 Task: Look for space in Orodara, Burkina Faso from 5th September, 2023 to 12th September, 2023 for 2 adults in price range Rs.10000 to Rs.15000.  With 1  bedroom having 1 bed and 1 bathroom. Property type can be house, flat, guest house, hotel. Amenities needed are: air conditioning, hair dryer. Booking option can be shelf check-in. Required host language is English.
Action: Mouse moved to (476, 155)
Screenshot: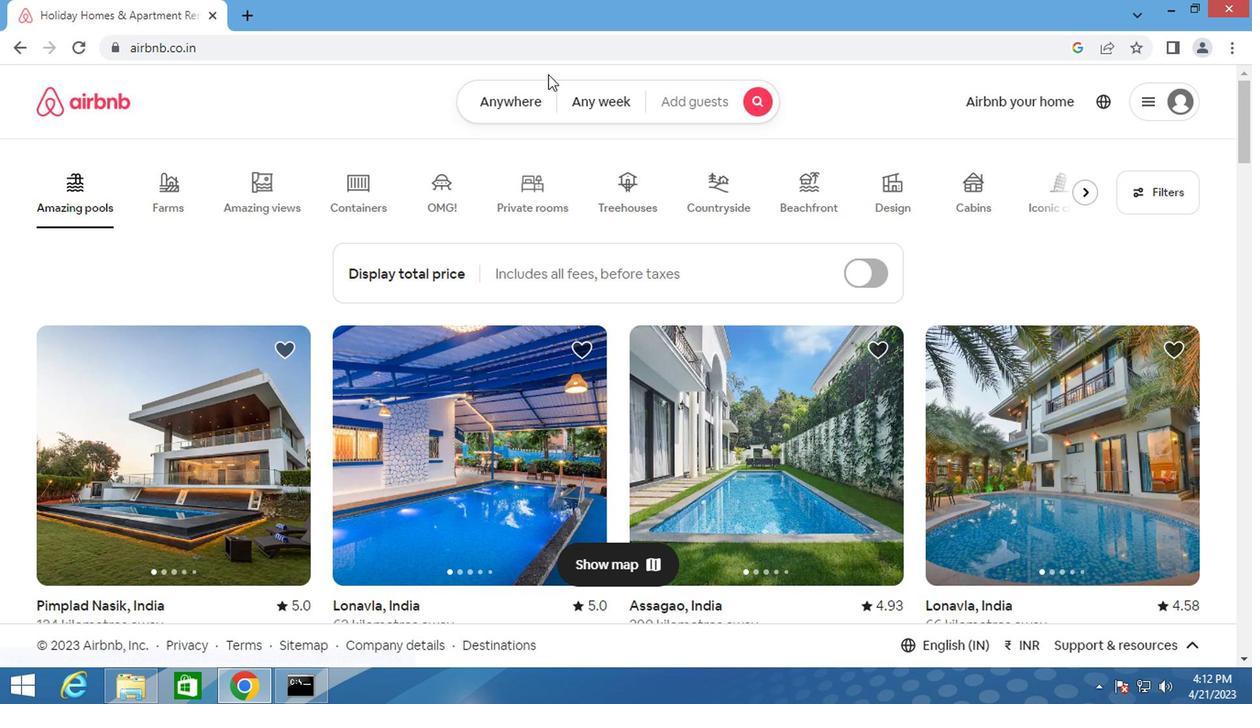 
Action: Mouse pressed left at (476, 155)
Screenshot: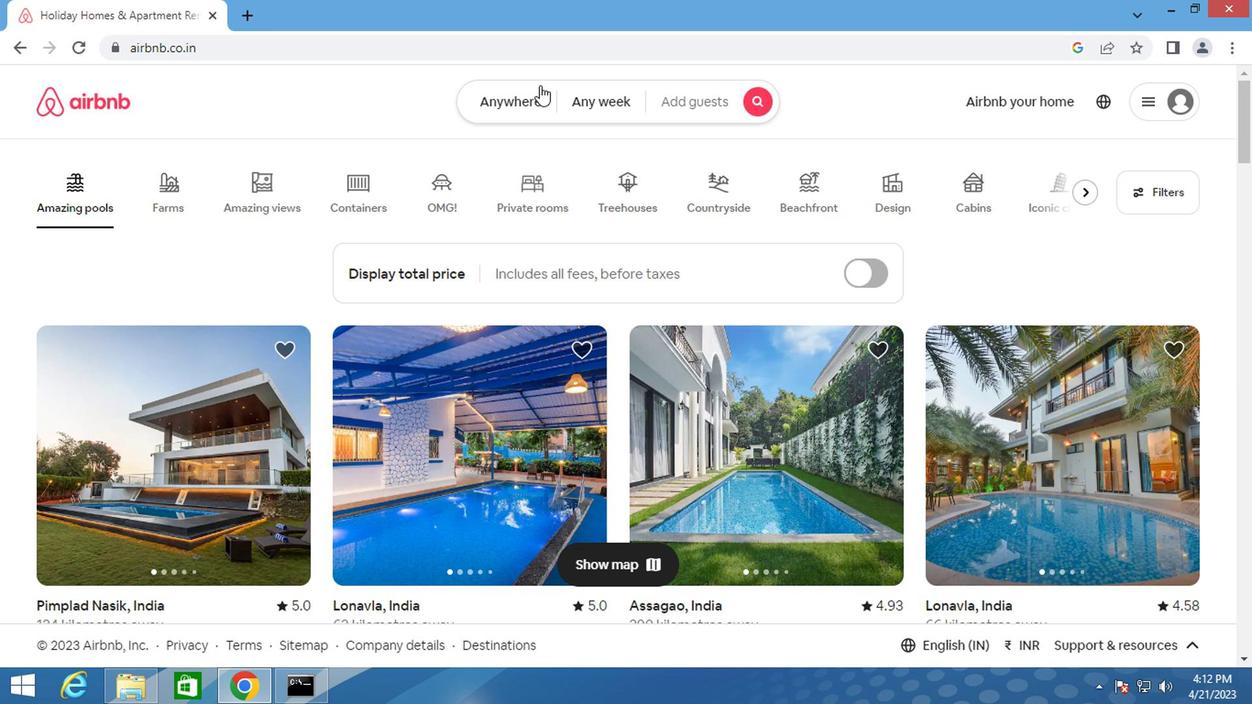 
Action: Key pressed <Key.shift>ORODARA
Screenshot: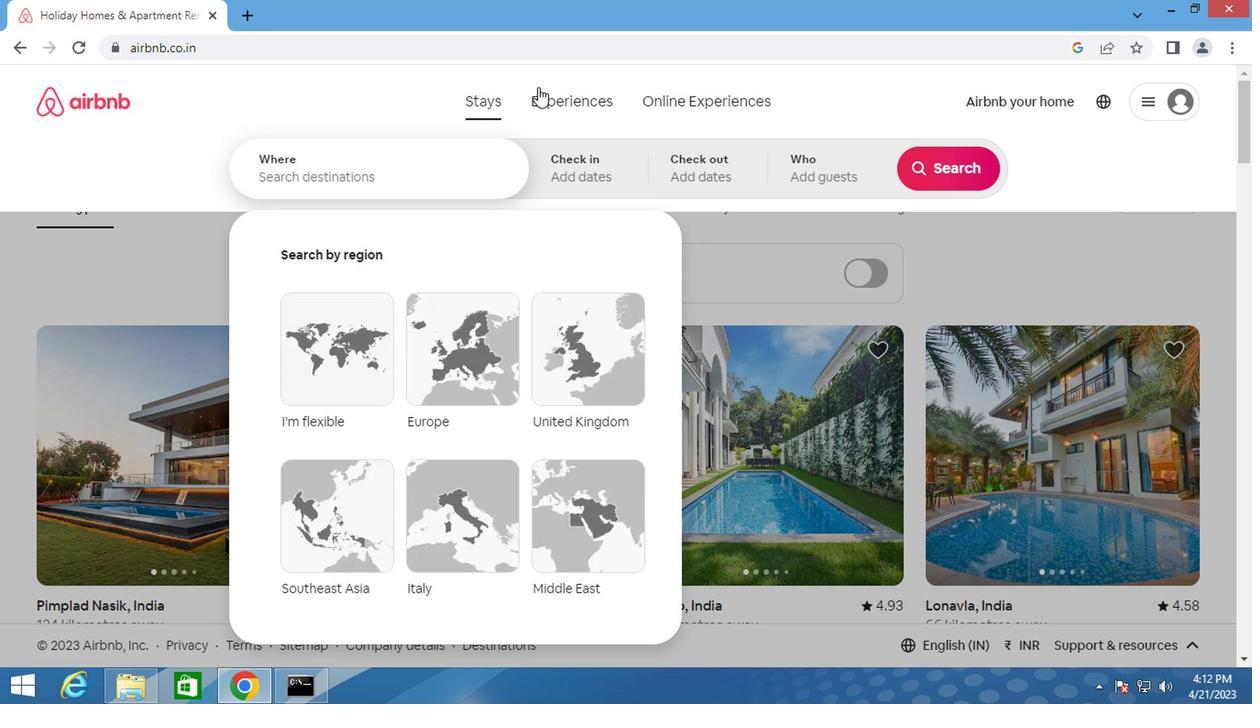 
Action: Mouse moved to (409, 212)
Screenshot: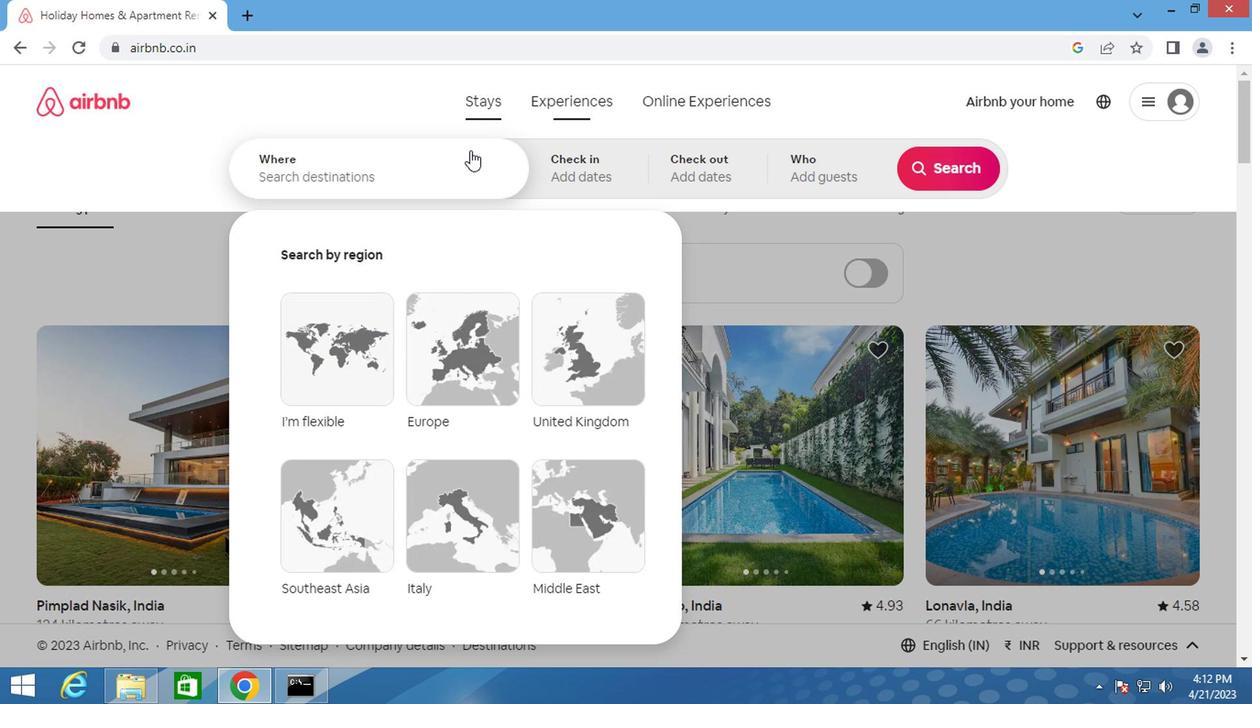 
Action: Mouse pressed left at (409, 212)
Screenshot: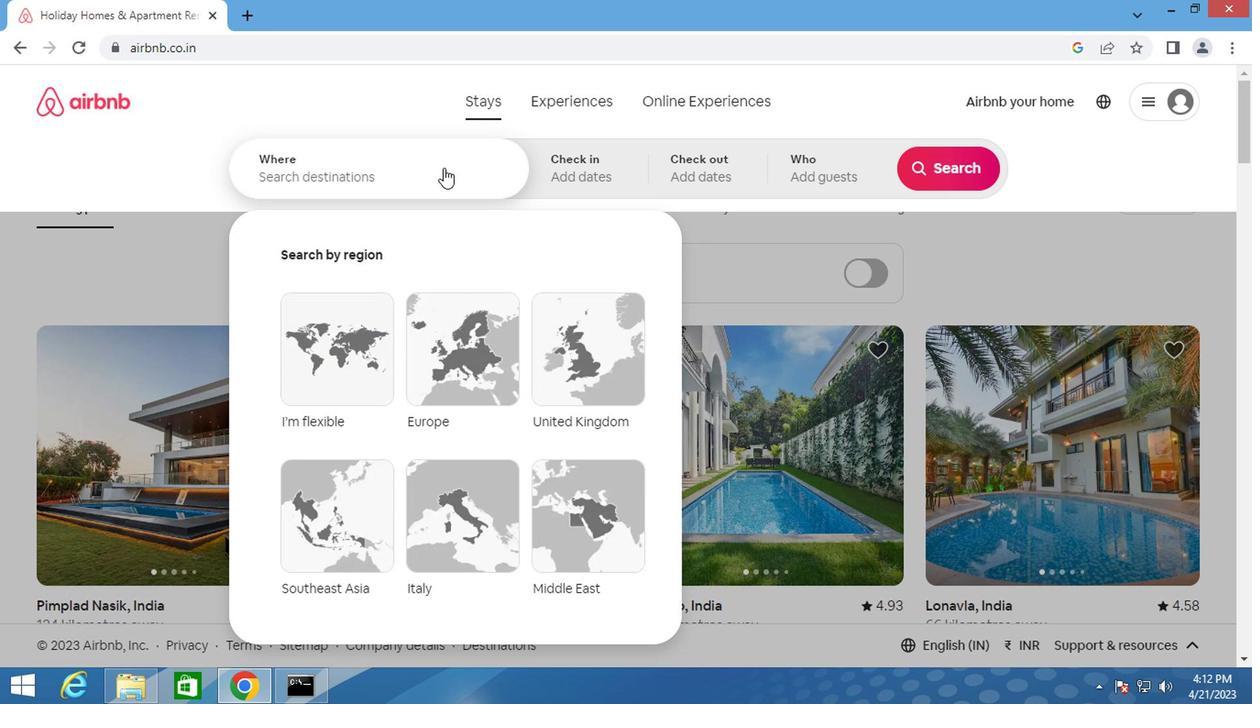 
Action: Key pressed <Key.shift>ORODARA
Screenshot: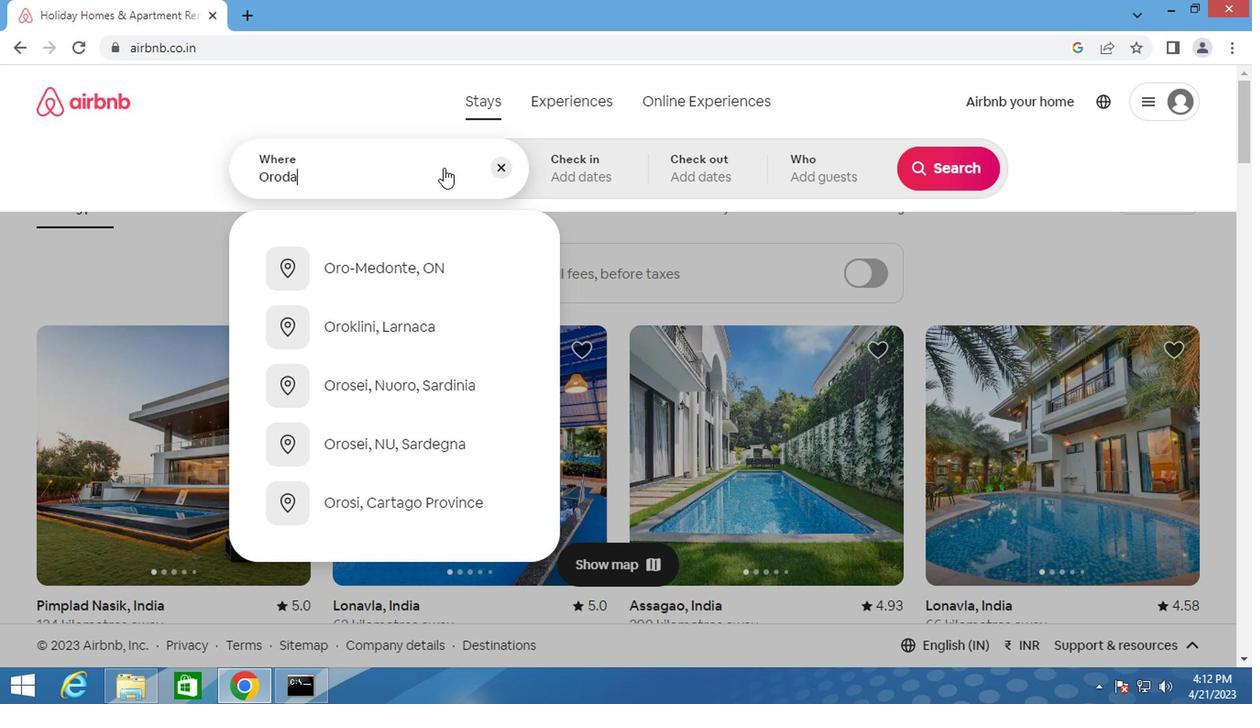 
Action: Mouse moved to (422, 285)
Screenshot: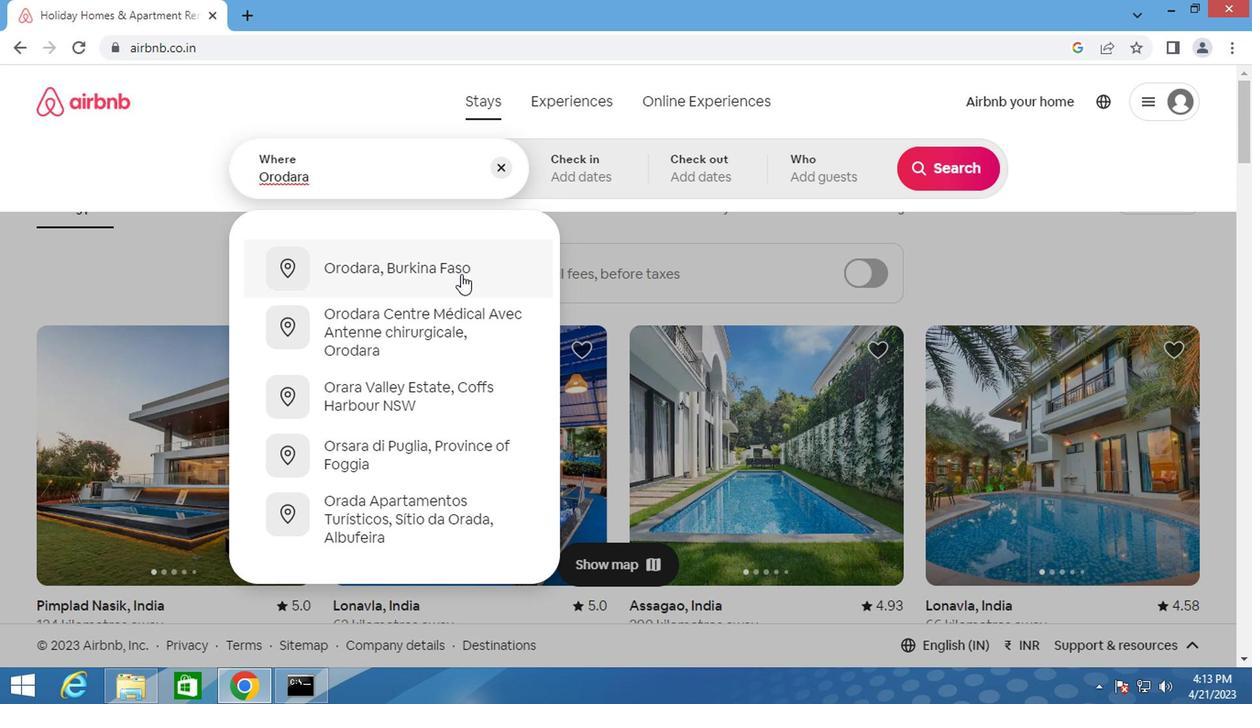 
Action: Mouse pressed left at (422, 285)
Screenshot: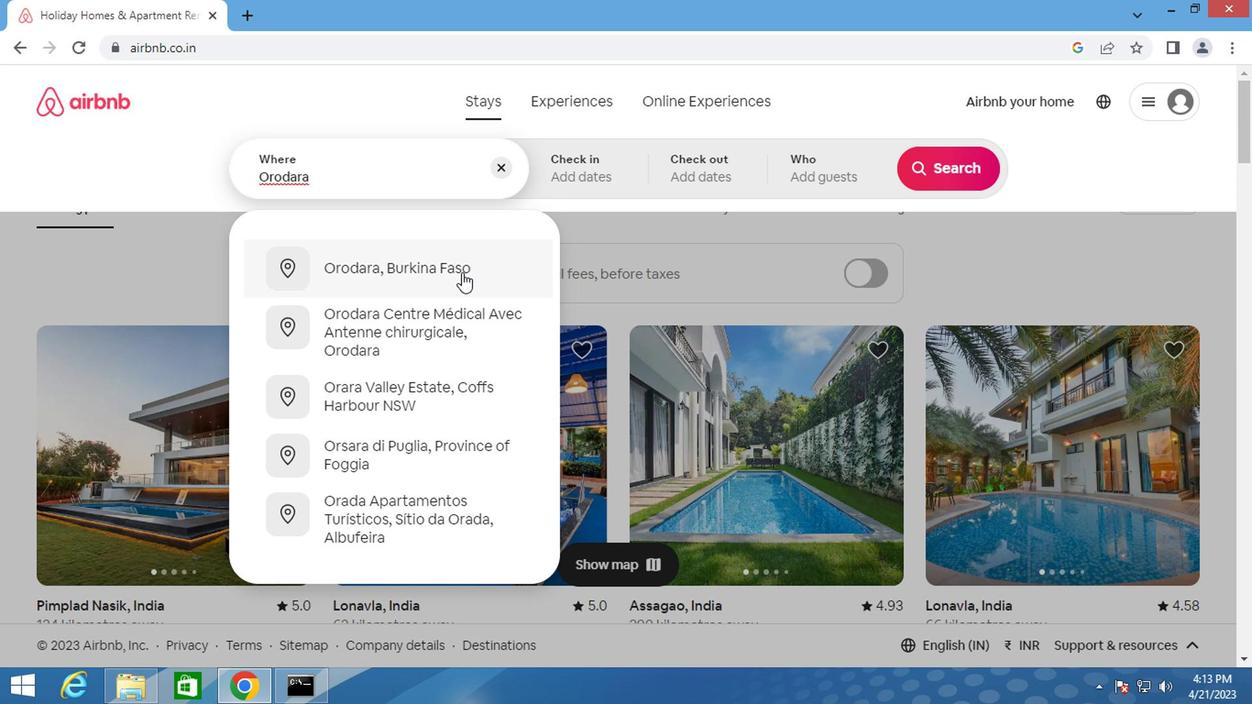 
Action: Mouse moved to (758, 320)
Screenshot: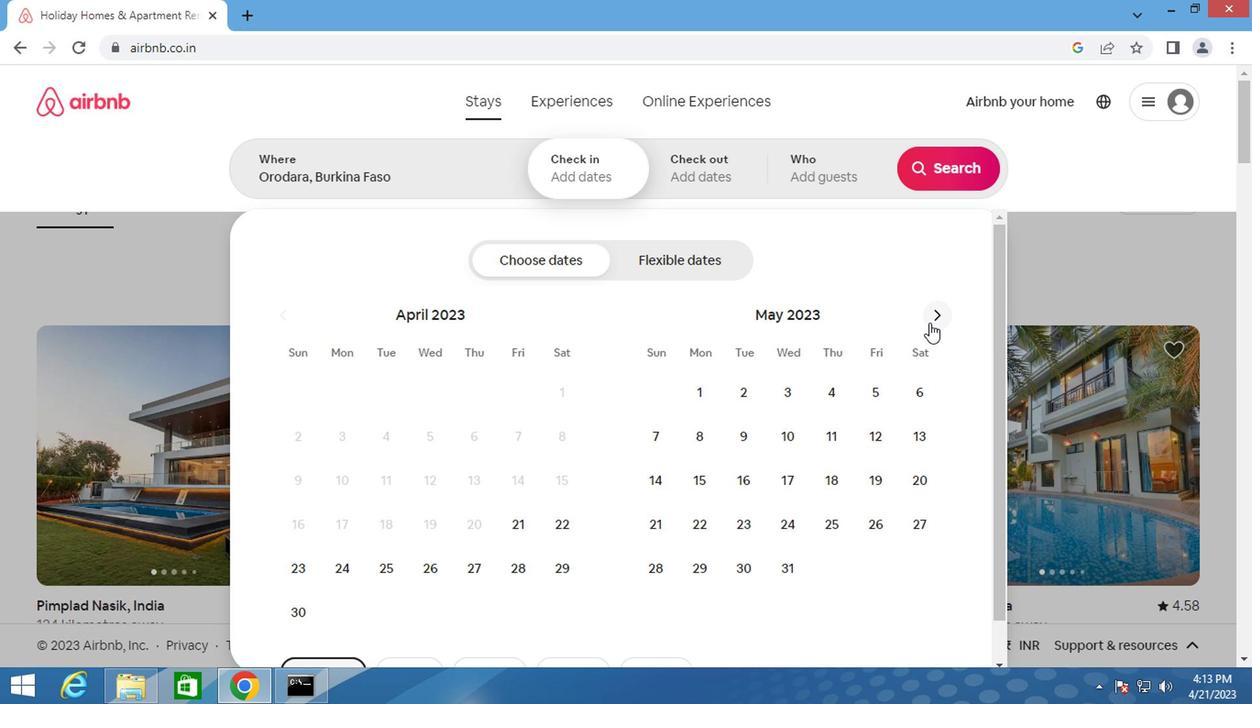 
Action: Mouse pressed left at (758, 320)
Screenshot: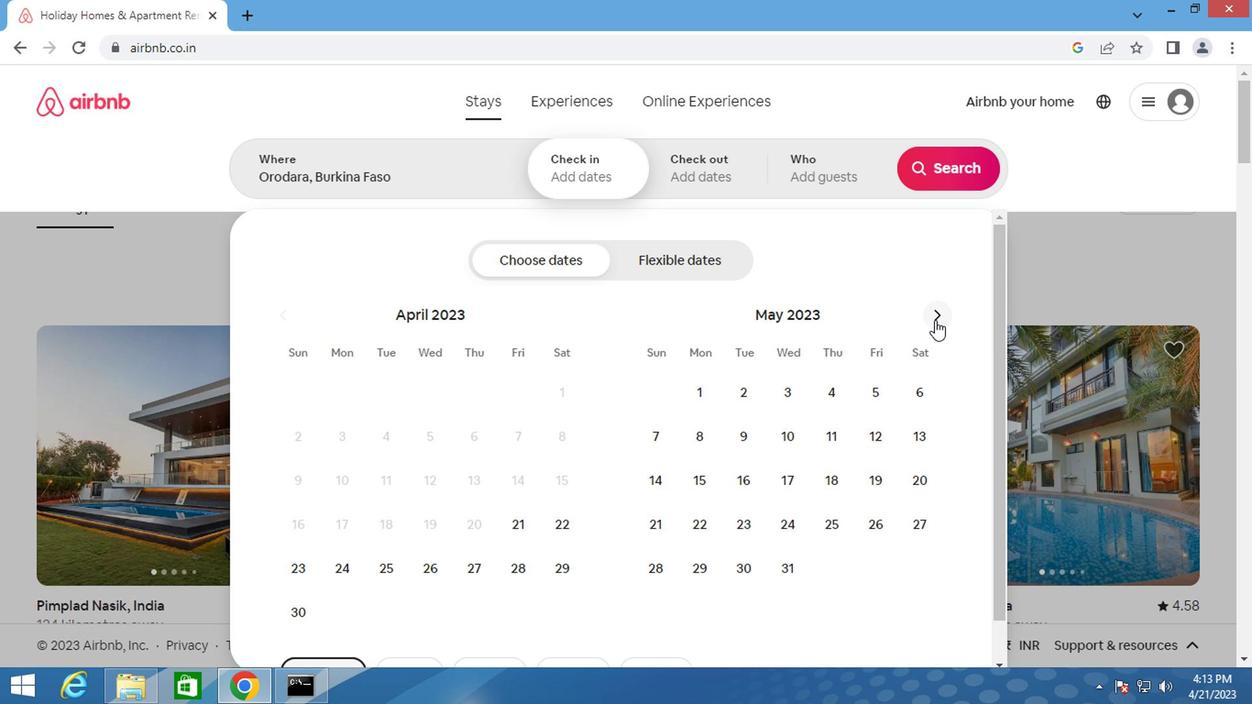 
Action: Mouse moved to (759, 320)
Screenshot: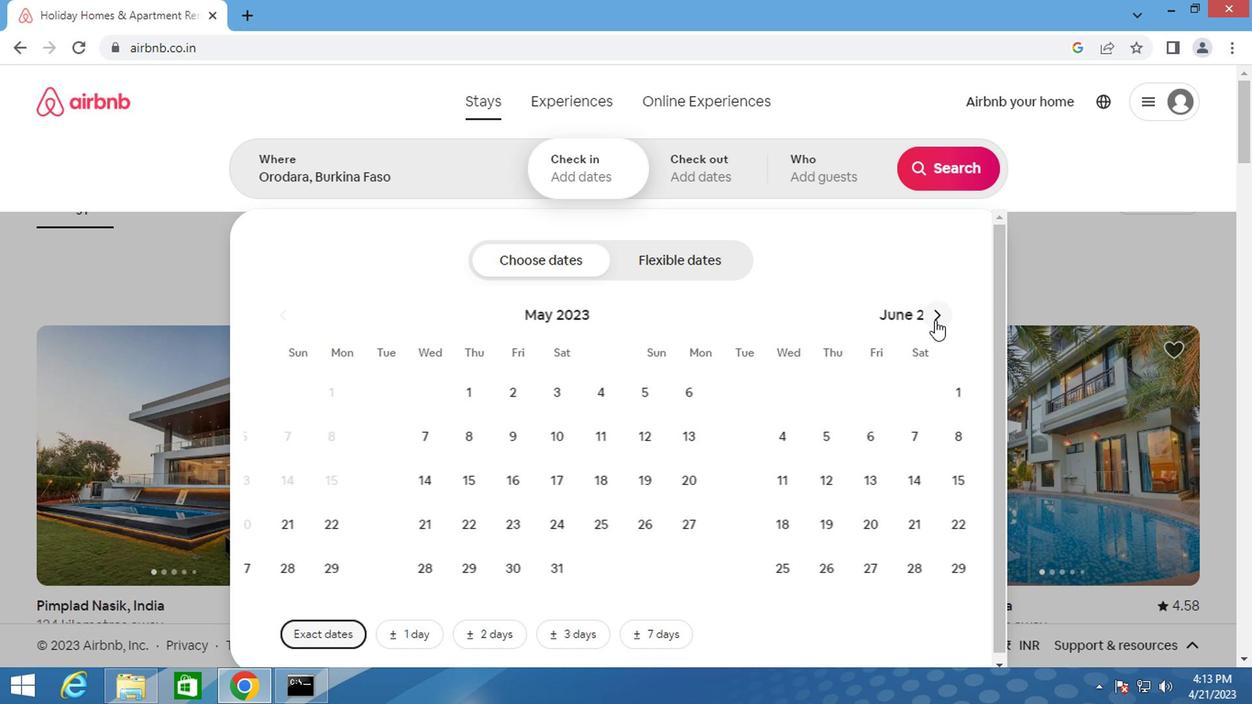 
Action: Mouse pressed left at (759, 320)
Screenshot: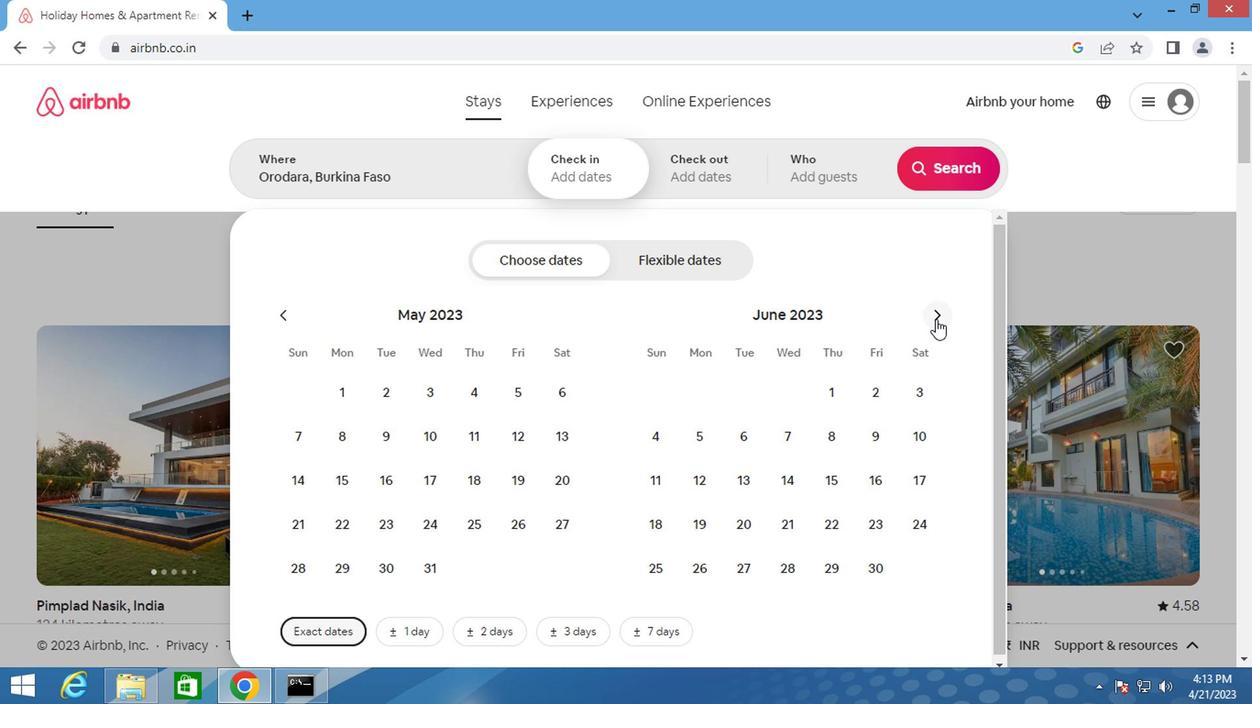 
Action: Mouse pressed left at (759, 320)
Screenshot: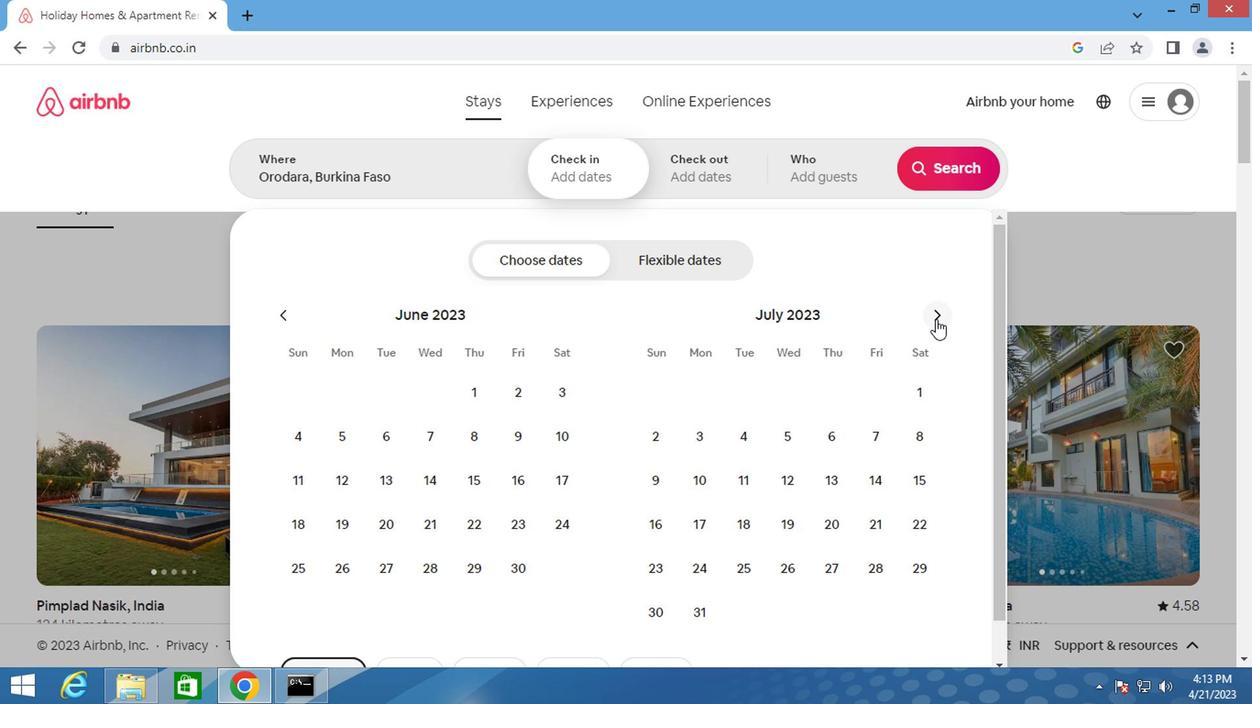 
Action: Mouse pressed left at (759, 320)
Screenshot: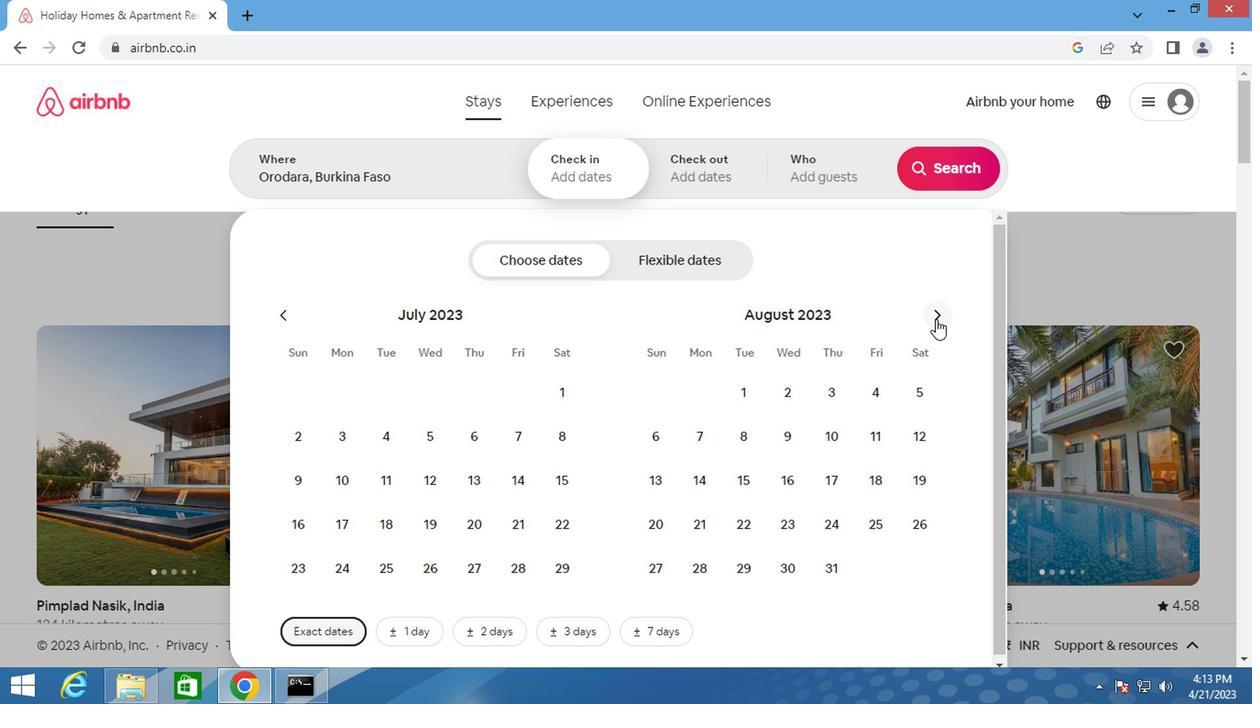 
Action: Mouse moved to (618, 405)
Screenshot: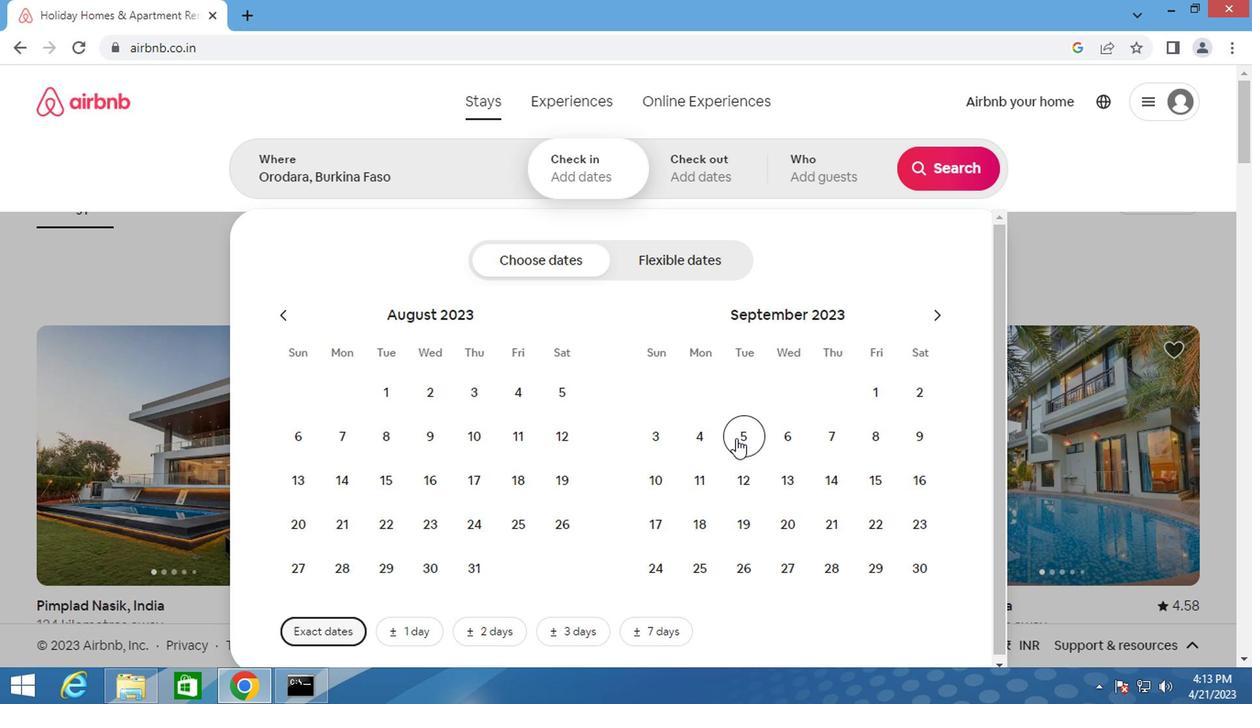 
Action: Mouse pressed left at (618, 405)
Screenshot: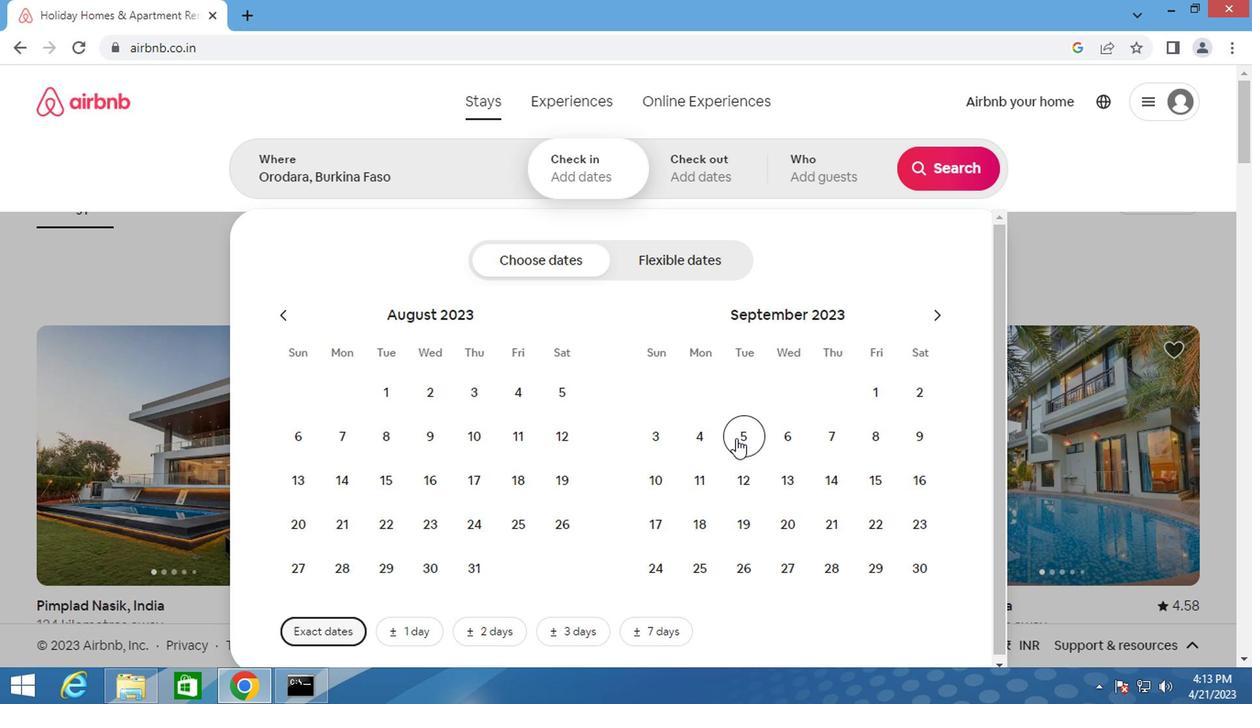 
Action: Mouse moved to (621, 427)
Screenshot: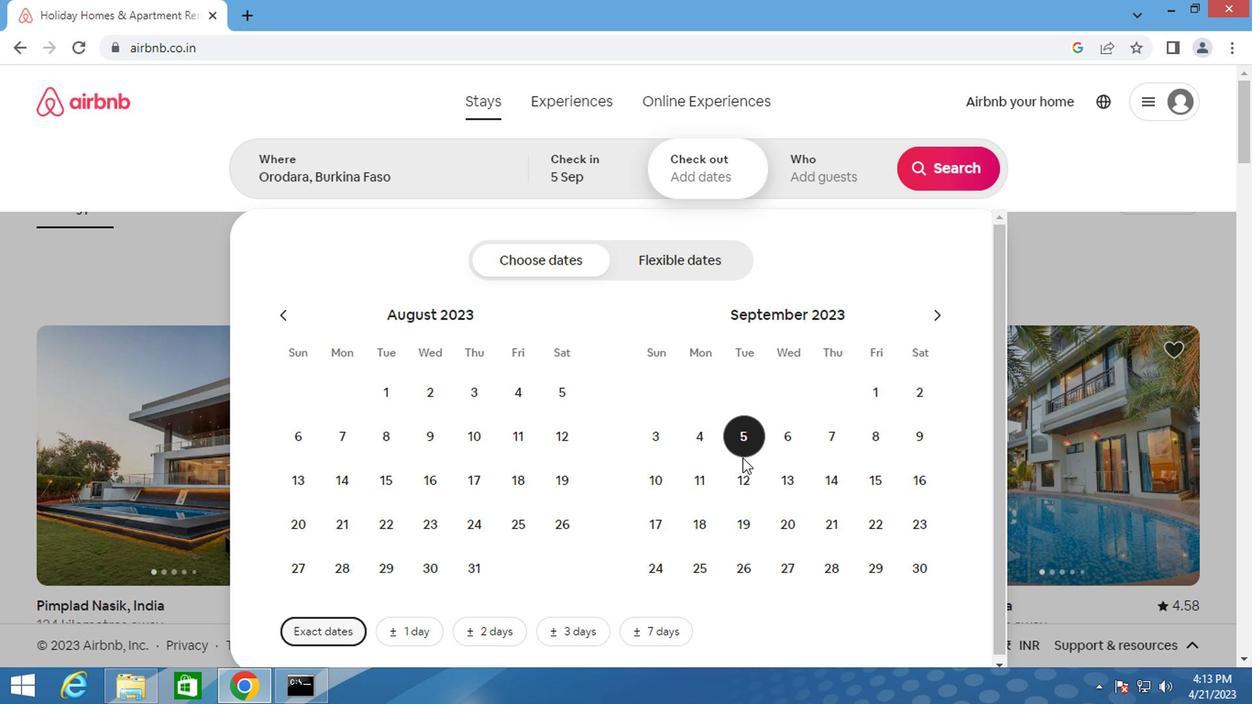 
Action: Mouse pressed left at (621, 427)
Screenshot: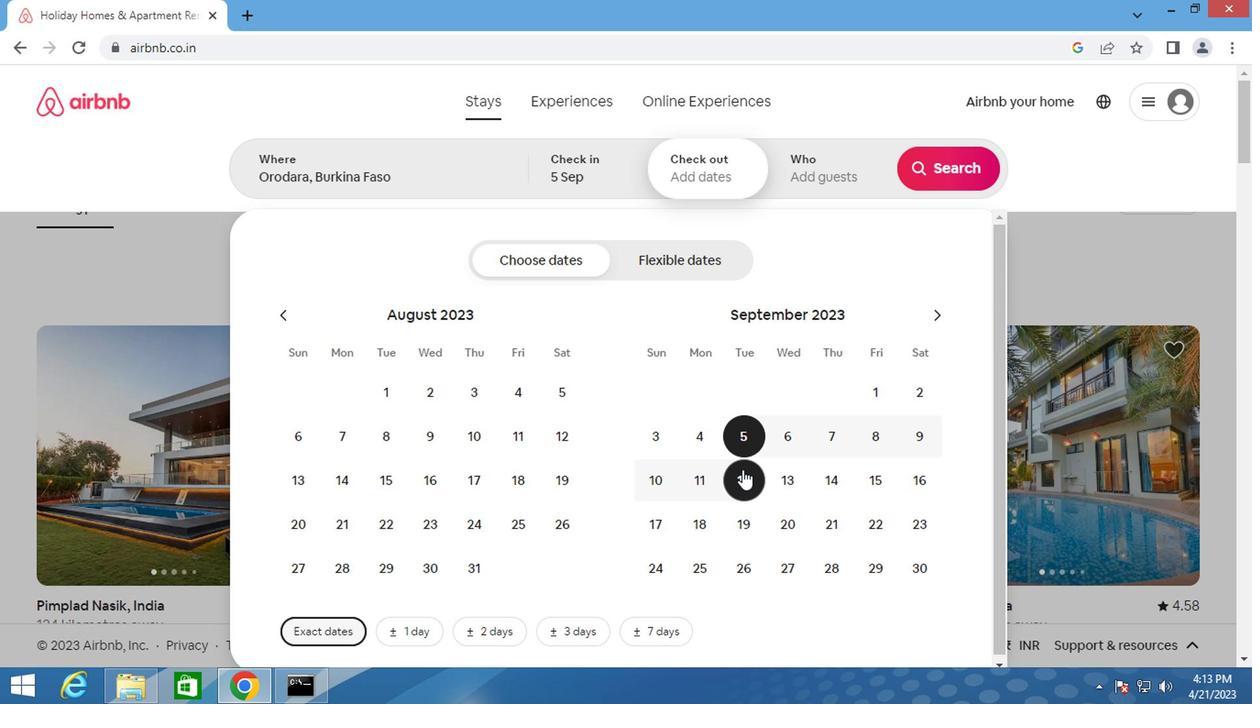 
Action: Mouse moved to (701, 211)
Screenshot: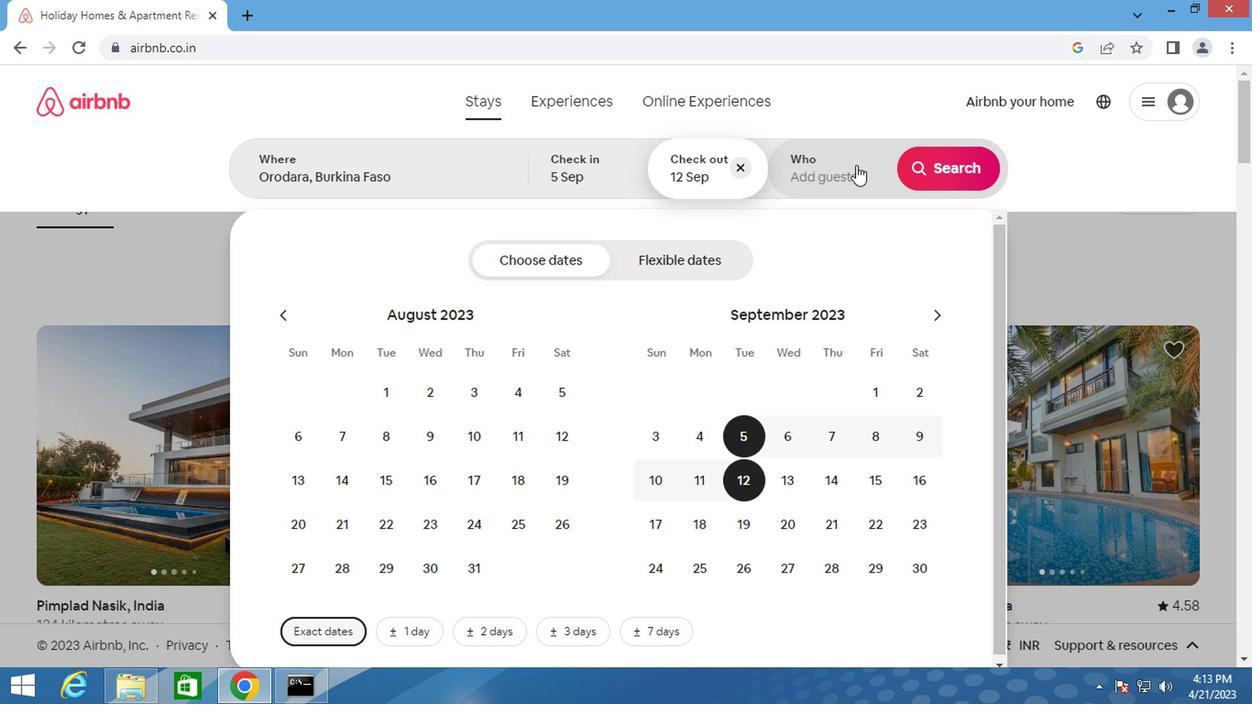 
Action: Mouse pressed left at (701, 211)
Screenshot: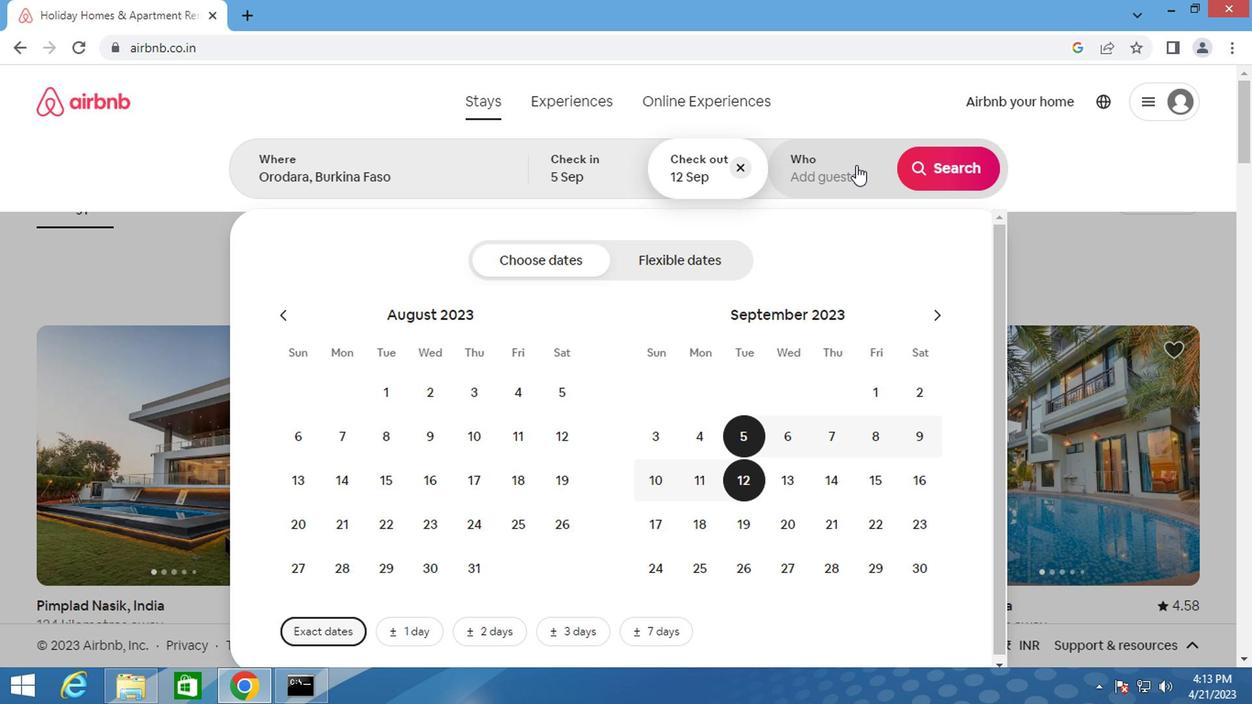 
Action: Mouse moved to (767, 275)
Screenshot: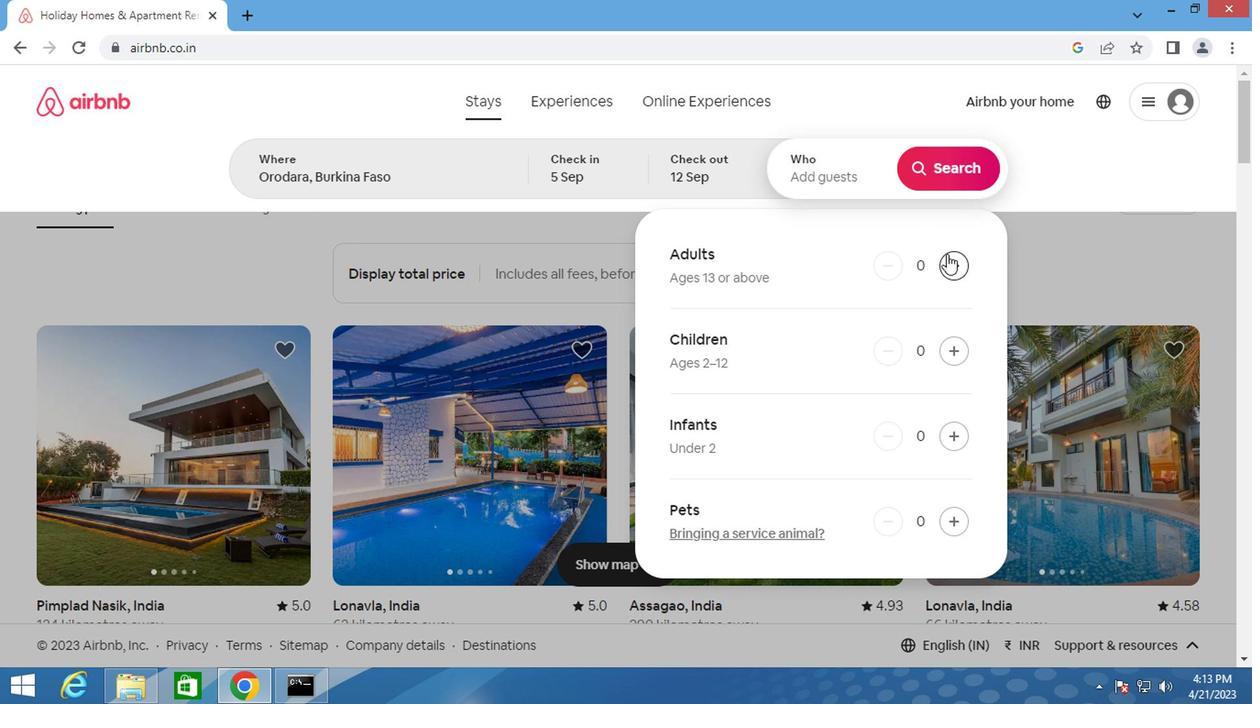 
Action: Mouse pressed left at (767, 275)
Screenshot: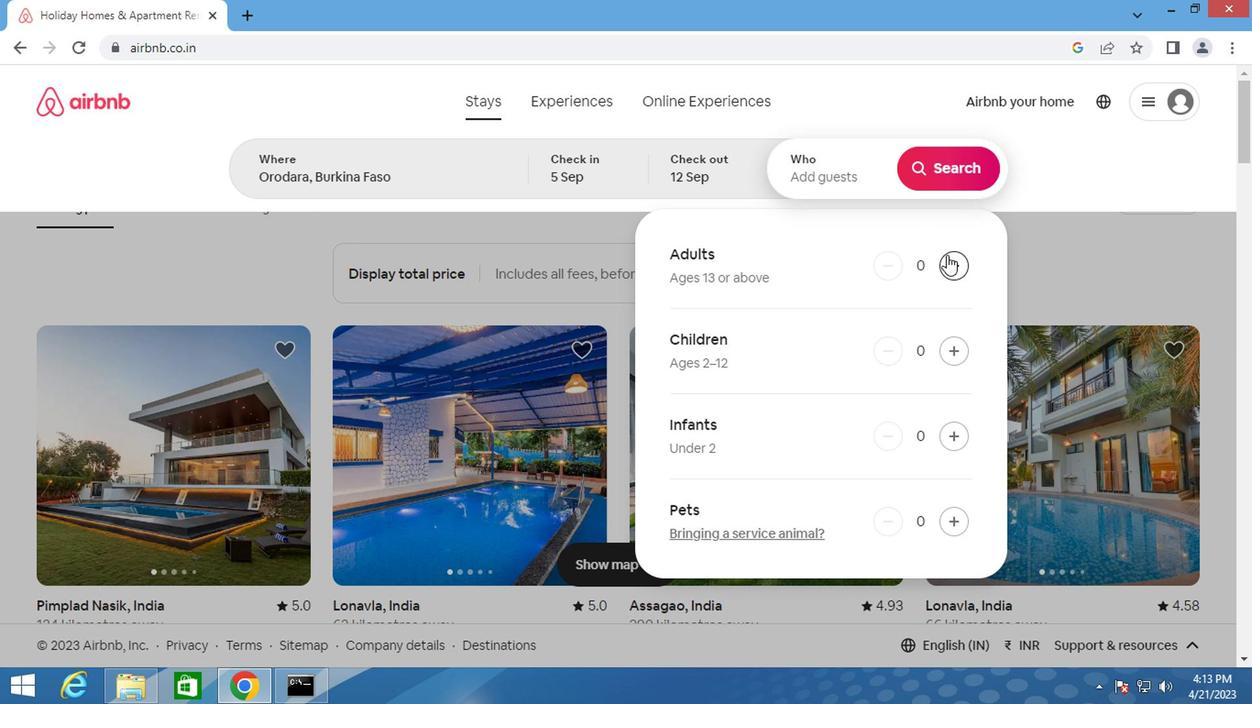 
Action: Mouse moved to (768, 275)
Screenshot: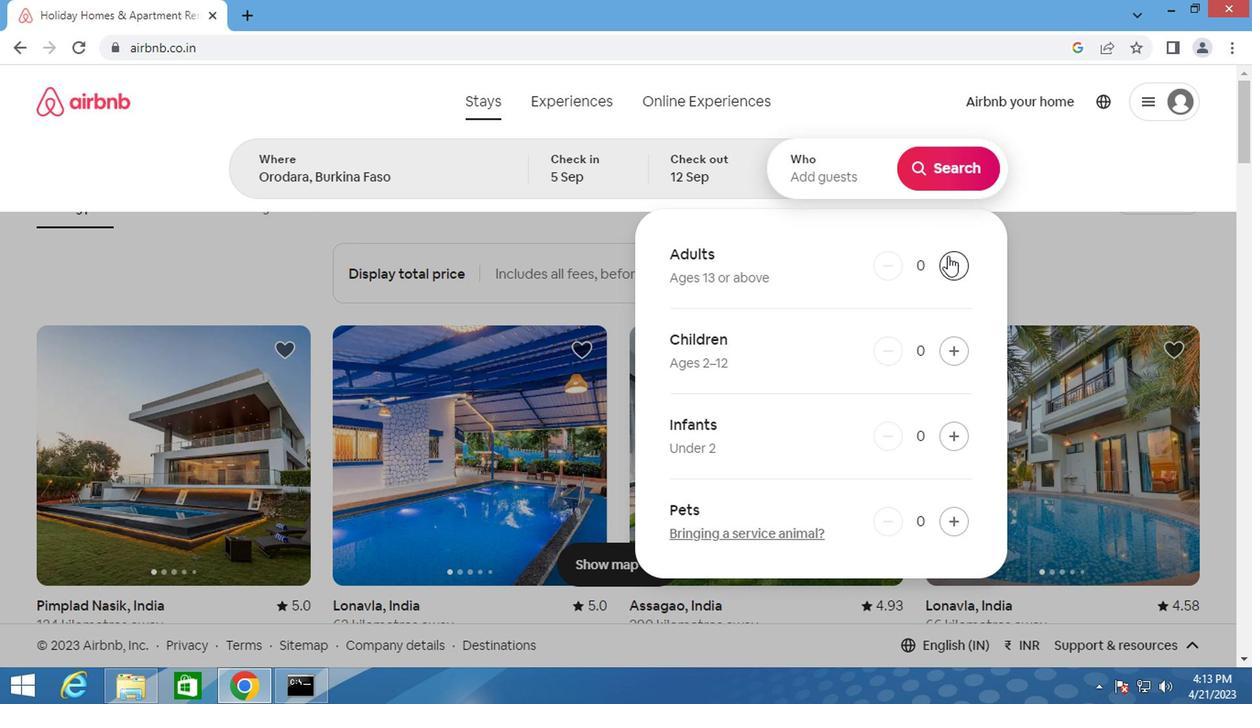 
Action: Mouse pressed left at (768, 275)
Screenshot: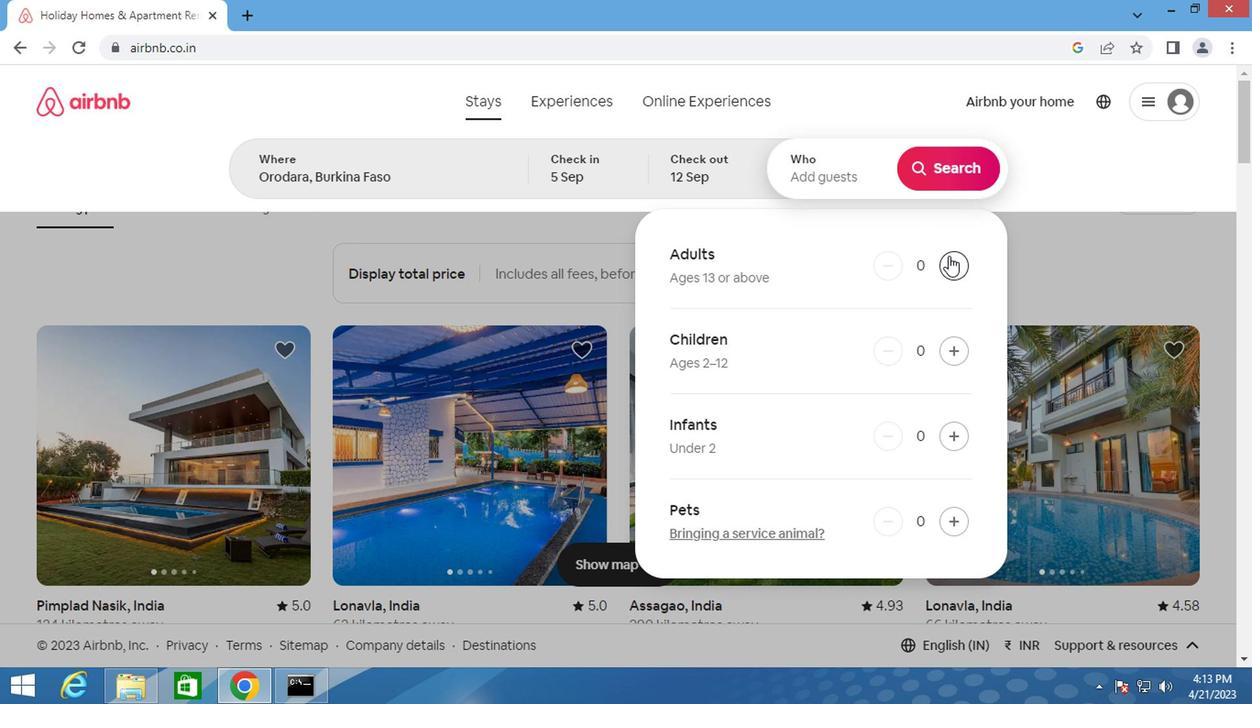 
Action: Mouse moved to (761, 212)
Screenshot: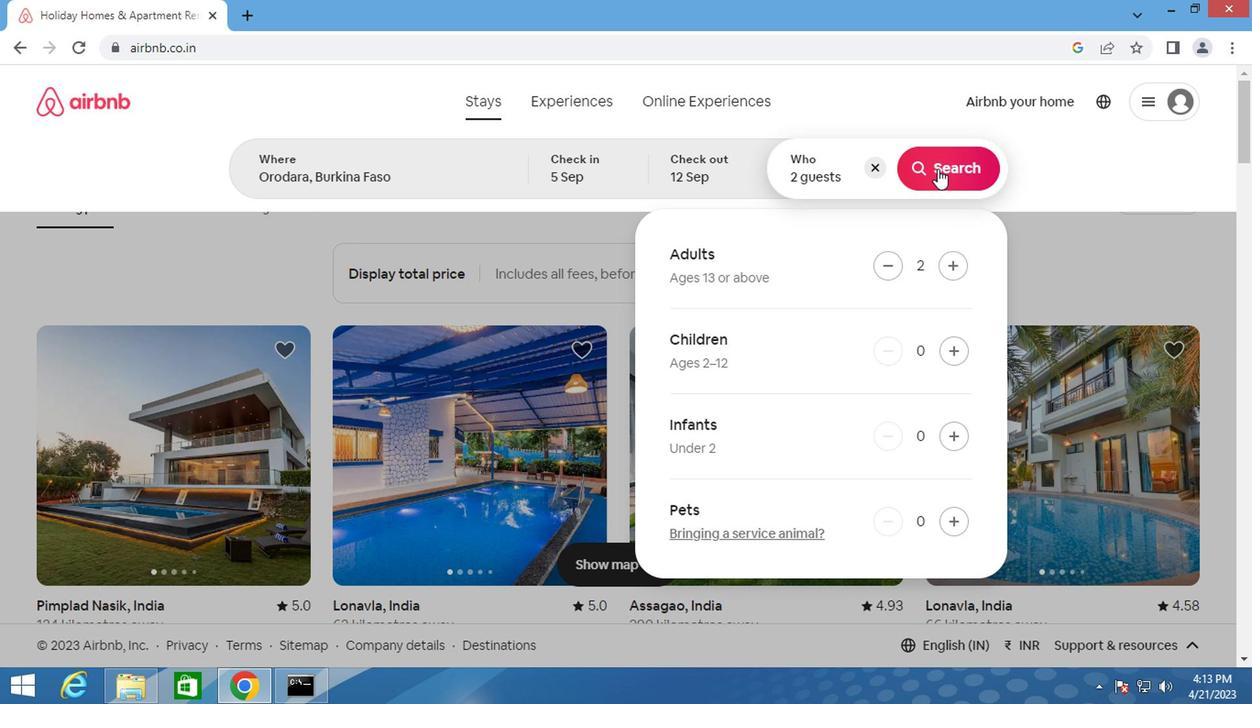 
Action: Mouse pressed left at (761, 212)
Screenshot: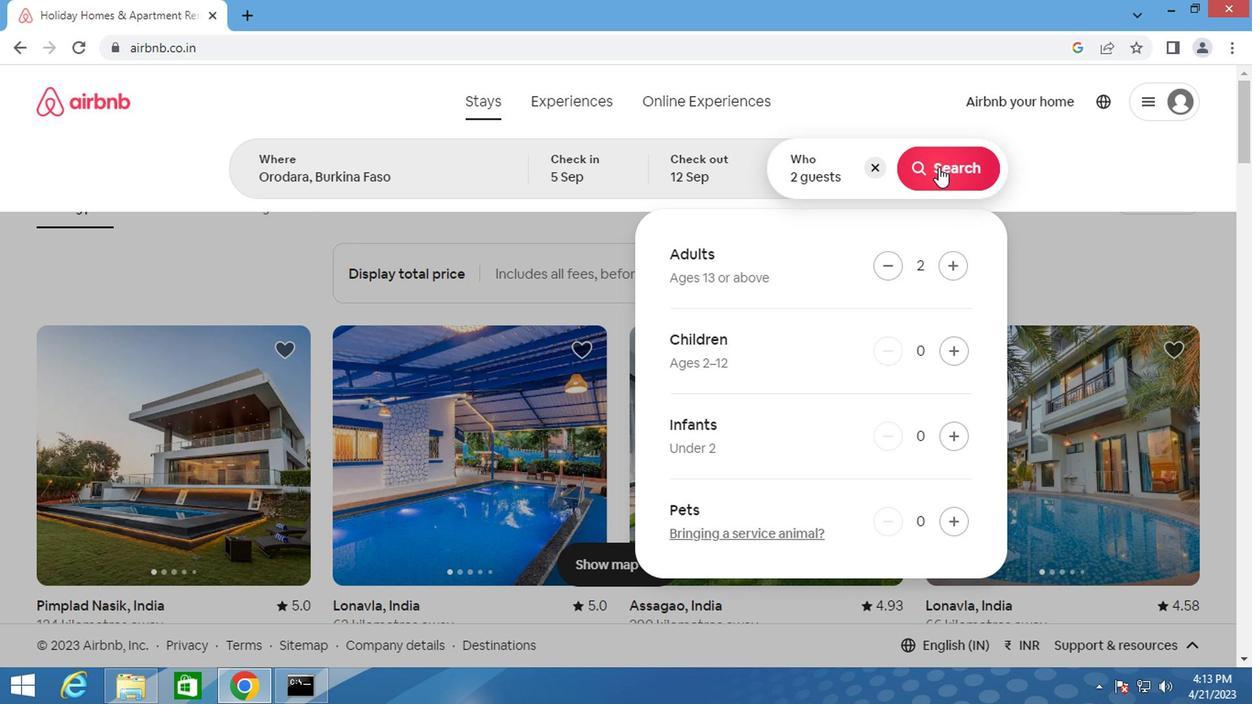 
Action: Mouse moved to (933, 216)
Screenshot: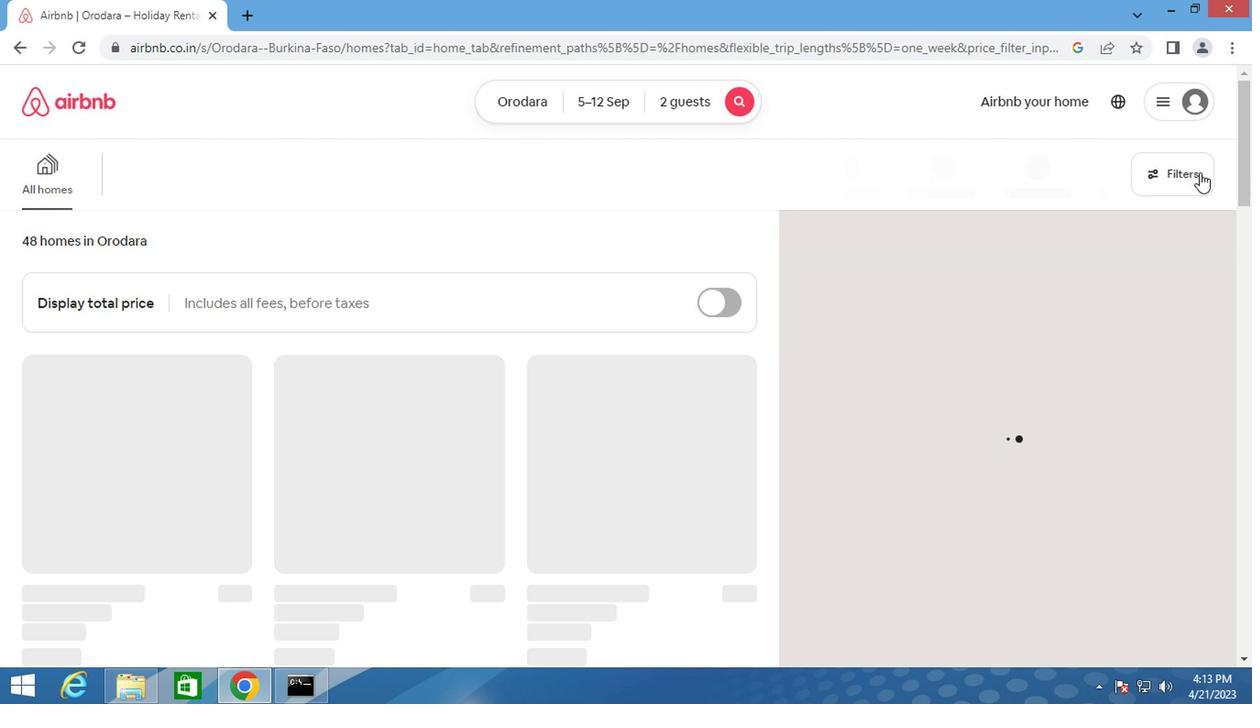 
Action: Mouse pressed left at (933, 216)
Screenshot: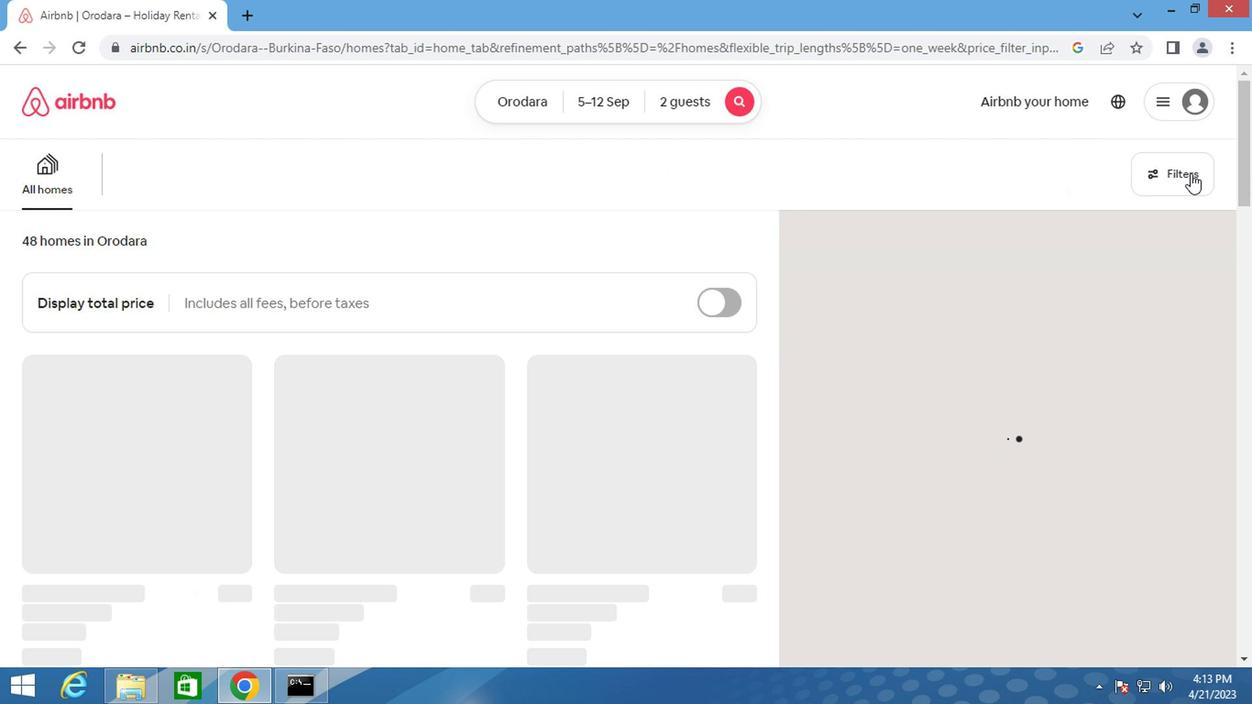 
Action: Mouse moved to (351, 384)
Screenshot: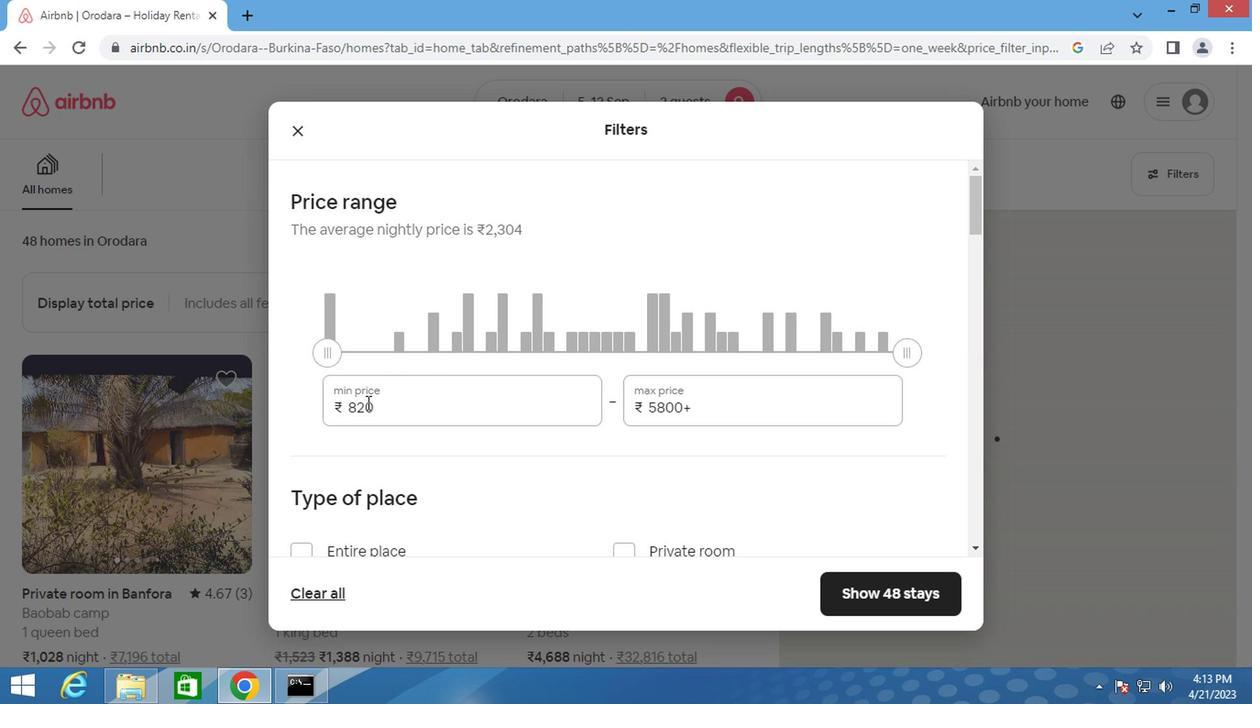 
Action: Mouse pressed left at (351, 384)
Screenshot: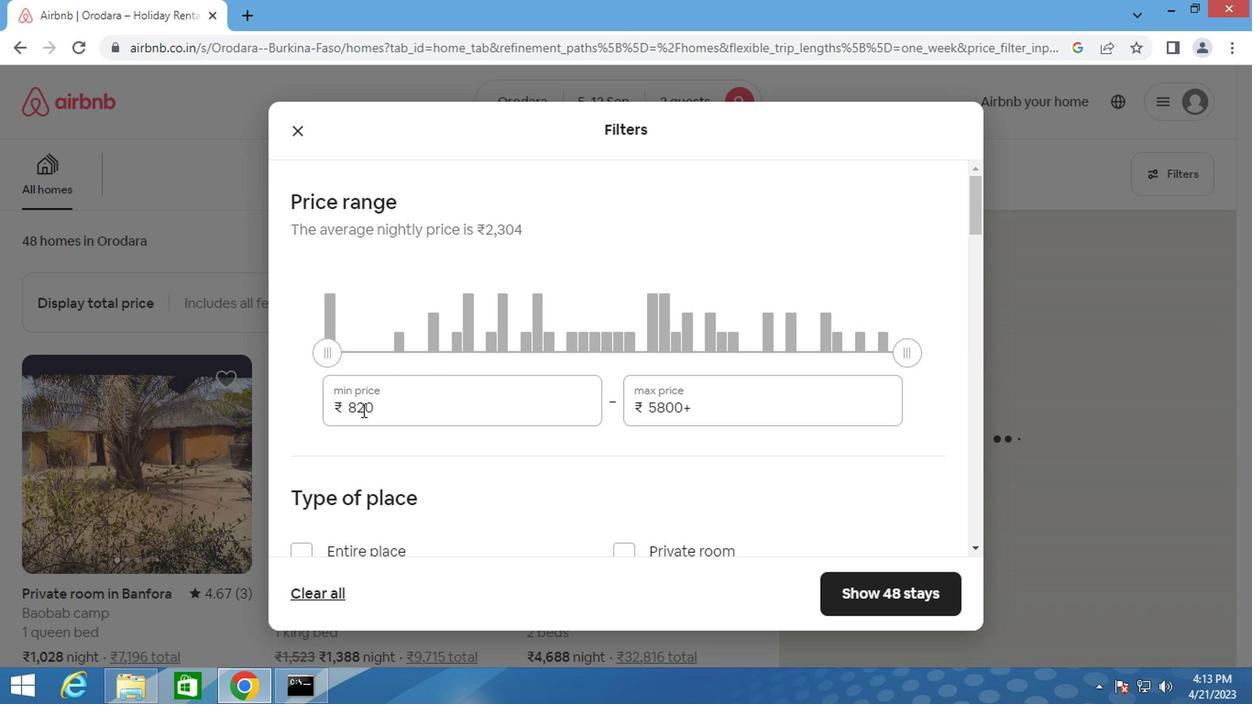 
Action: Mouse pressed left at (351, 384)
Screenshot: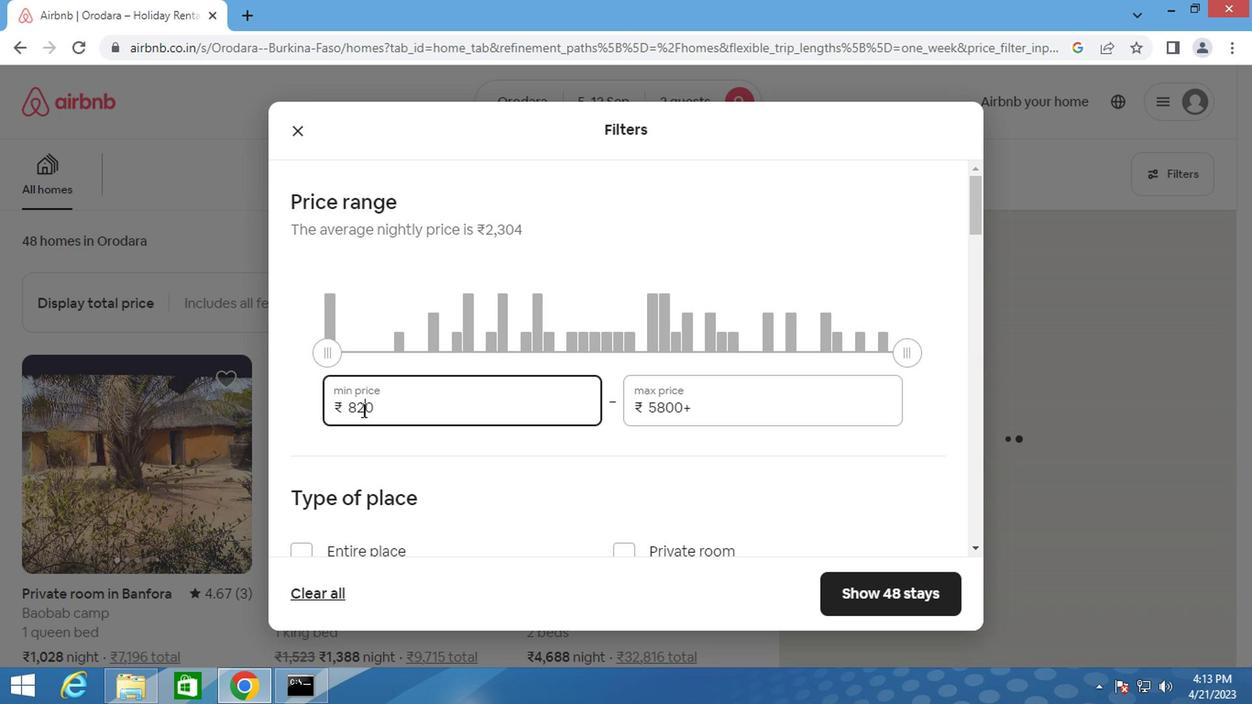 
Action: Mouse moved to (350, 369)
Screenshot: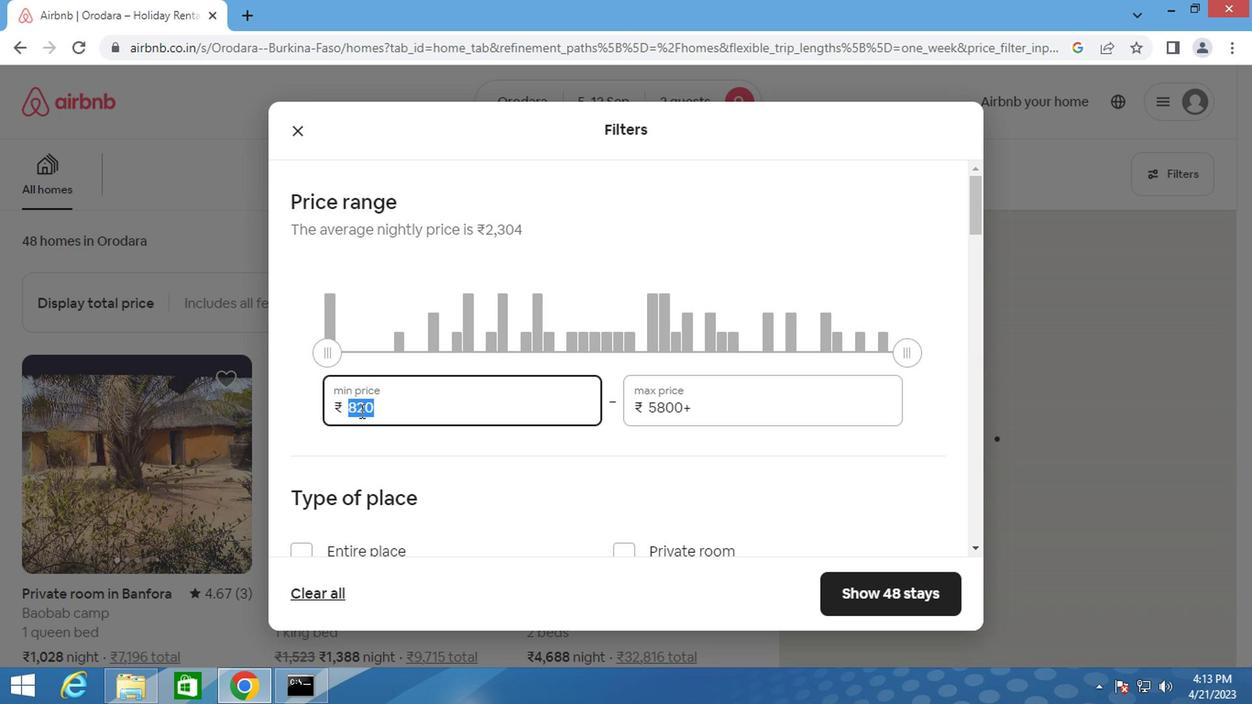 
Action: Key pressed <Key.backspace>10000
Screenshot: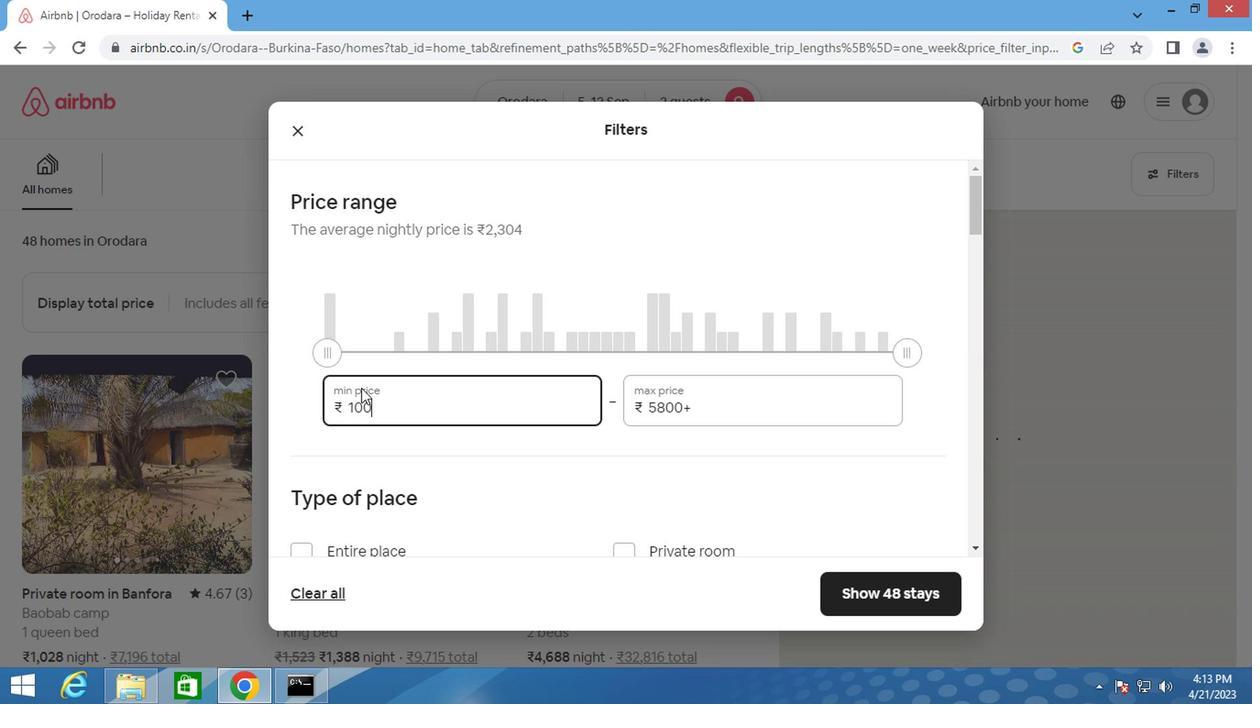 
Action: Mouse moved to (563, 383)
Screenshot: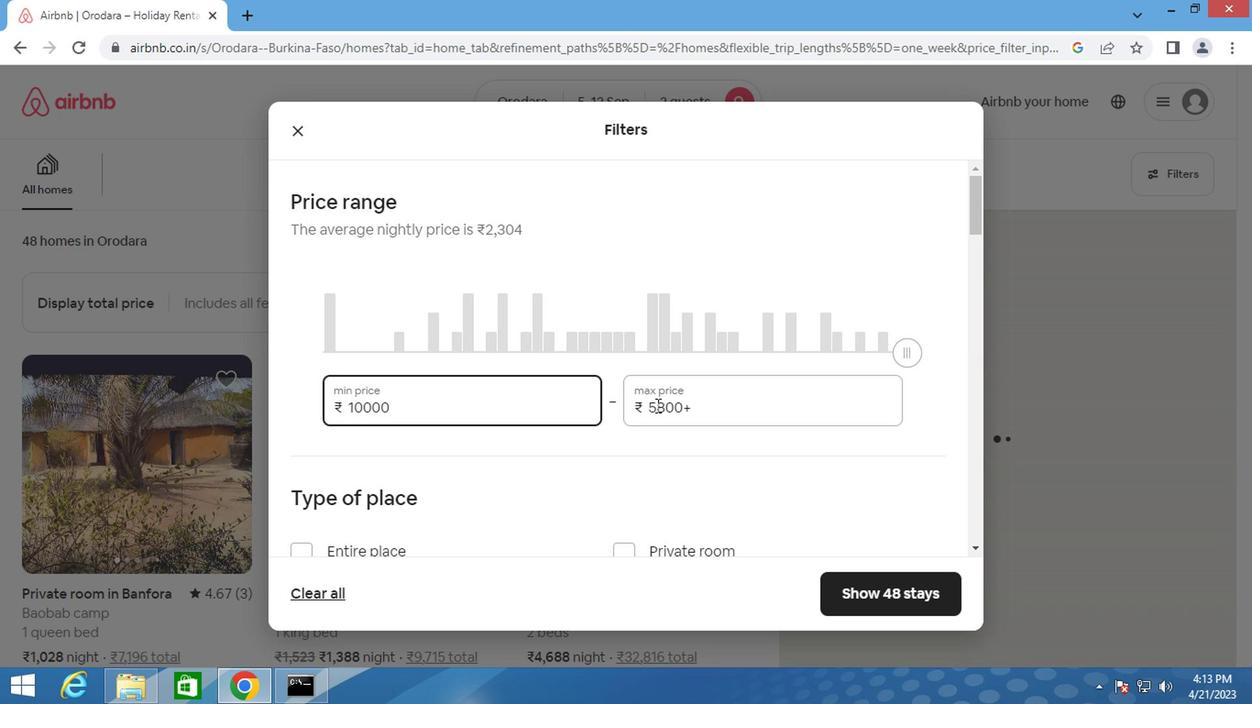 
Action: Mouse pressed left at (563, 383)
Screenshot: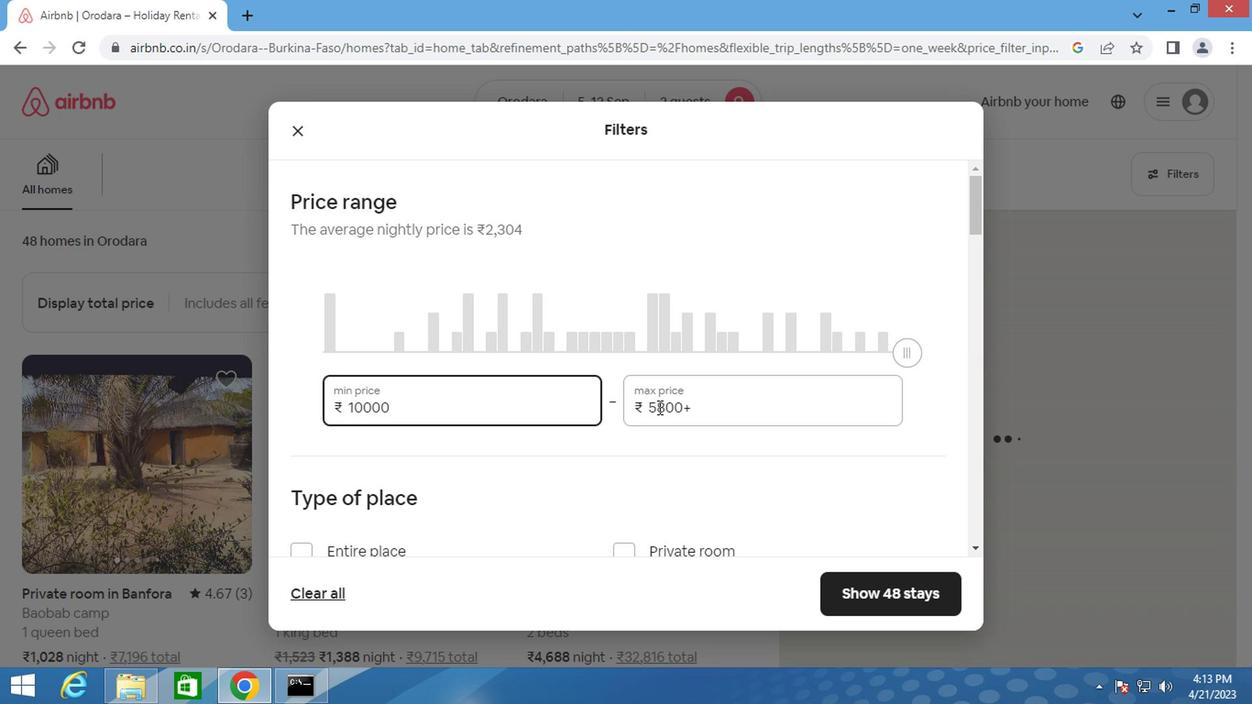 
Action: Mouse pressed left at (563, 383)
Screenshot: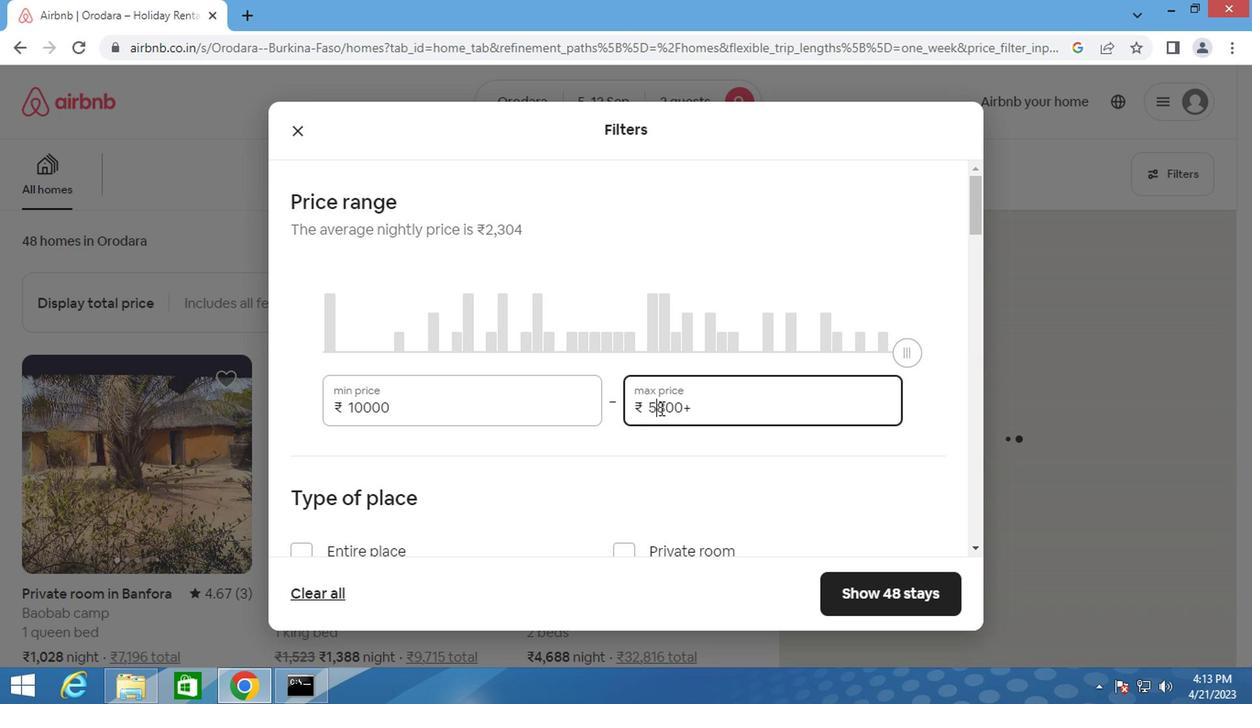 
Action: Mouse moved to (563, 383)
Screenshot: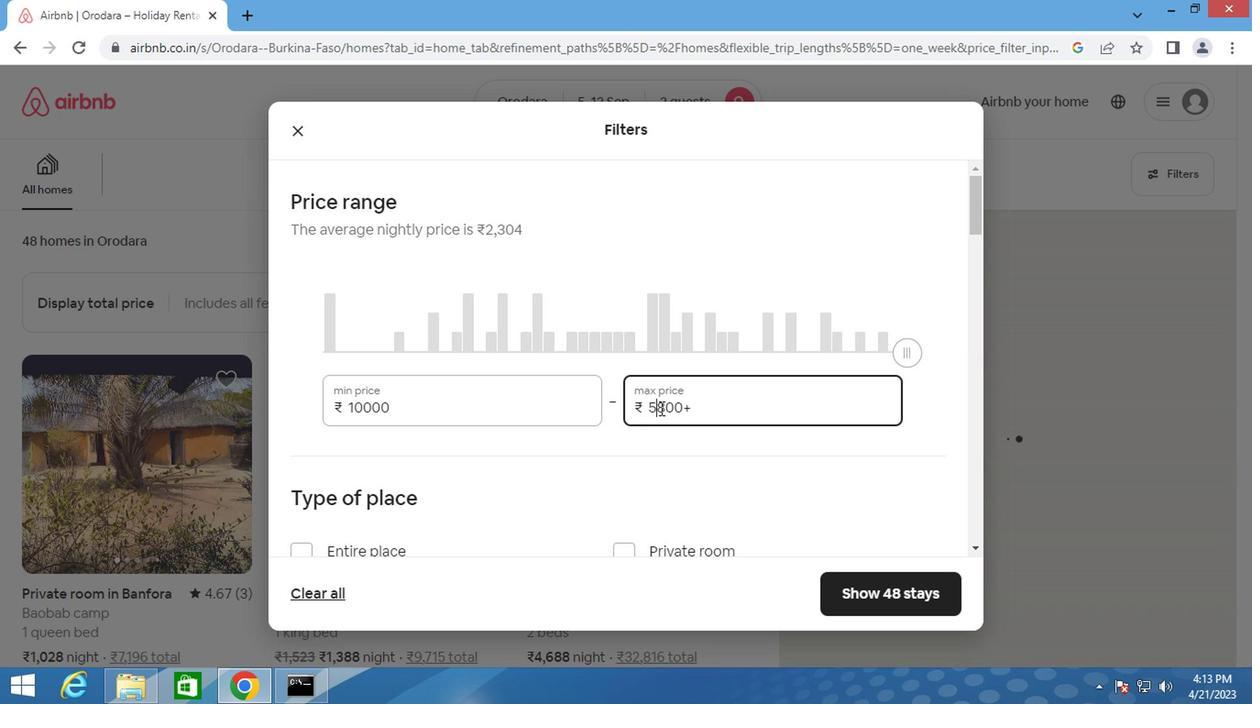 
Action: Mouse pressed left at (563, 383)
Screenshot: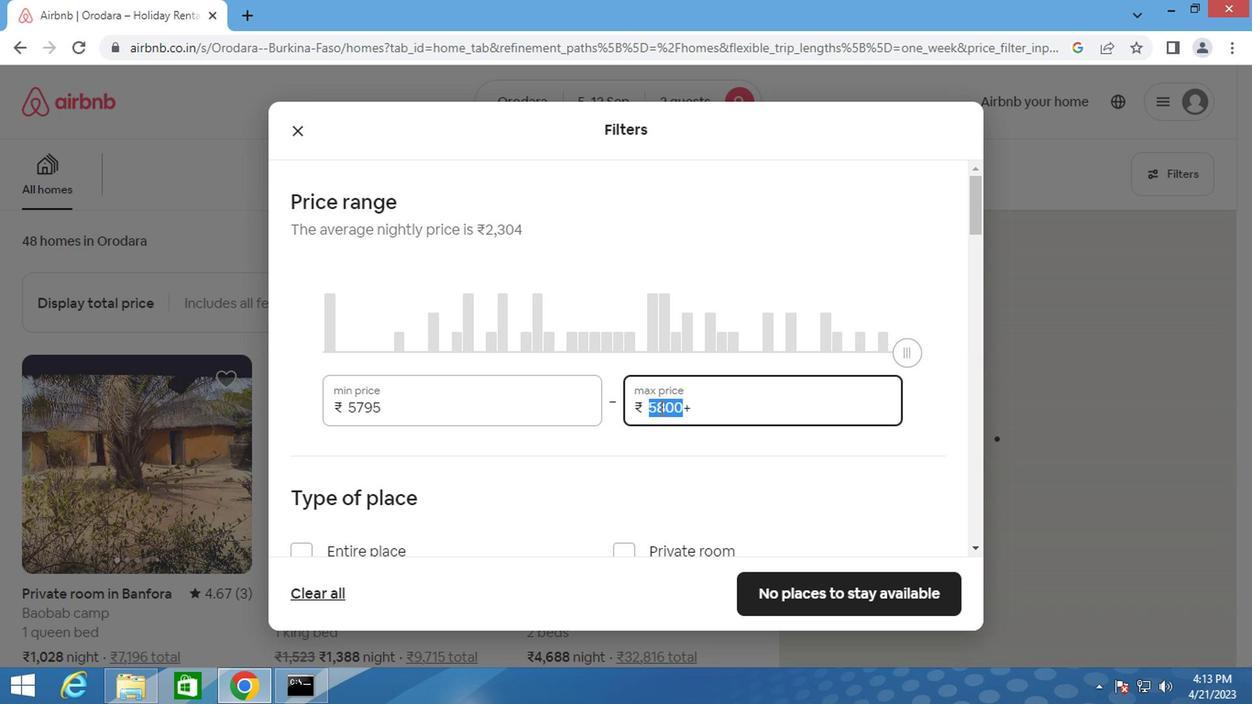 
Action: Mouse pressed left at (563, 383)
Screenshot: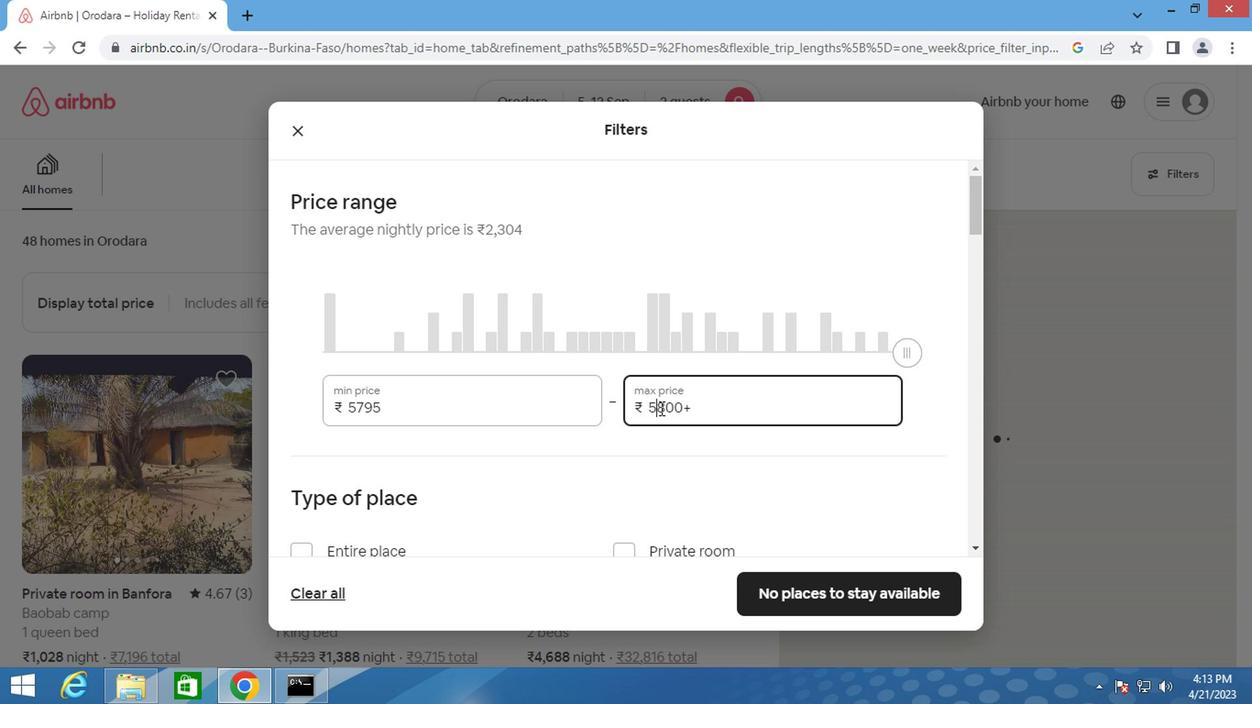 
Action: Mouse pressed left at (563, 383)
Screenshot: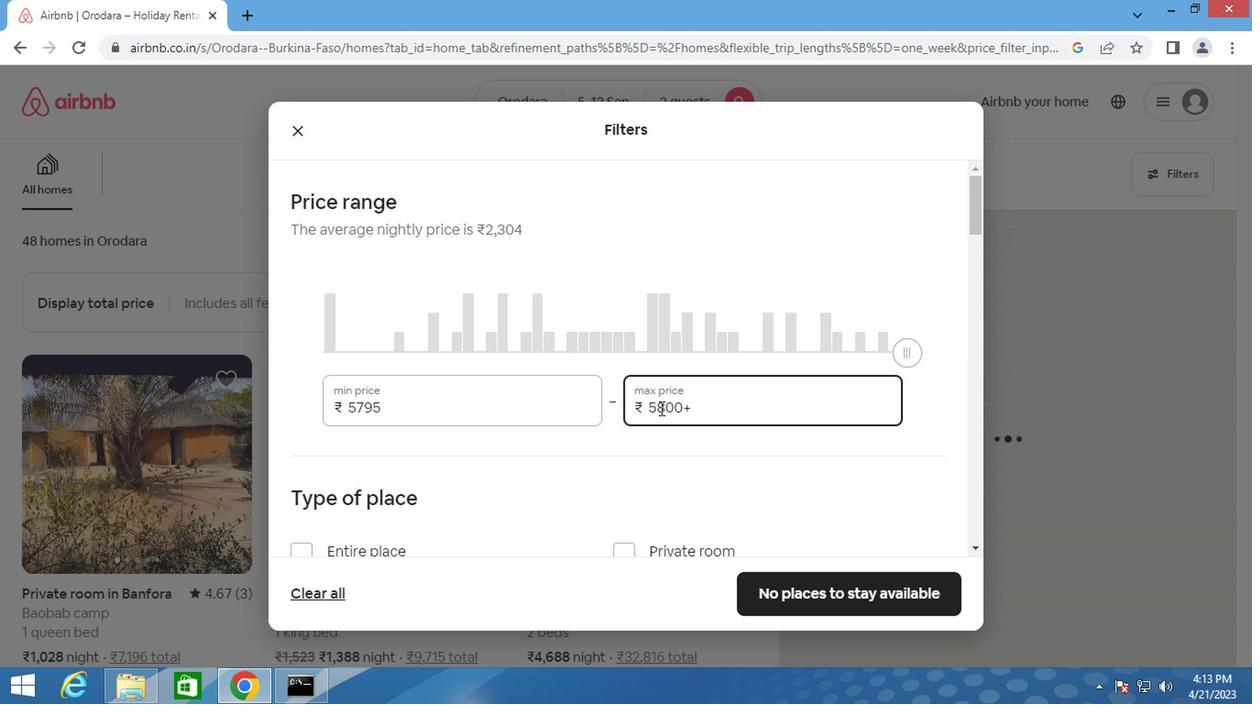 
Action: Mouse moved to (565, 383)
Screenshot: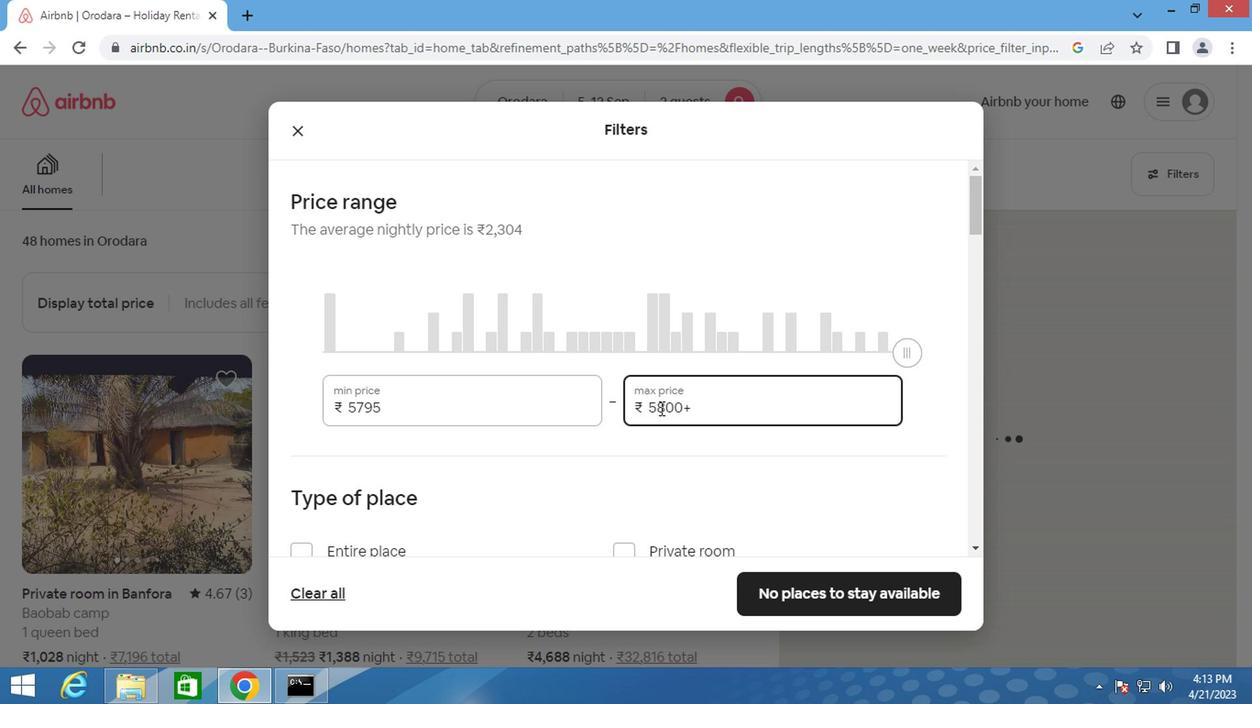 
Action: Mouse pressed left at (565, 383)
Screenshot: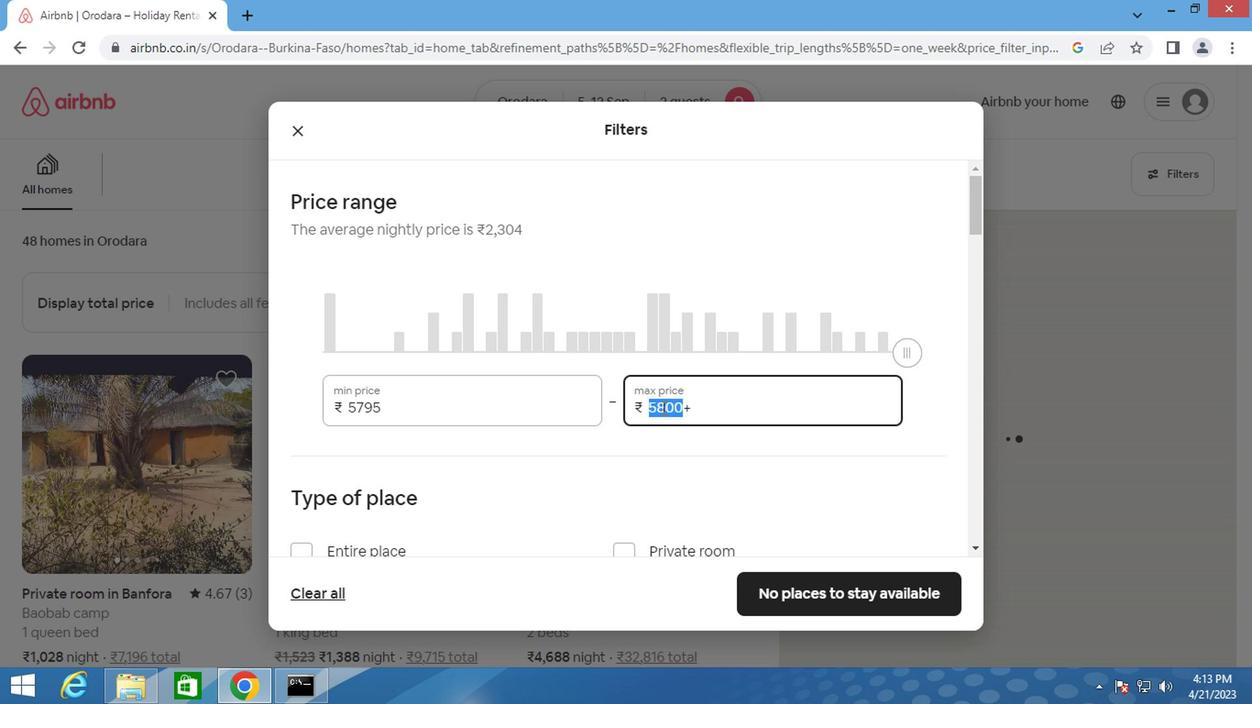 
Action: Mouse moved to (566, 383)
Screenshot: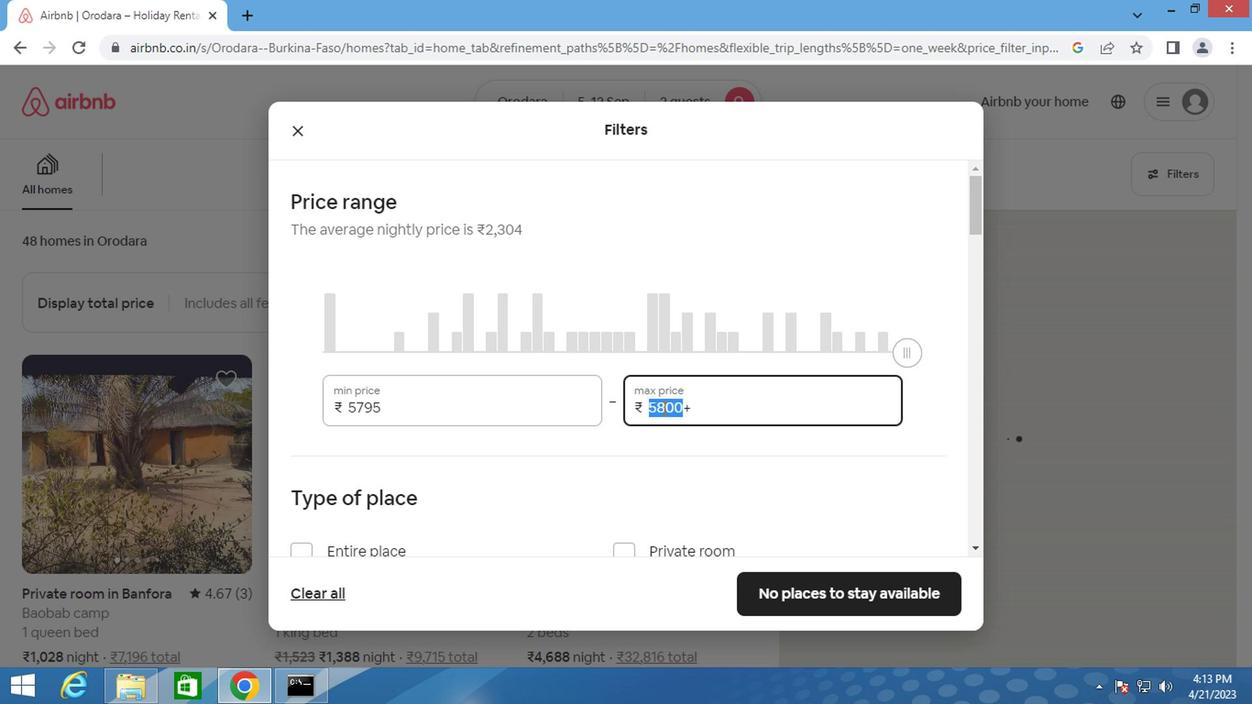 
Action: Mouse pressed left at (566, 383)
Screenshot: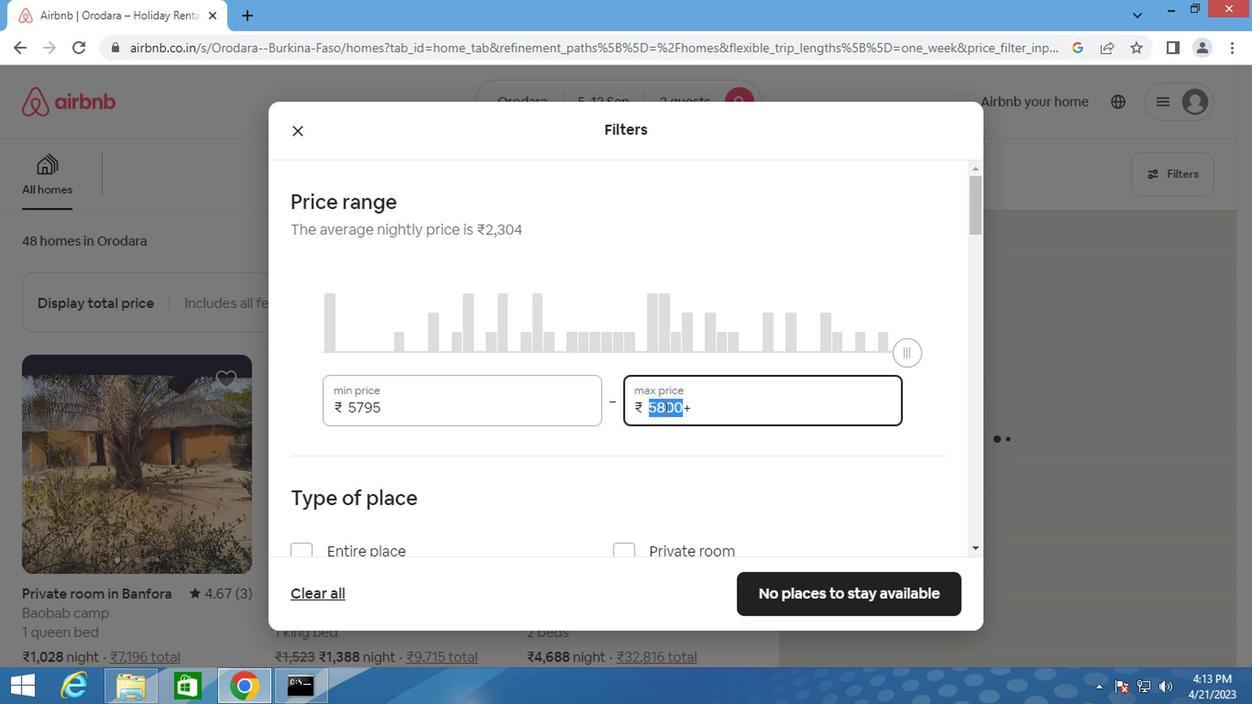 
Action: Mouse pressed left at (566, 383)
Screenshot: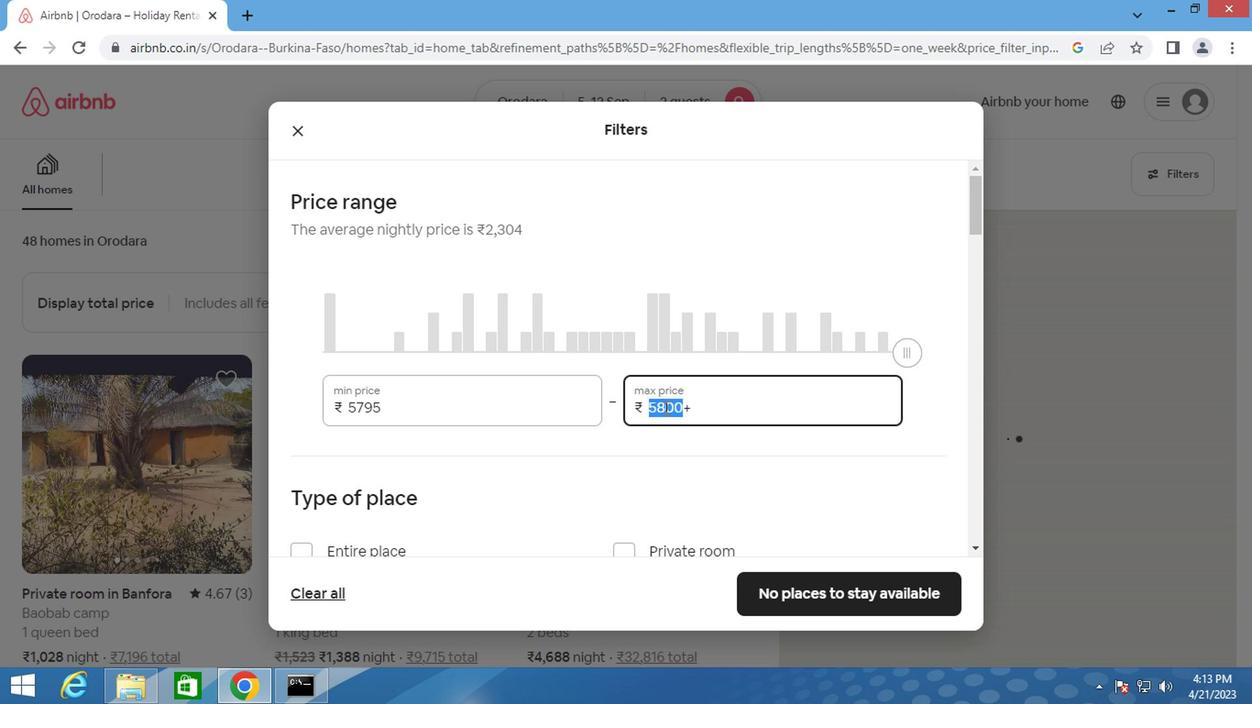 
Action: Mouse pressed left at (566, 383)
Screenshot: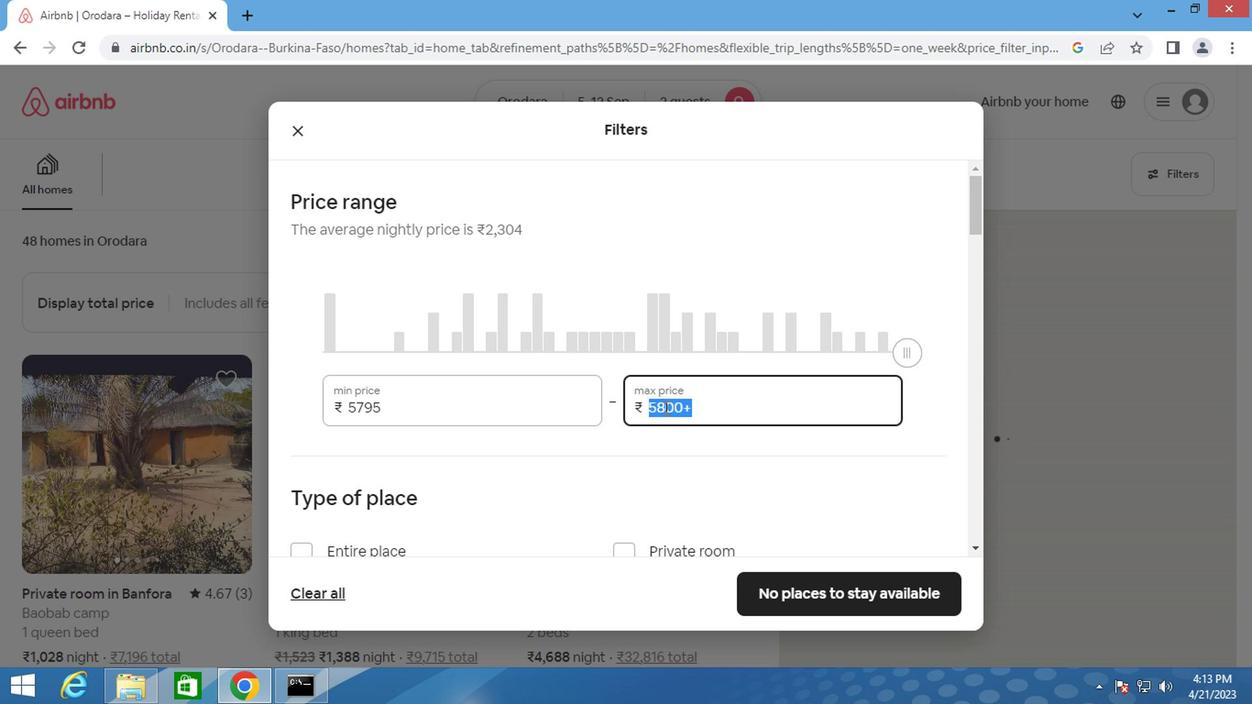 
Action: Key pressed <Key.backspace>15000
Screenshot: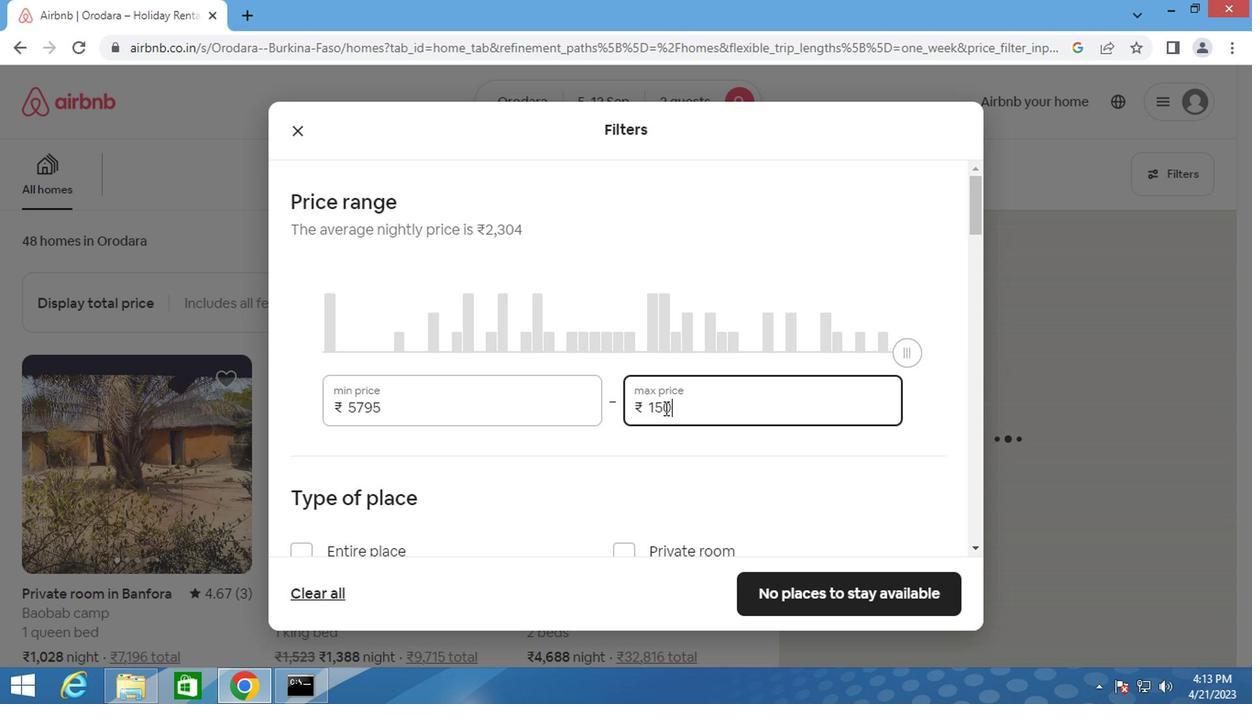 
Action: Mouse moved to (585, 404)
Screenshot: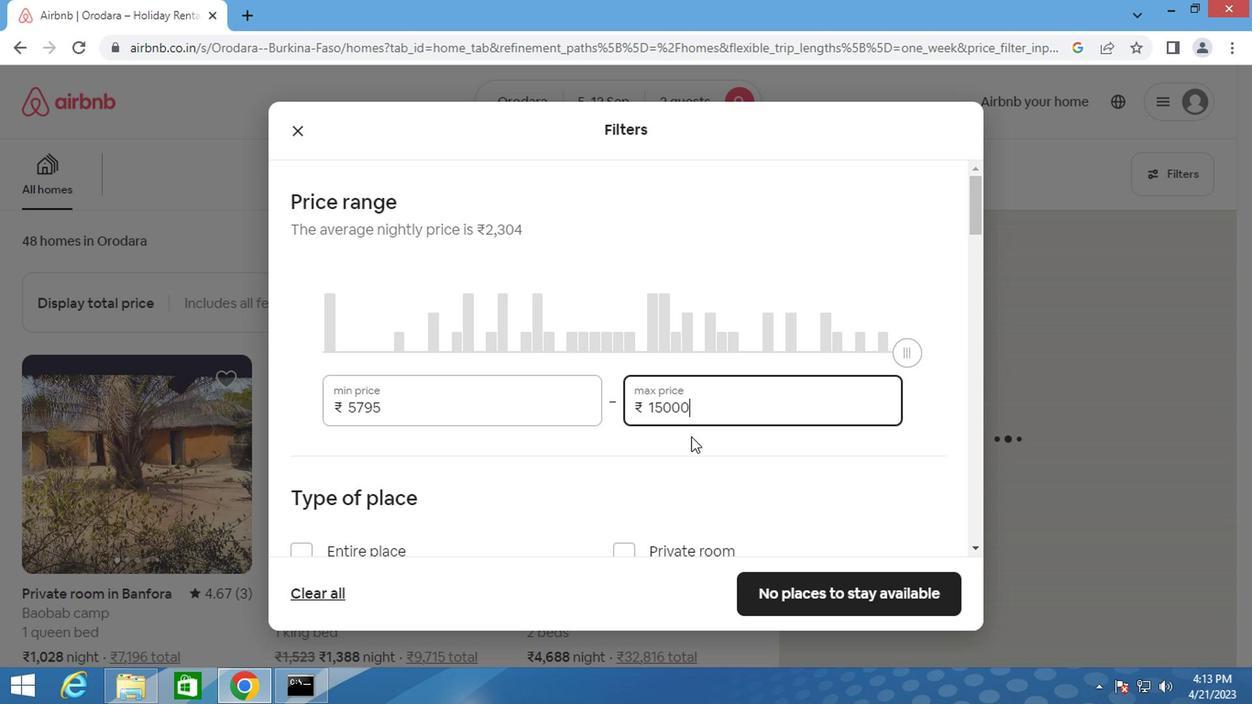 
Action: Mouse scrolled (585, 403) with delta (0, 0)
Screenshot: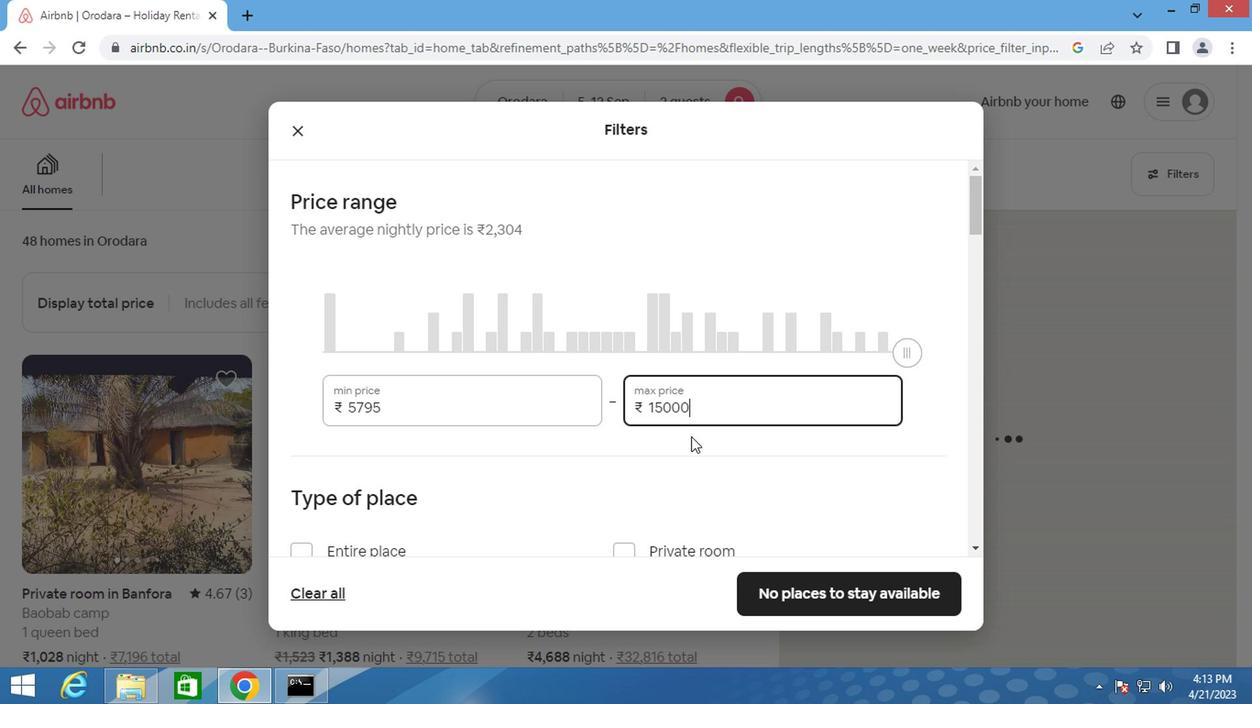 
Action: Mouse scrolled (585, 403) with delta (0, 0)
Screenshot: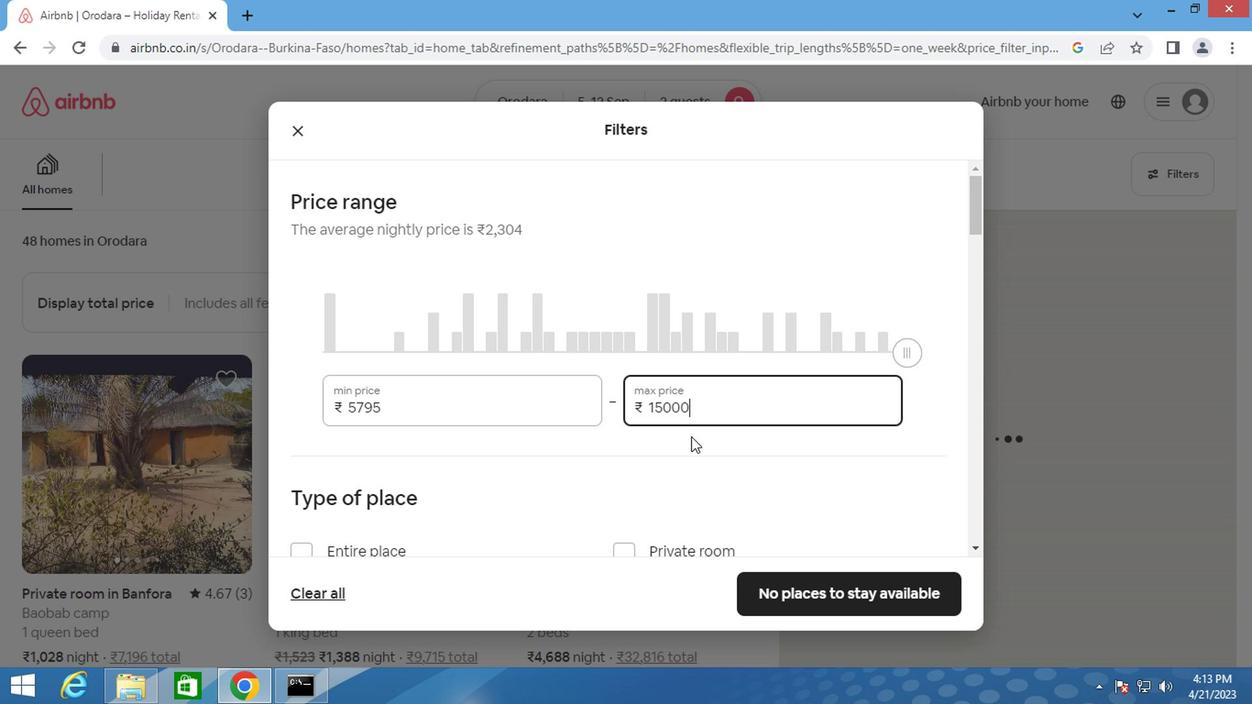 
Action: Mouse moved to (585, 402)
Screenshot: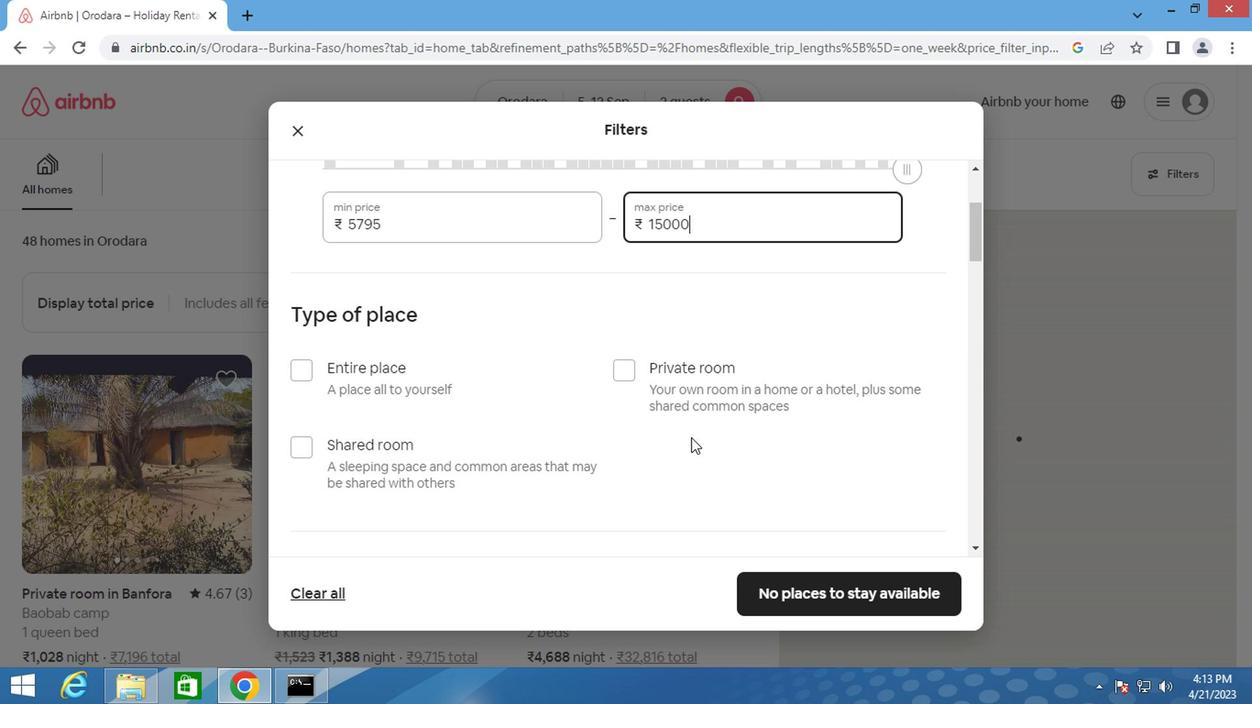 
Action: Mouse scrolled (585, 401) with delta (0, 0)
Screenshot: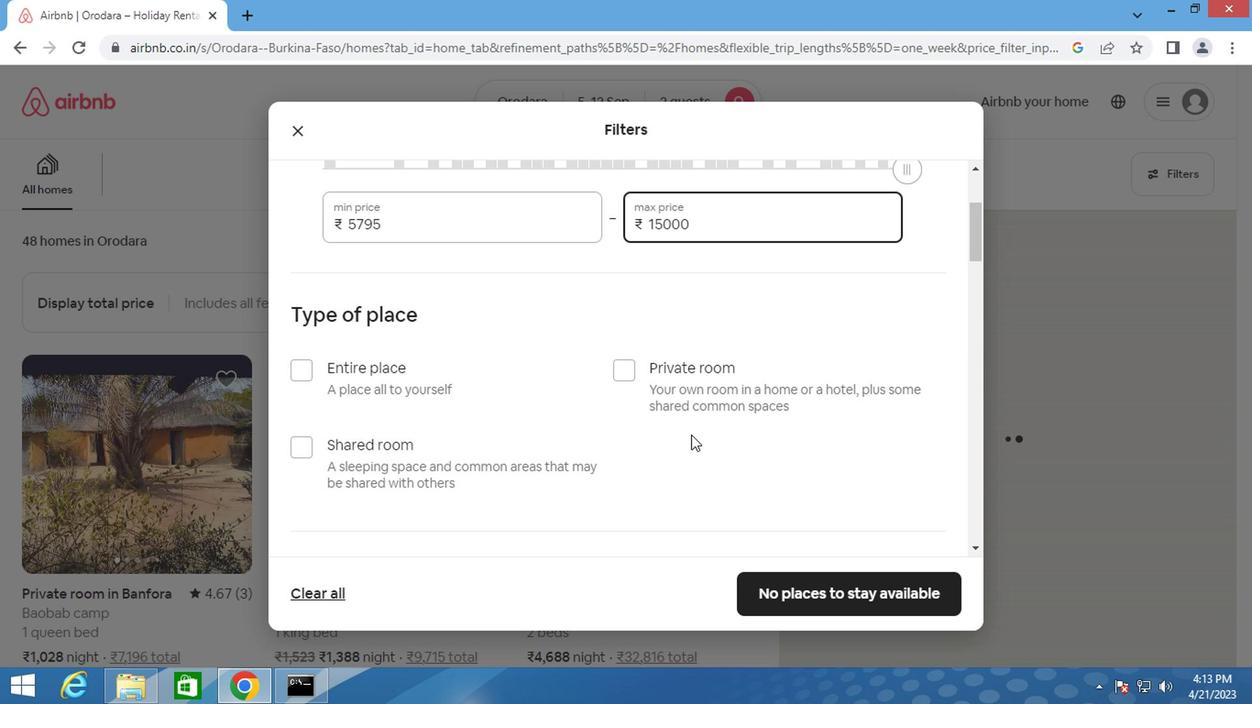 
Action: Mouse scrolled (585, 401) with delta (0, 0)
Screenshot: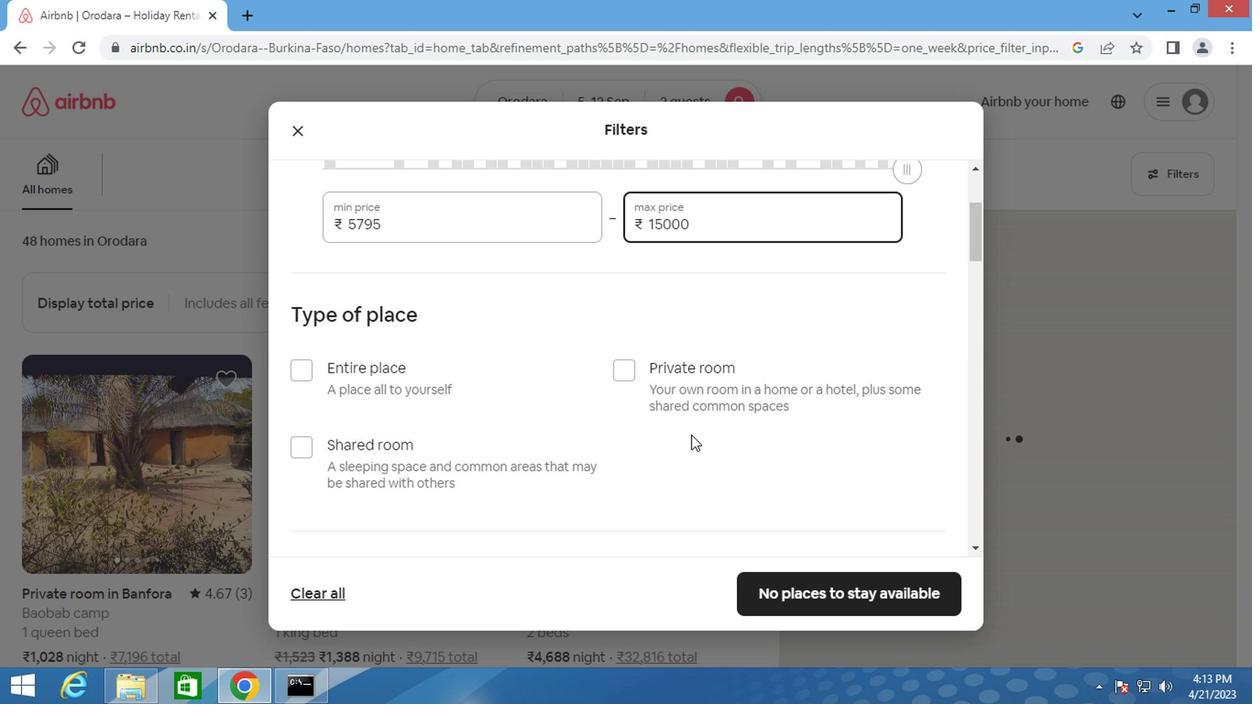 
Action: Mouse moved to (527, 388)
Screenshot: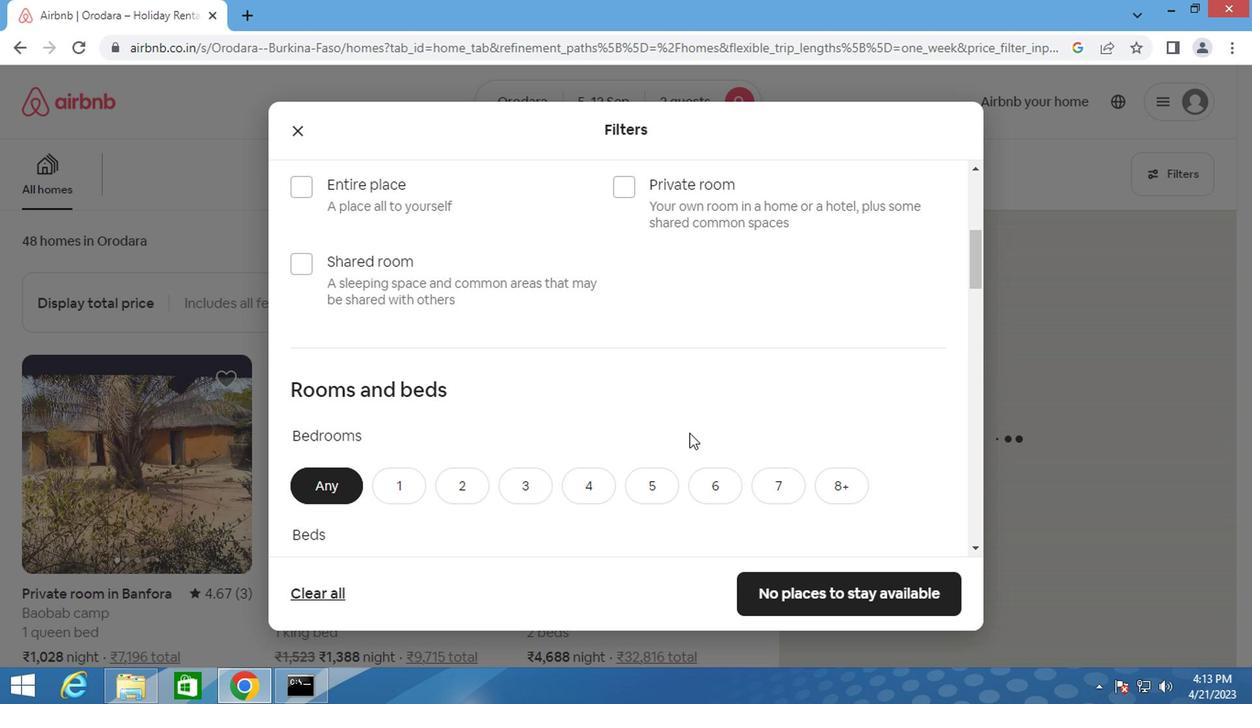
Action: Mouse scrolled (527, 388) with delta (0, 0)
Screenshot: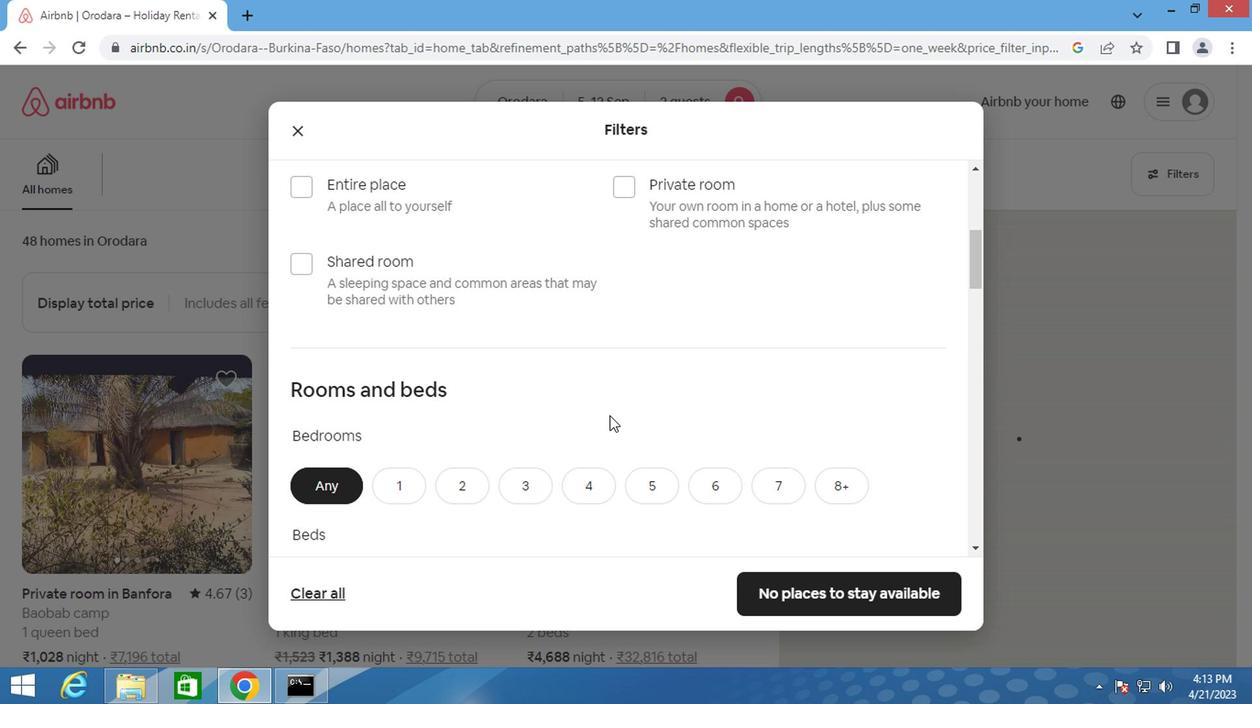 
Action: Mouse scrolled (527, 388) with delta (0, 0)
Screenshot: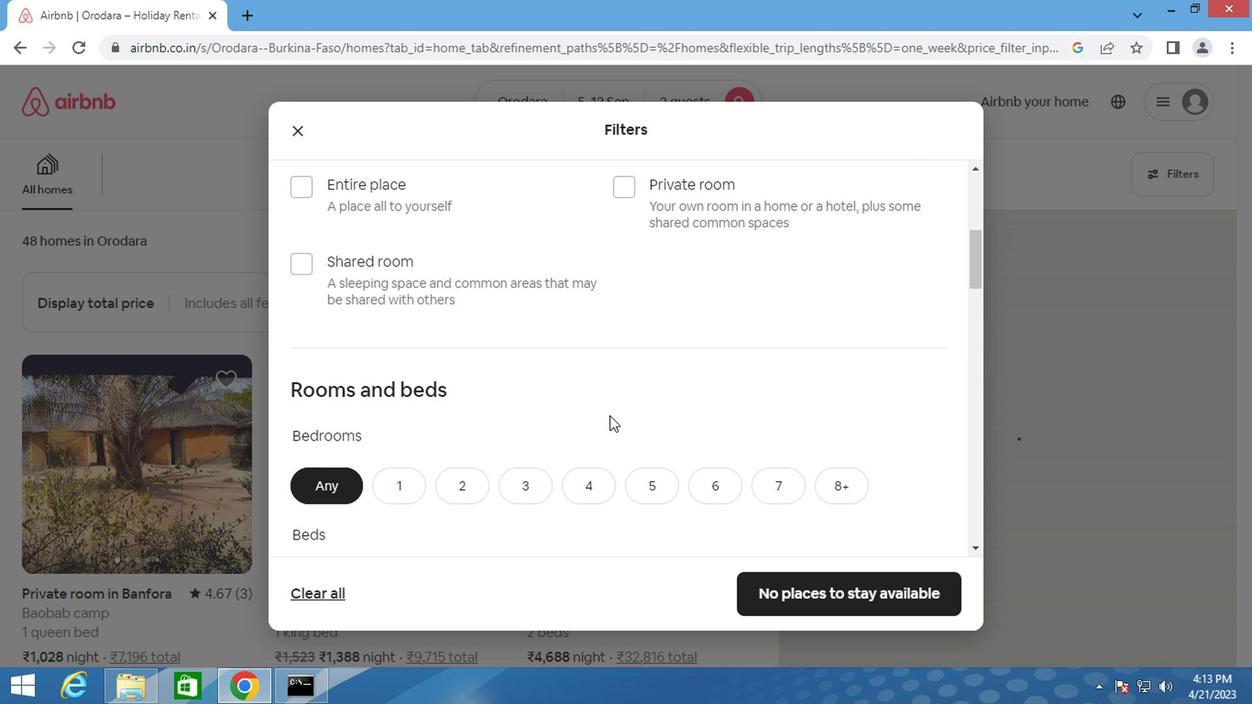 
Action: Mouse scrolled (527, 388) with delta (0, 0)
Screenshot: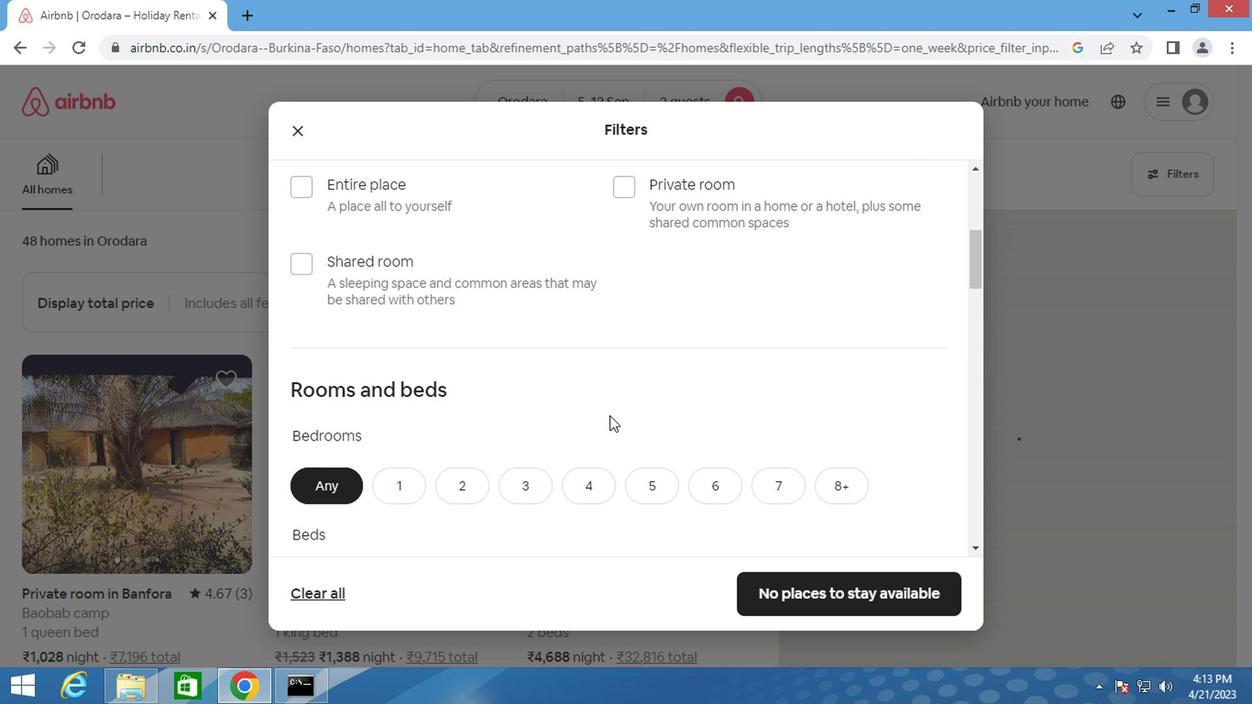 
Action: Mouse moved to (375, 241)
Screenshot: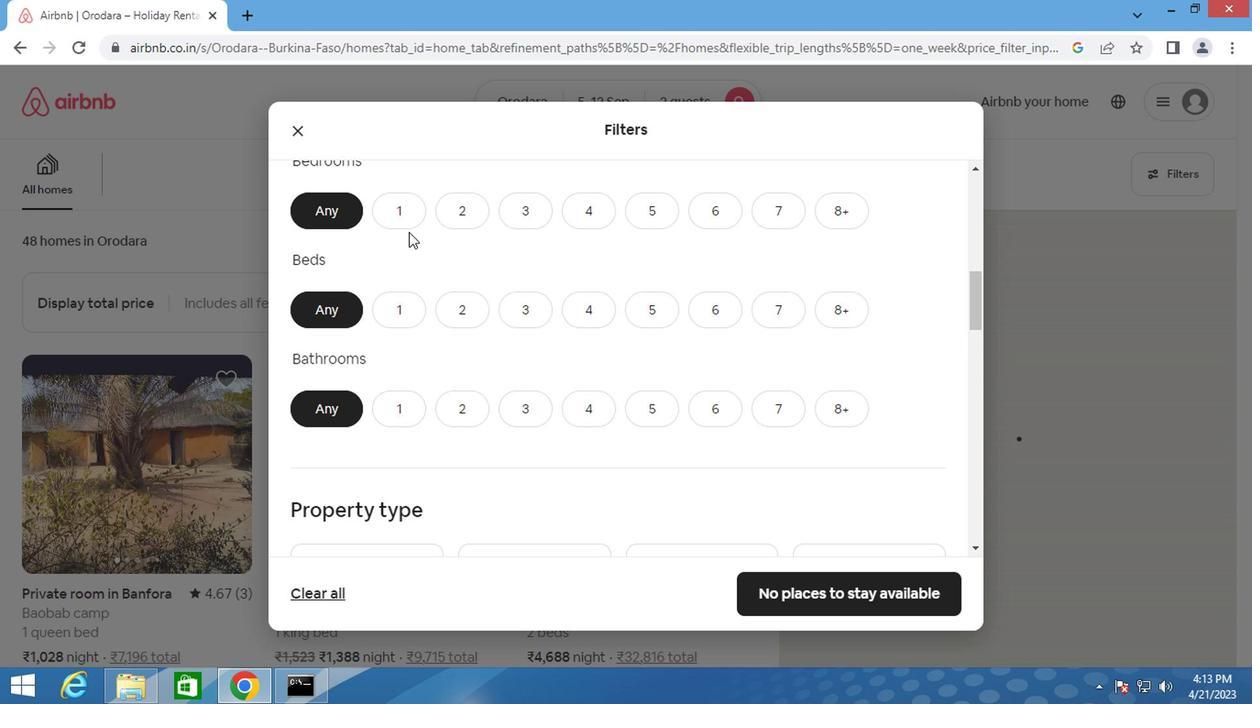 
Action: Mouse pressed left at (375, 241)
Screenshot: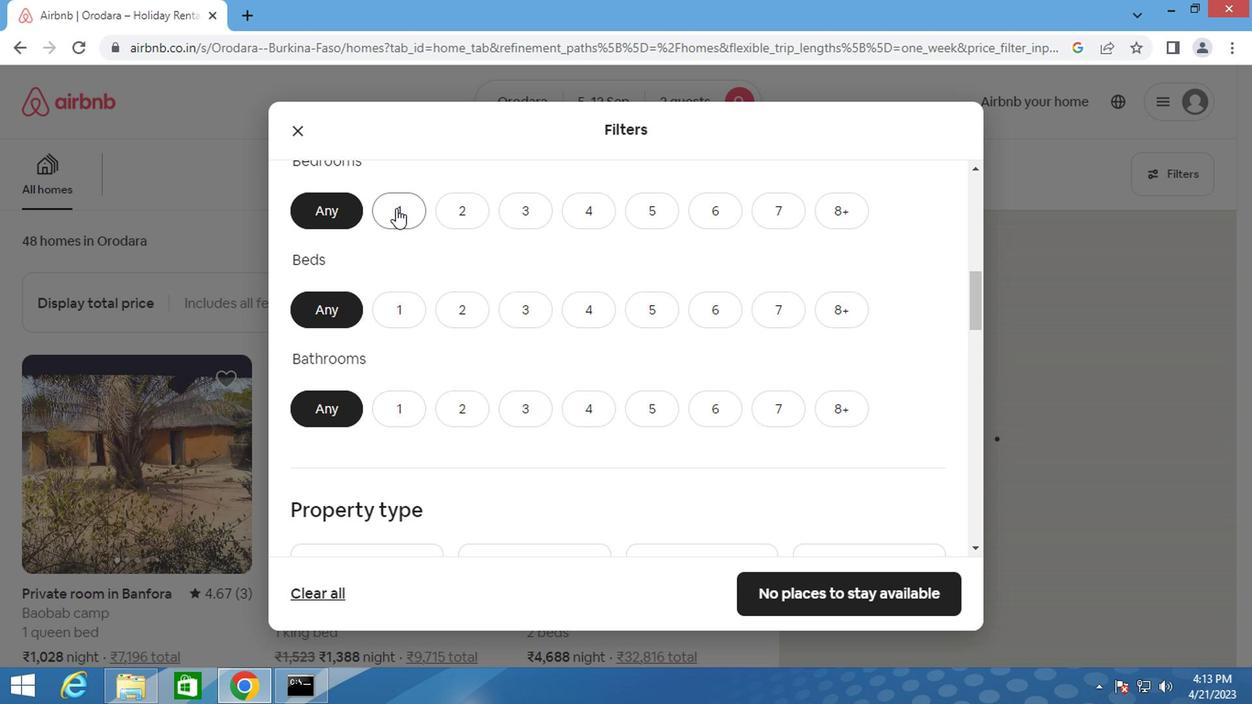 
Action: Mouse moved to (383, 315)
Screenshot: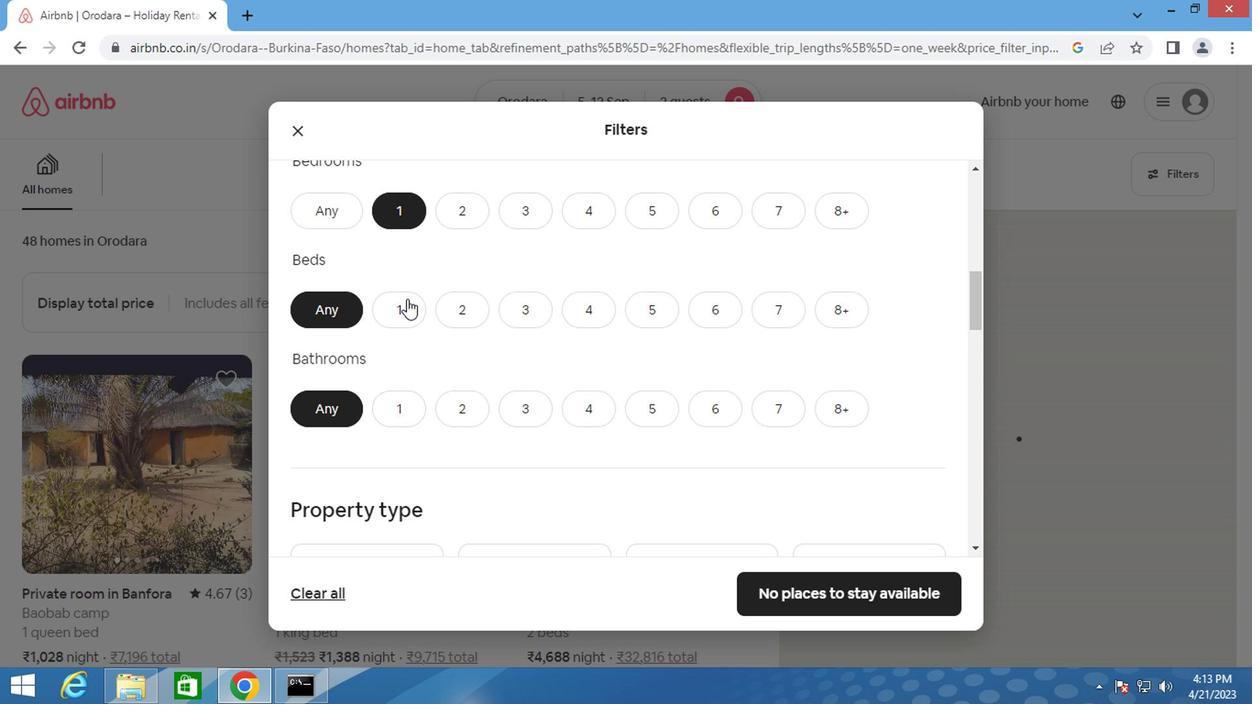 
Action: Mouse pressed left at (383, 315)
Screenshot: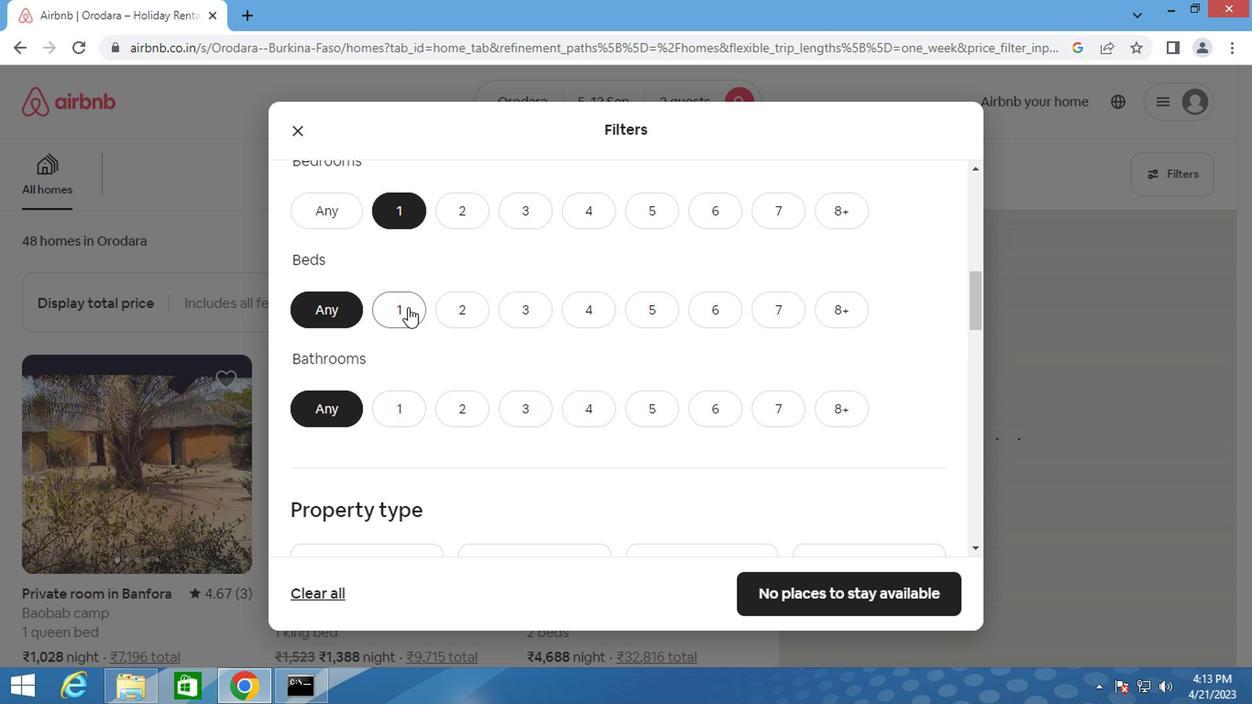 
Action: Mouse moved to (375, 389)
Screenshot: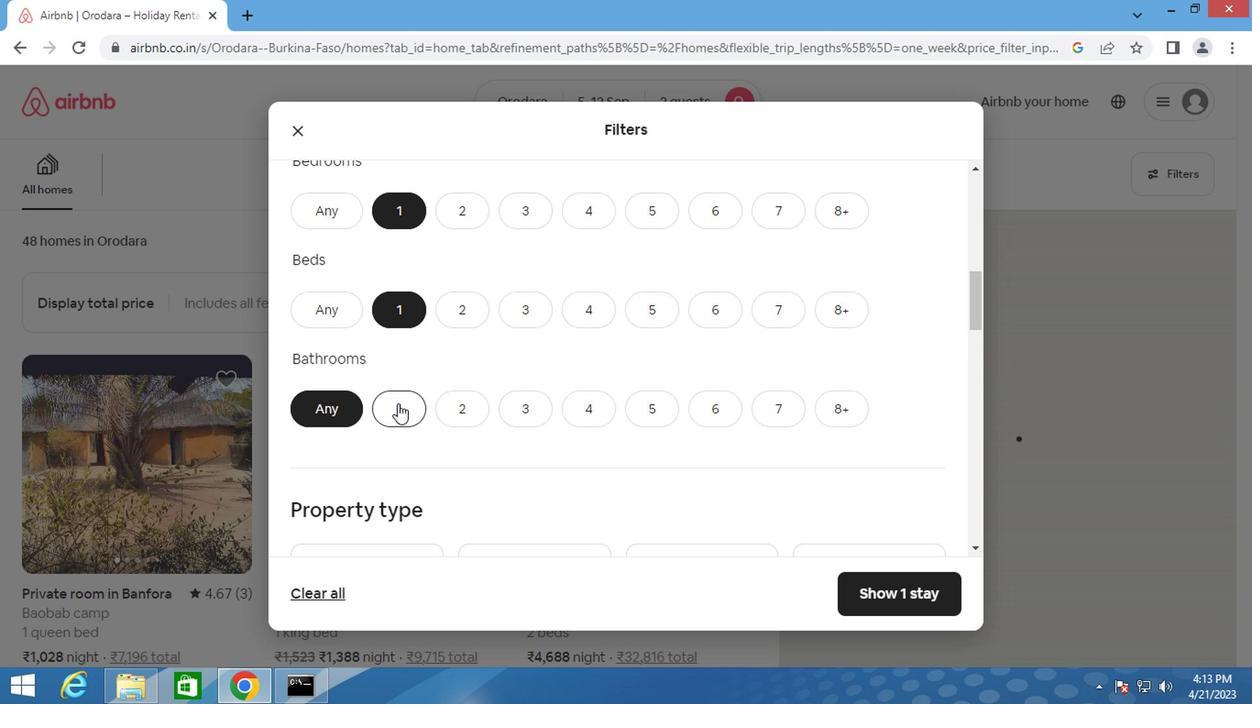 
Action: Mouse pressed left at (375, 389)
Screenshot: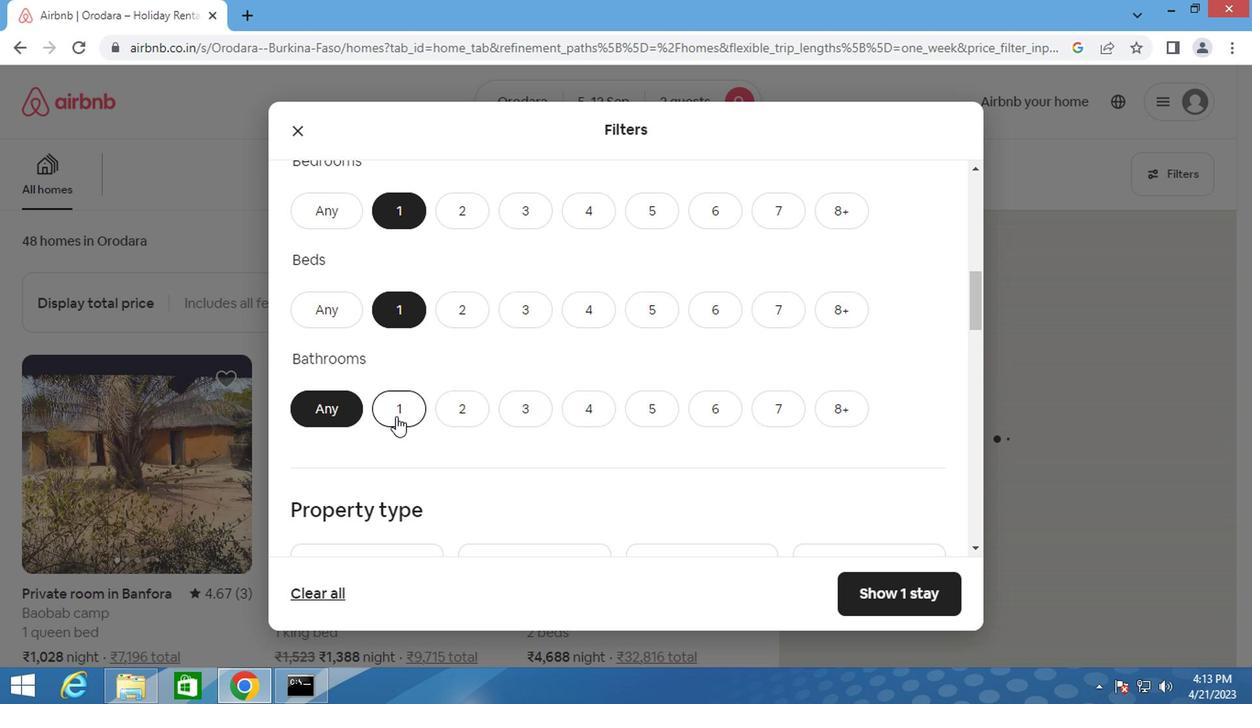 
Action: Mouse moved to (369, 379)
Screenshot: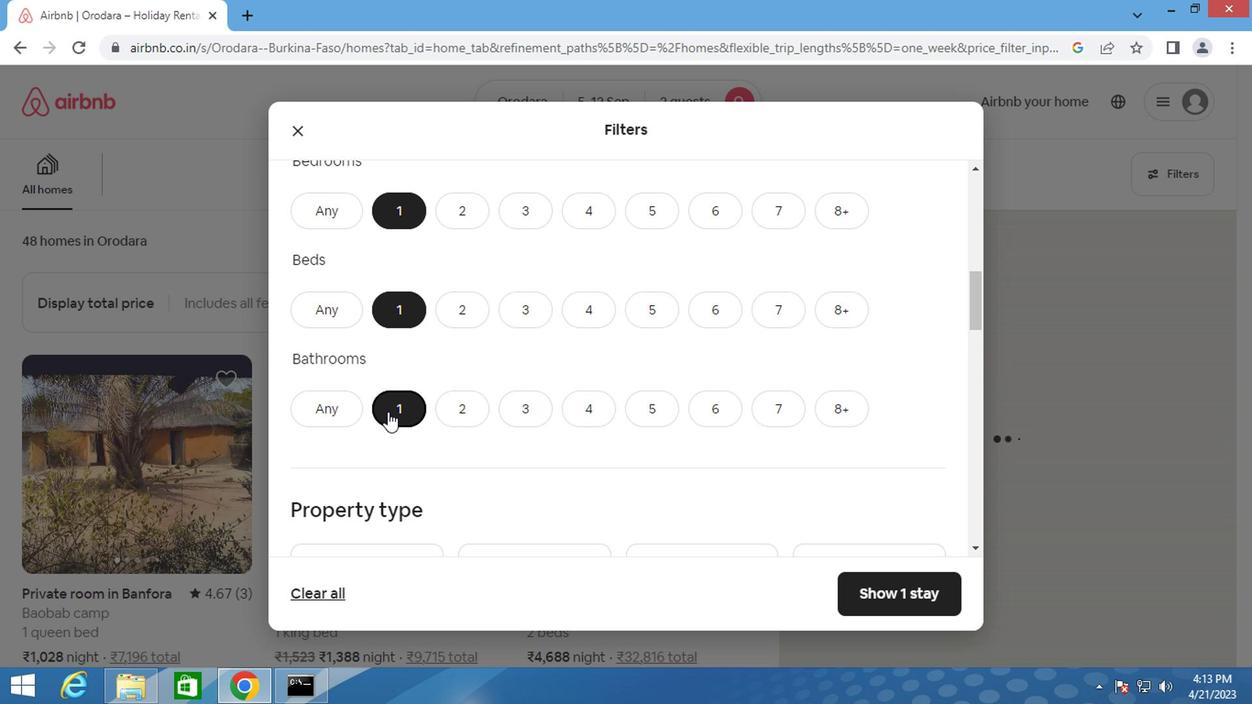 
Action: Mouse scrolled (369, 378) with delta (0, 0)
Screenshot: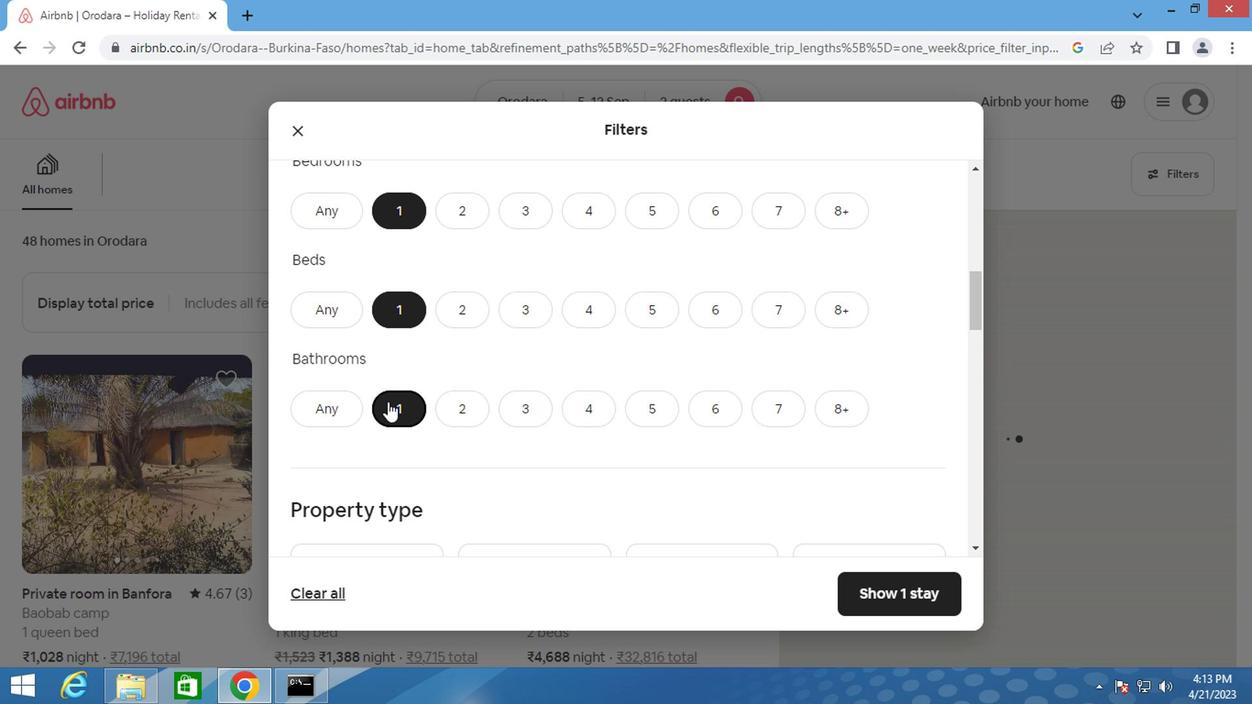 
Action: Mouse scrolled (369, 378) with delta (0, 0)
Screenshot: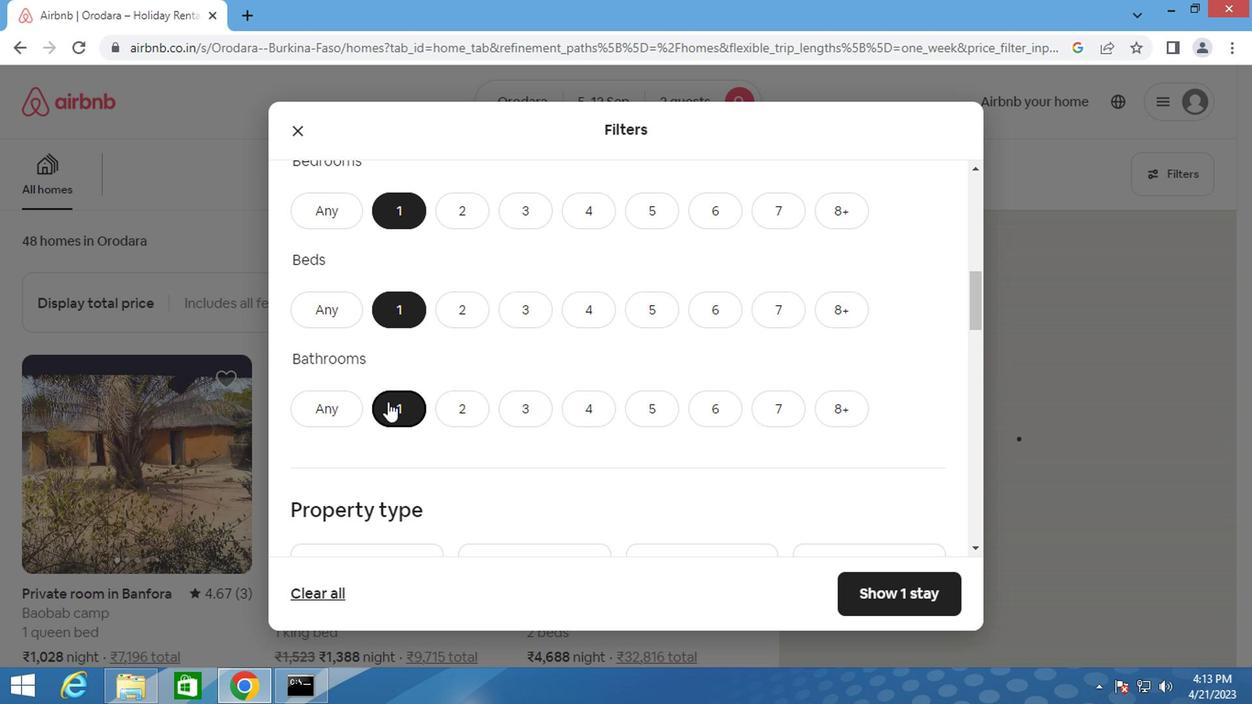 
Action: Mouse moved to (352, 371)
Screenshot: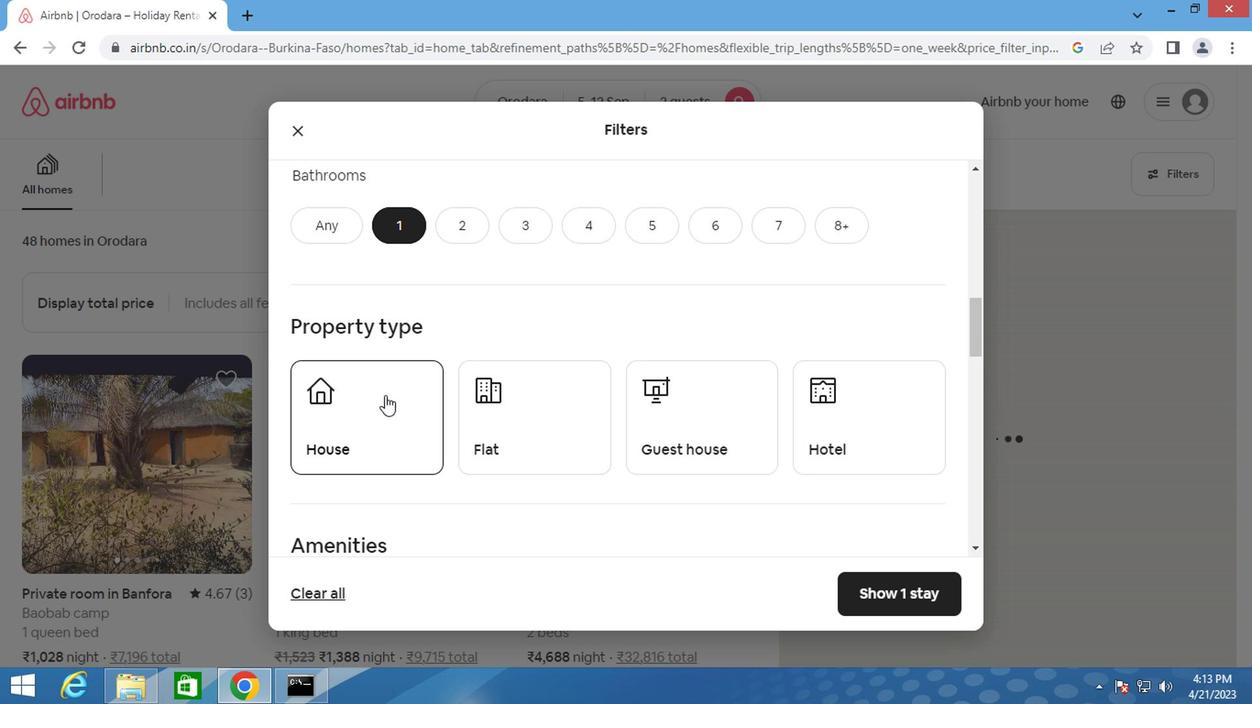 
Action: Mouse pressed left at (352, 371)
Screenshot: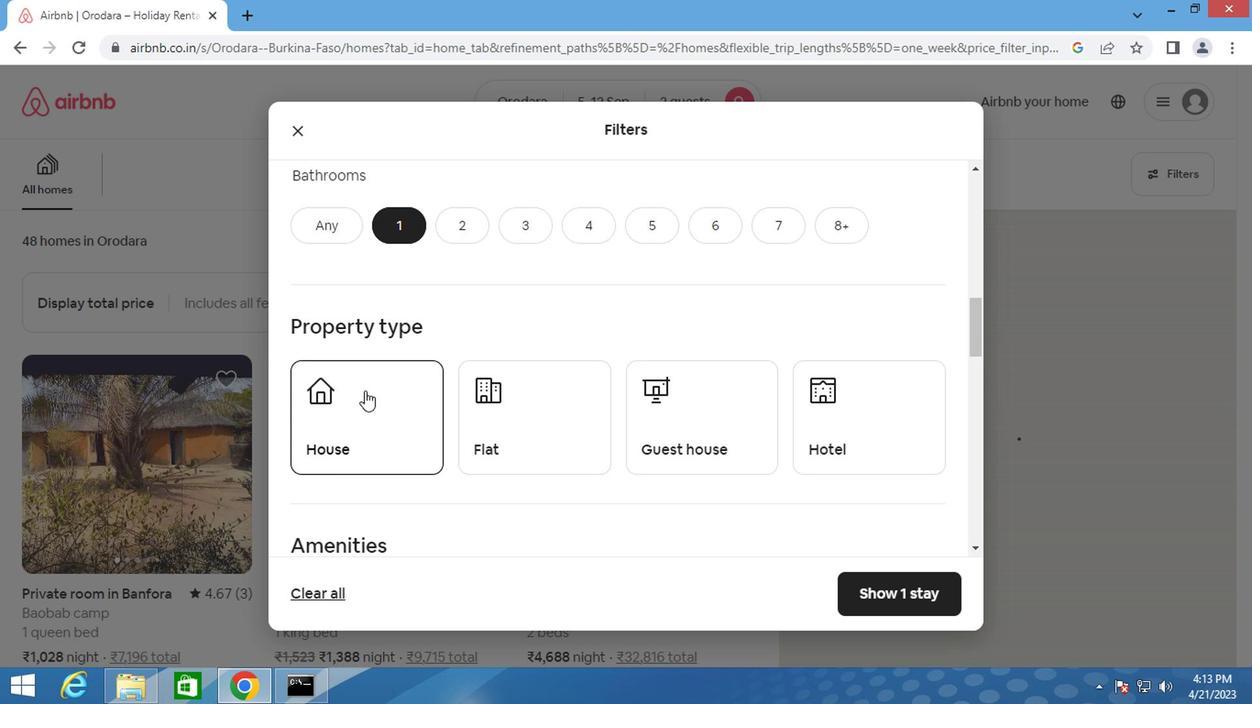 
Action: Mouse moved to (456, 375)
Screenshot: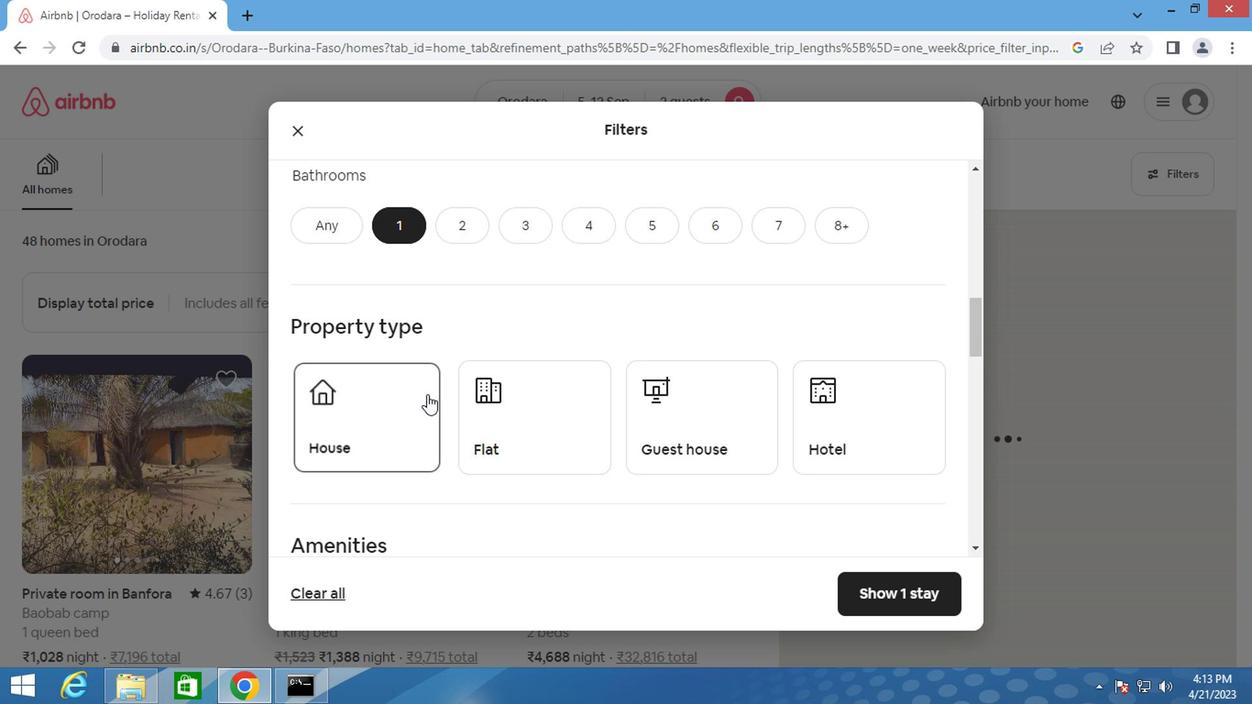 
Action: Mouse pressed left at (456, 375)
Screenshot: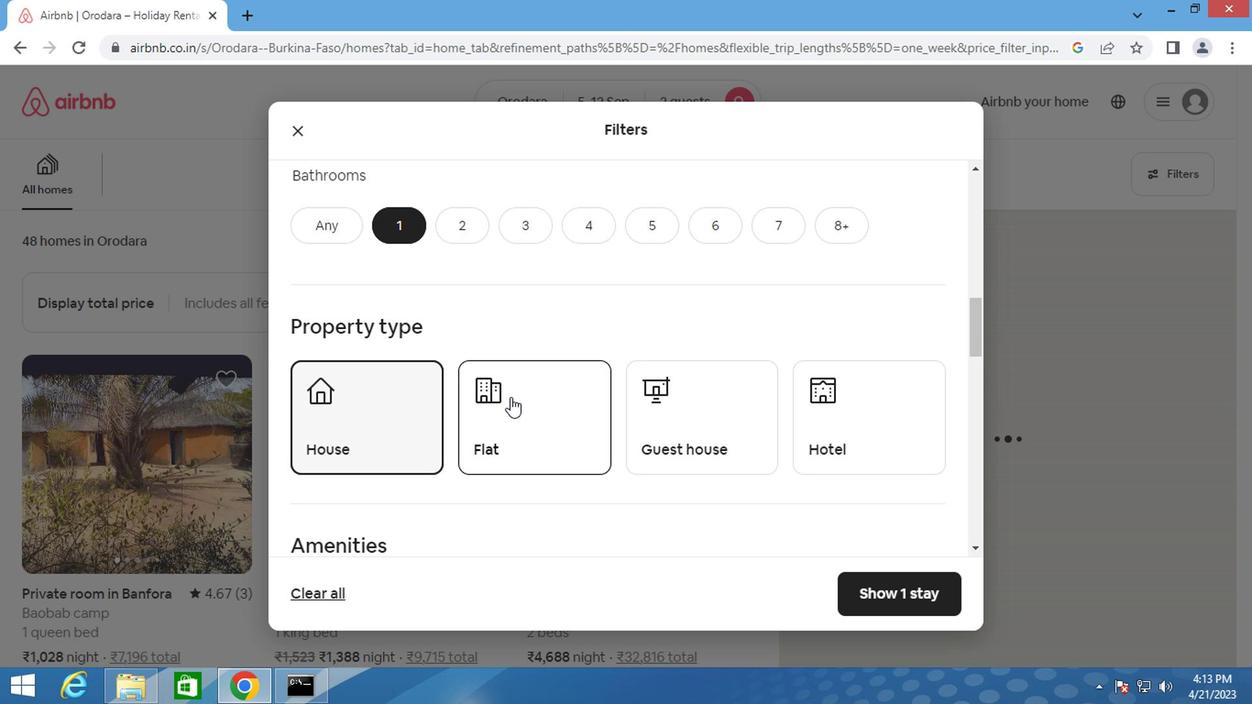 
Action: Mouse moved to (568, 377)
Screenshot: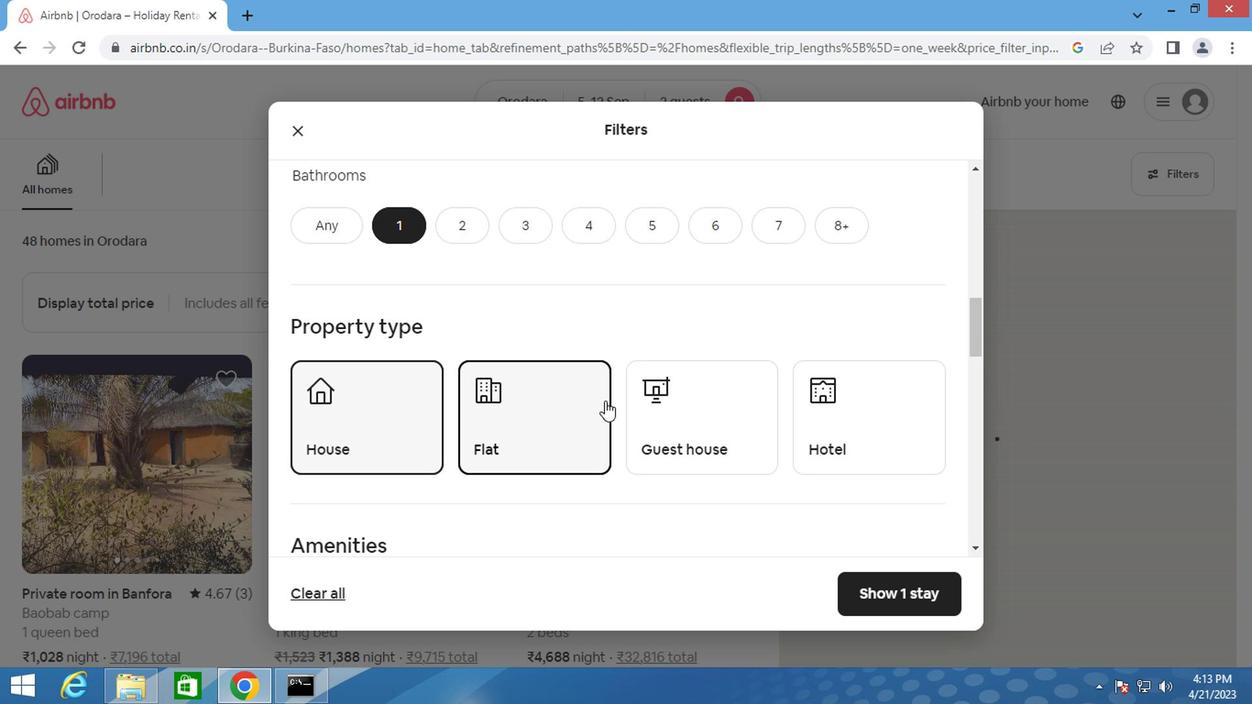 
Action: Mouse pressed left at (568, 377)
Screenshot: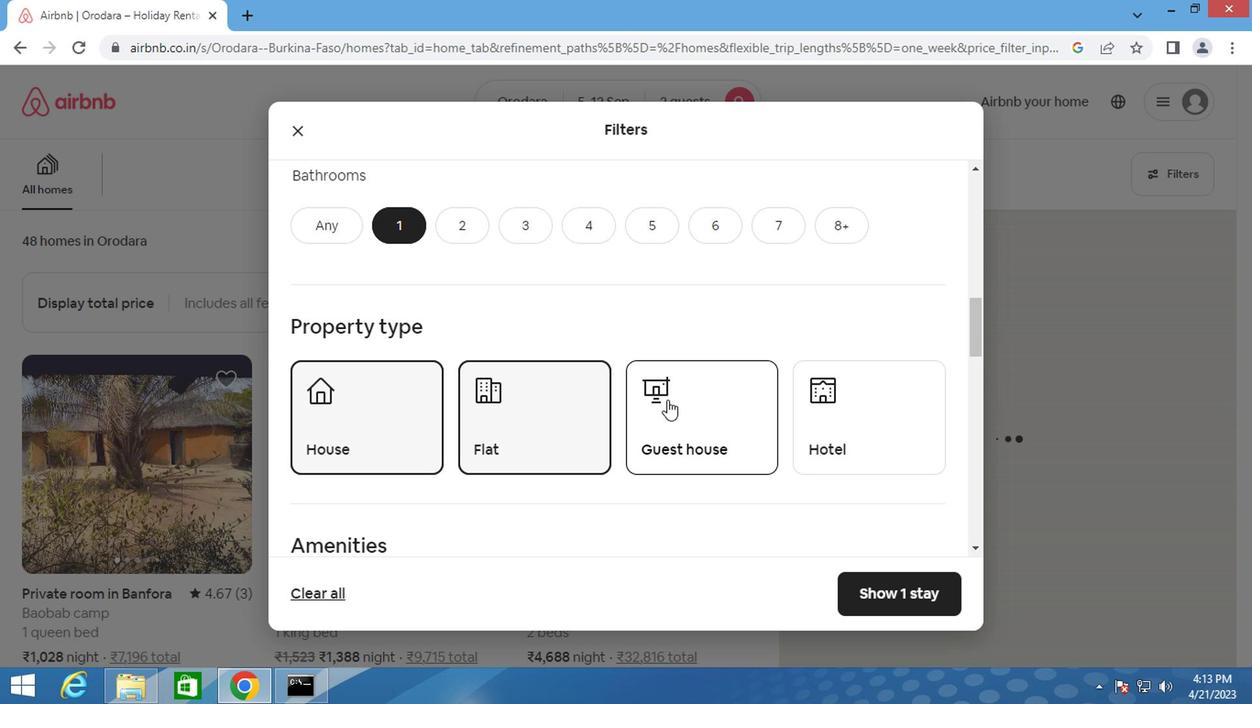
Action: Mouse moved to (732, 379)
Screenshot: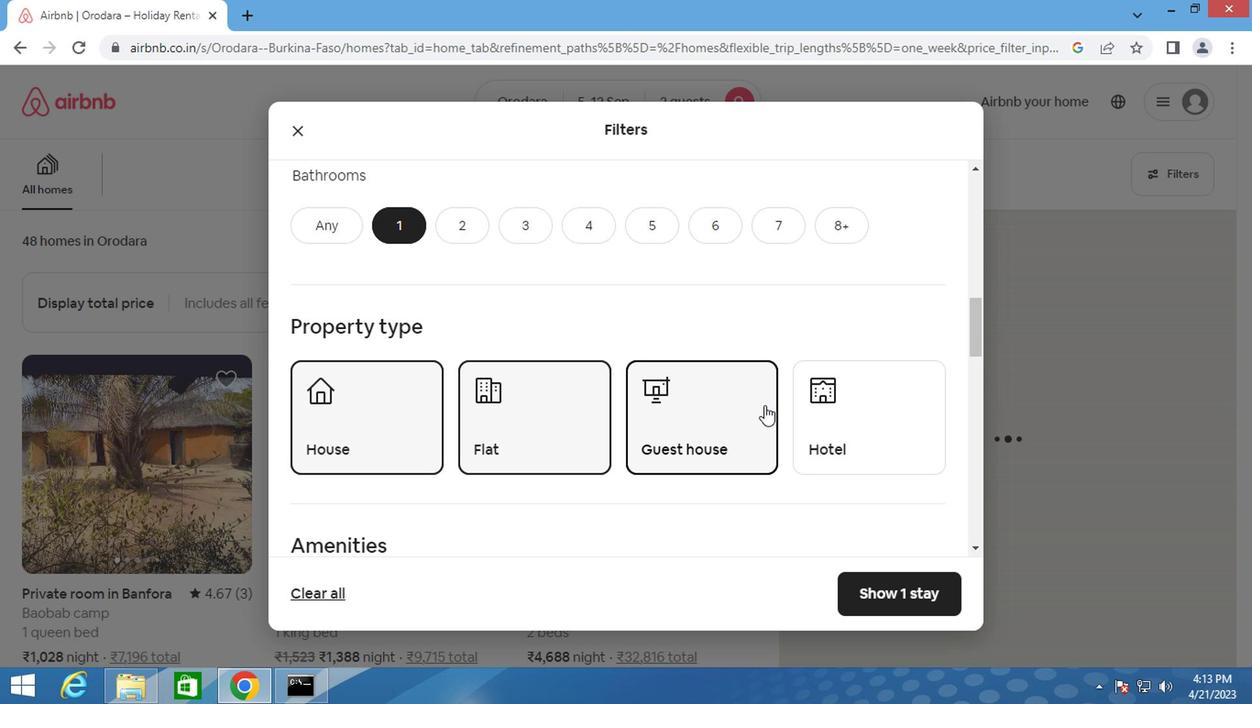 
Action: Mouse pressed left at (732, 379)
Screenshot: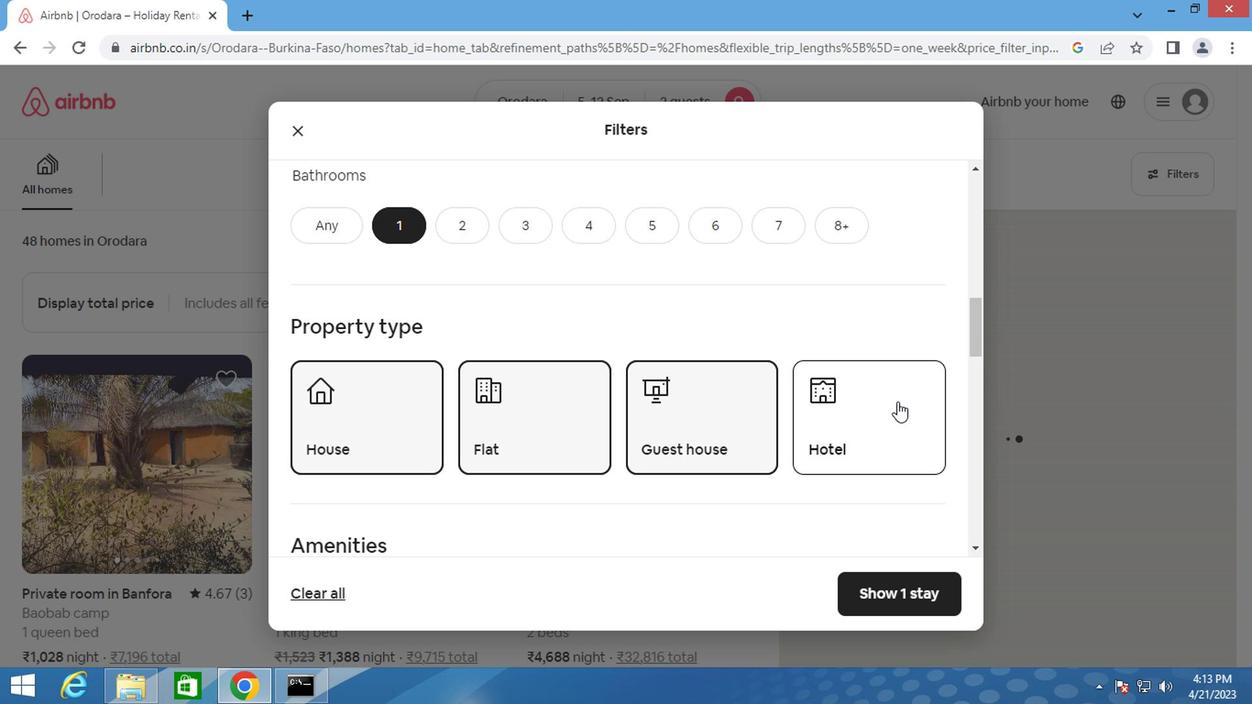 
Action: Mouse moved to (523, 388)
Screenshot: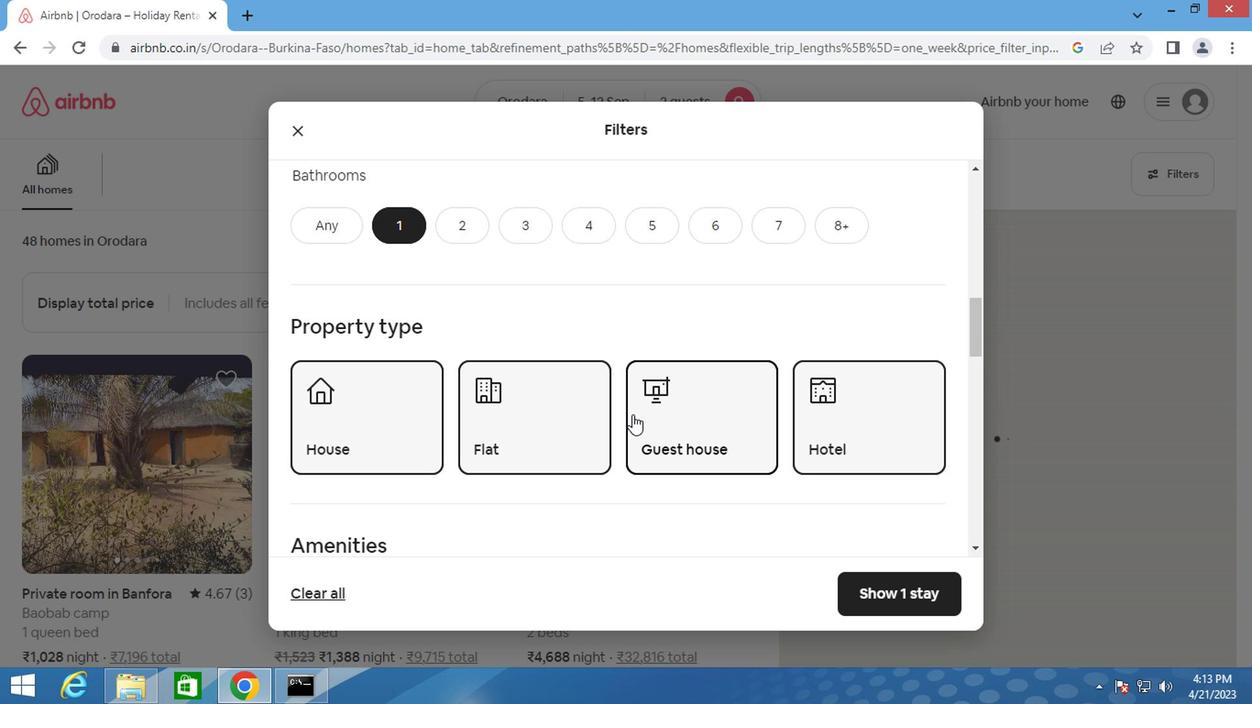 
Action: Mouse scrolled (523, 388) with delta (0, 0)
Screenshot: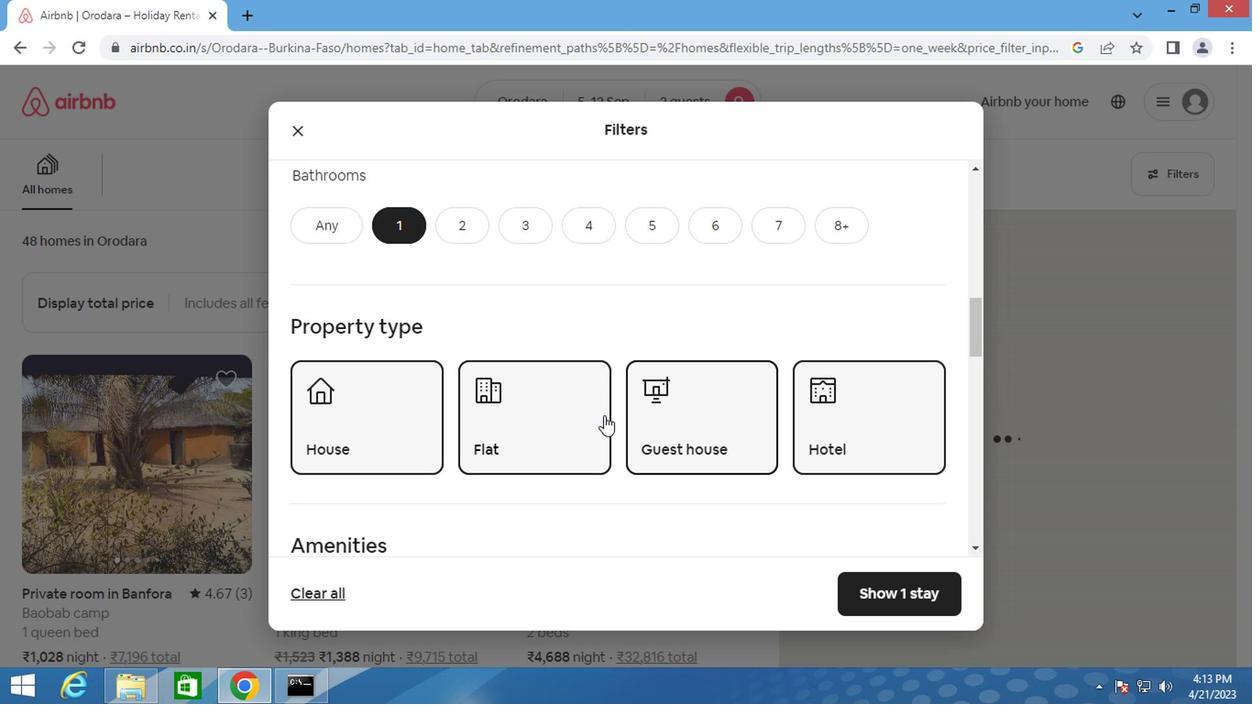 
Action: Mouse scrolled (523, 388) with delta (0, 0)
Screenshot: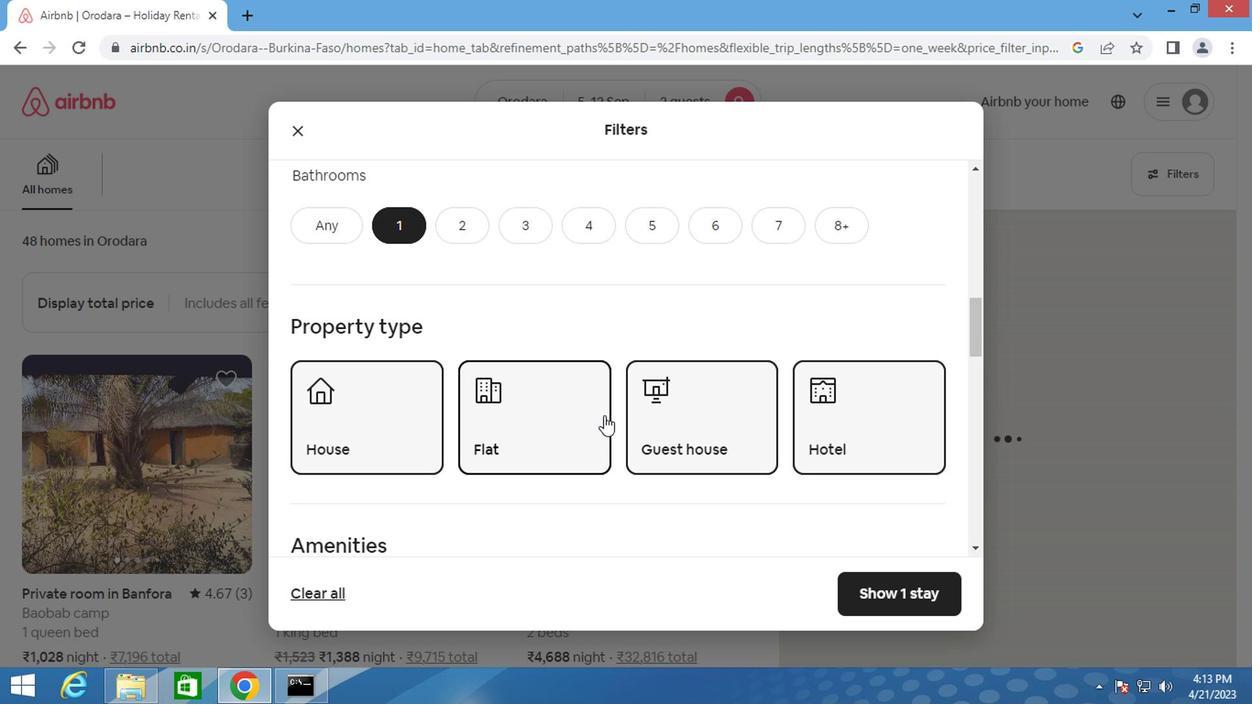 
Action: Mouse scrolled (523, 388) with delta (0, 0)
Screenshot: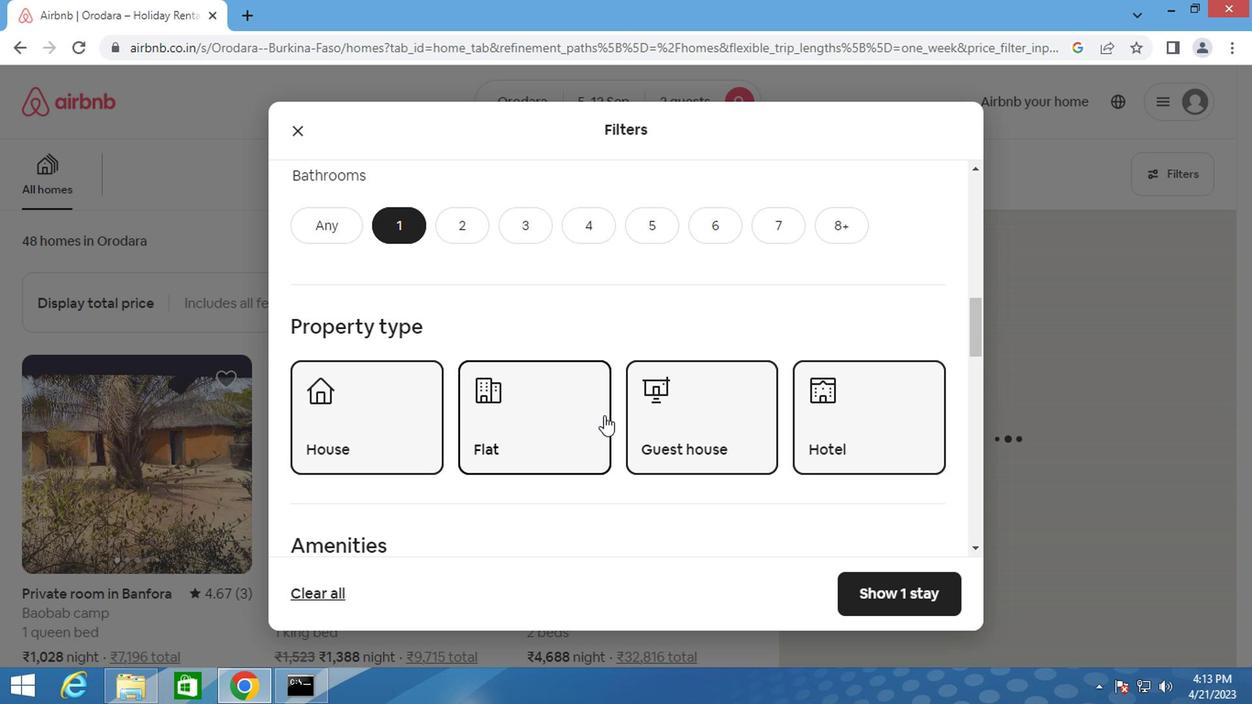 
Action: Mouse scrolled (523, 388) with delta (0, 0)
Screenshot: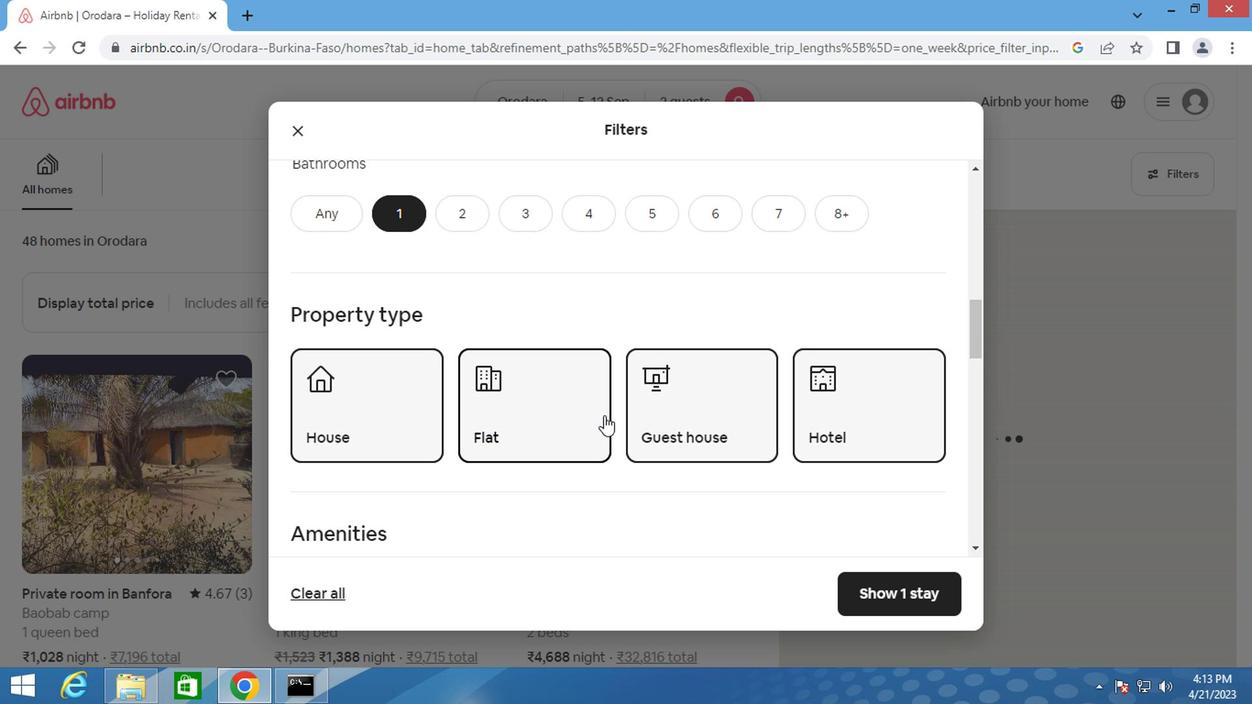 
Action: Mouse moved to (327, 373)
Screenshot: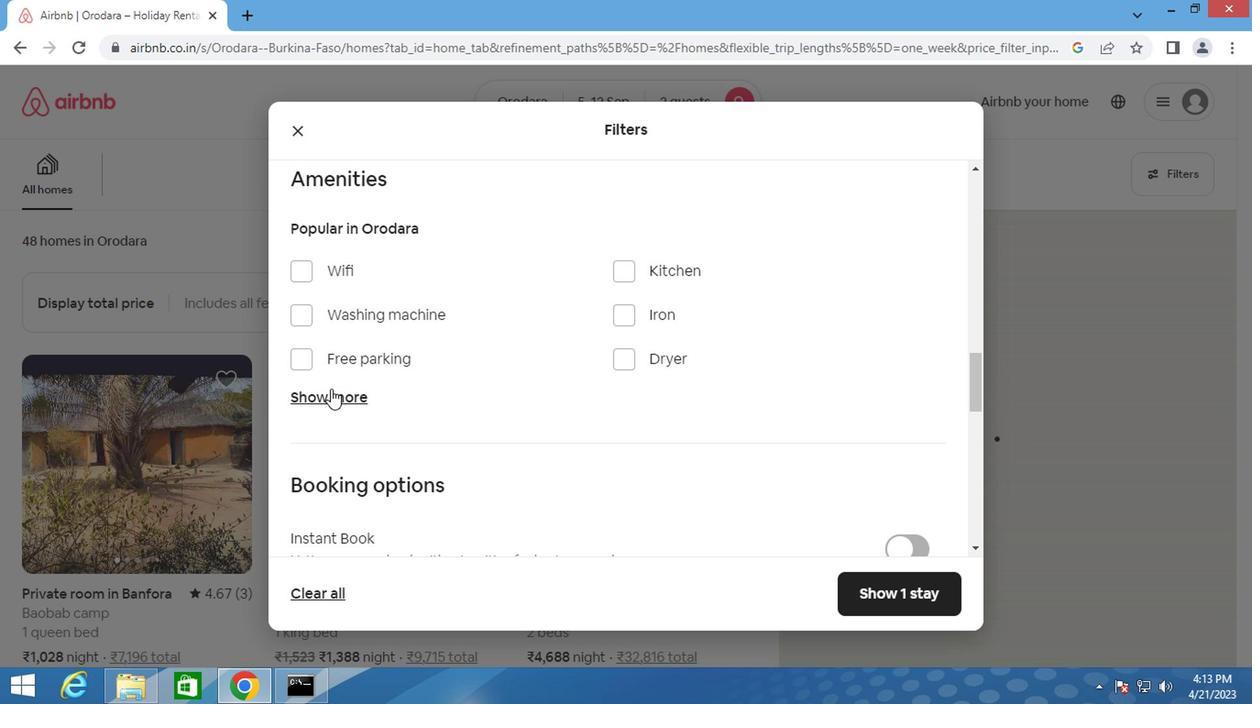 
Action: Mouse pressed left at (327, 373)
Screenshot: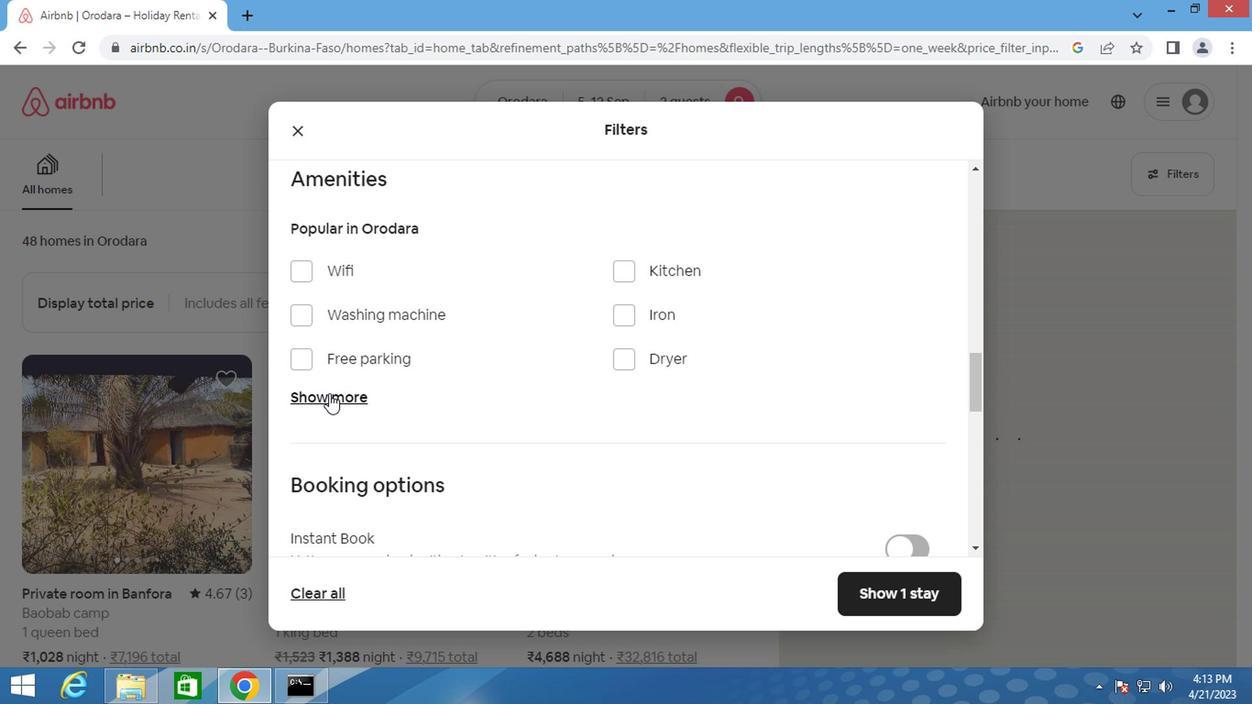 
Action: Mouse moved to (315, 418)
Screenshot: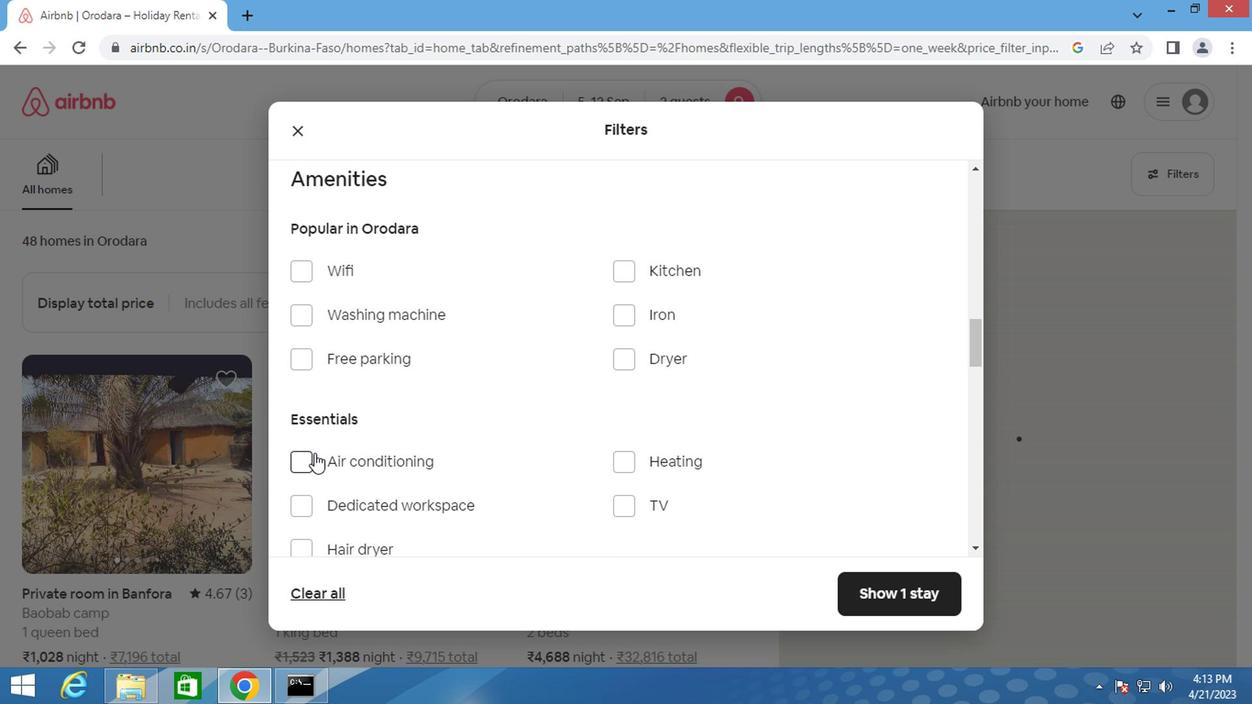 
Action: Mouse pressed left at (315, 418)
Screenshot: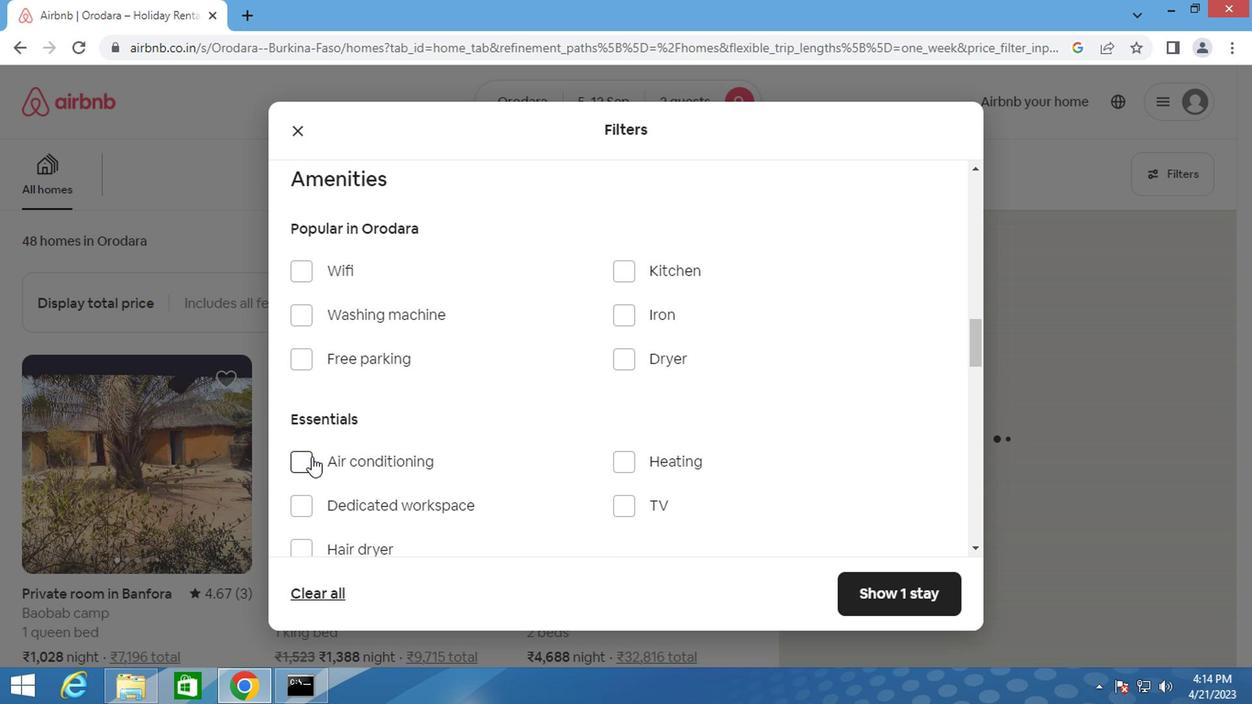 
Action: Mouse moved to (423, 391)
Screenshot: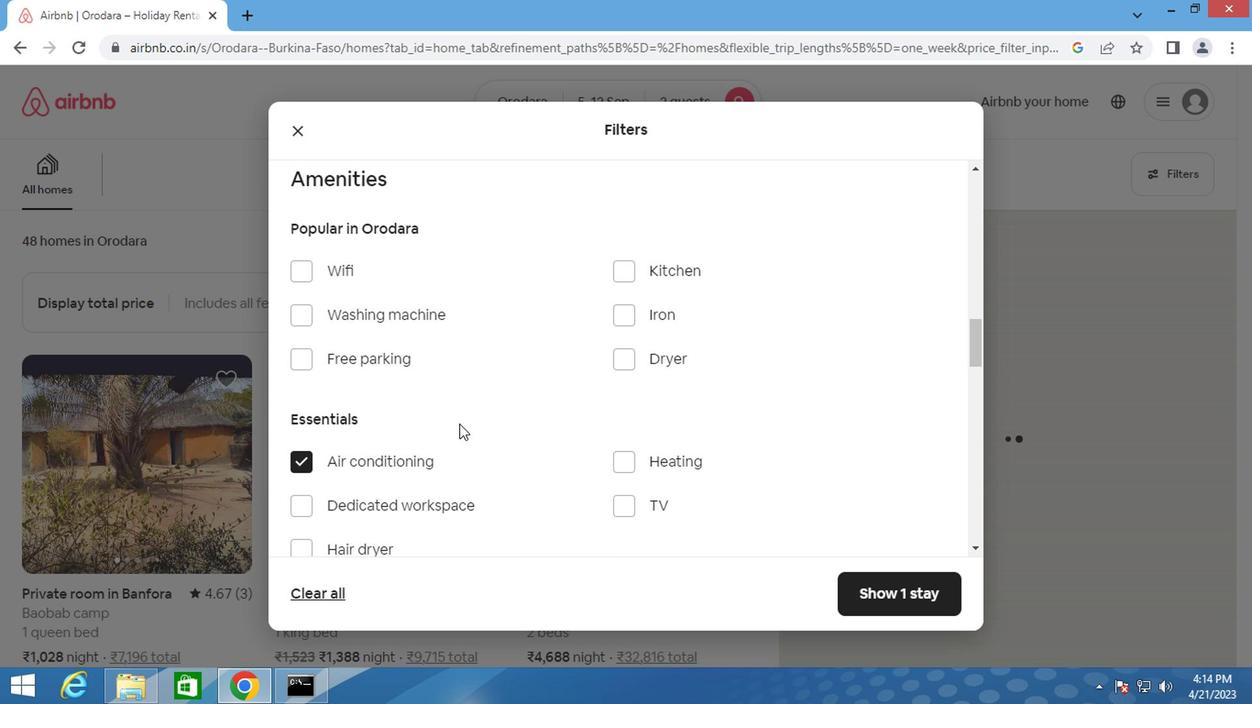 
Action: Mouse scrolled (423, 390) with delta (0, 0)
Screenshot: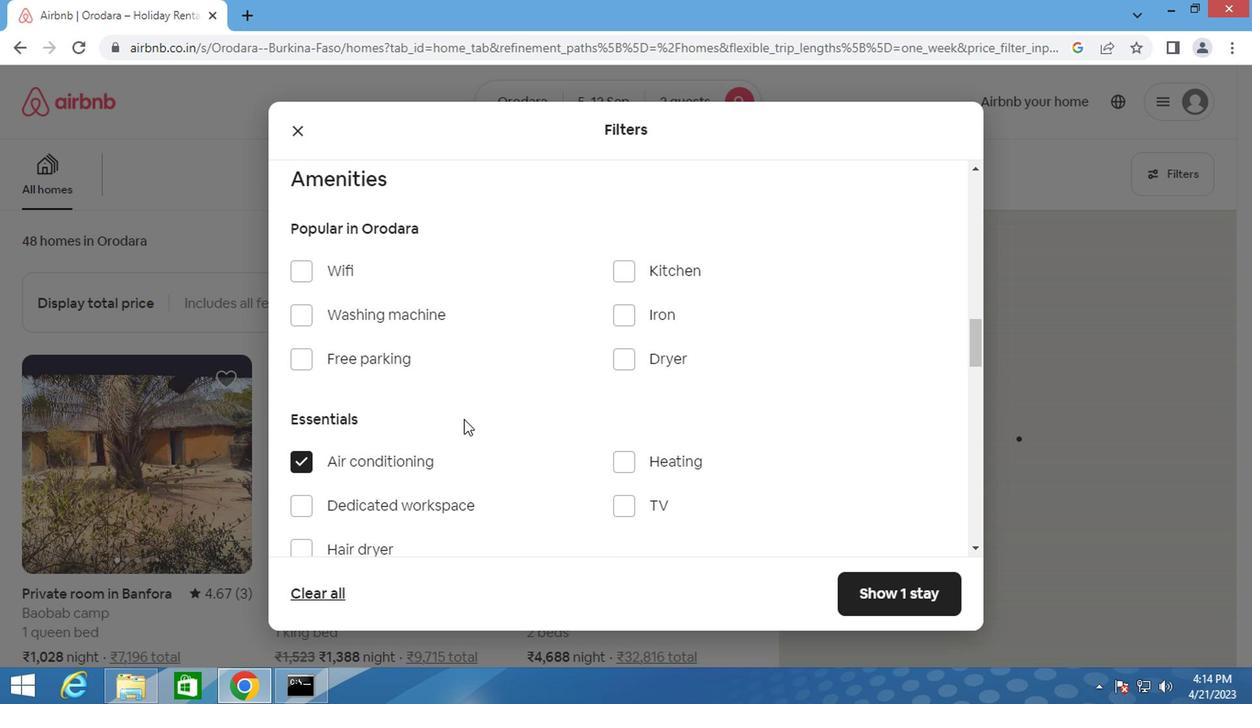 
Action: Mouse moved to (309, 420)
Screenshot: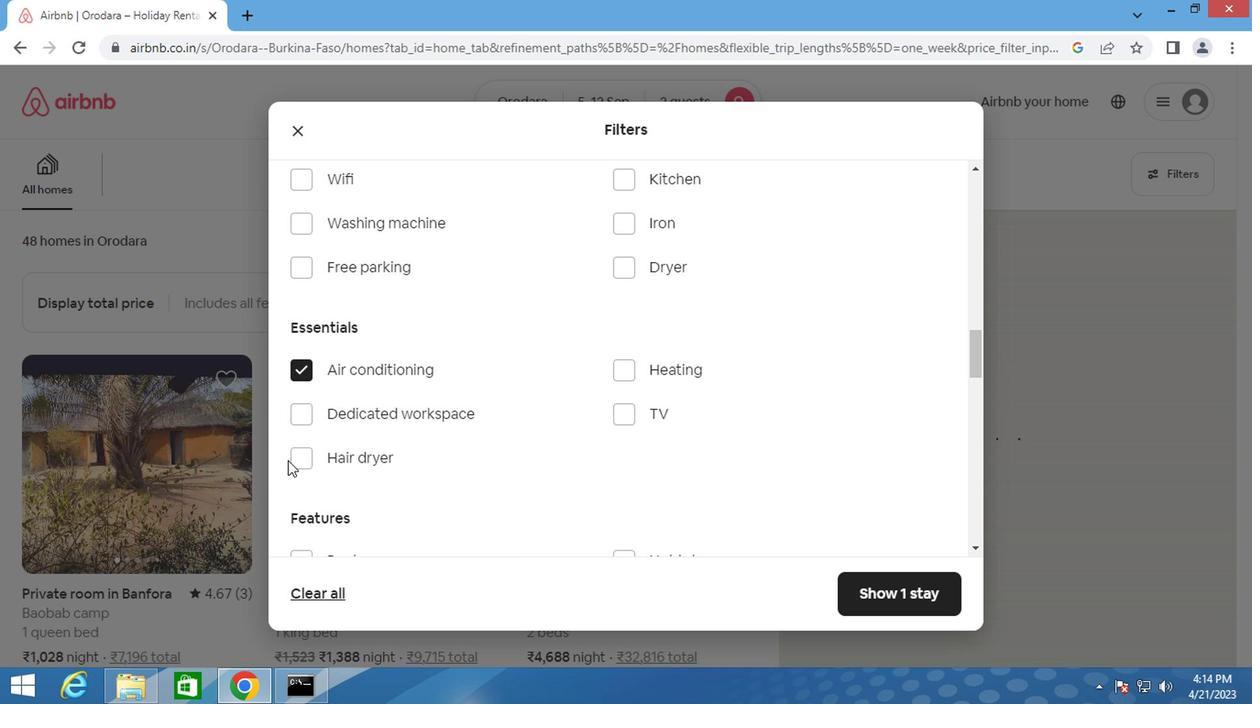 
Action: Mouse pressed left at (309, 420)
Screenshot: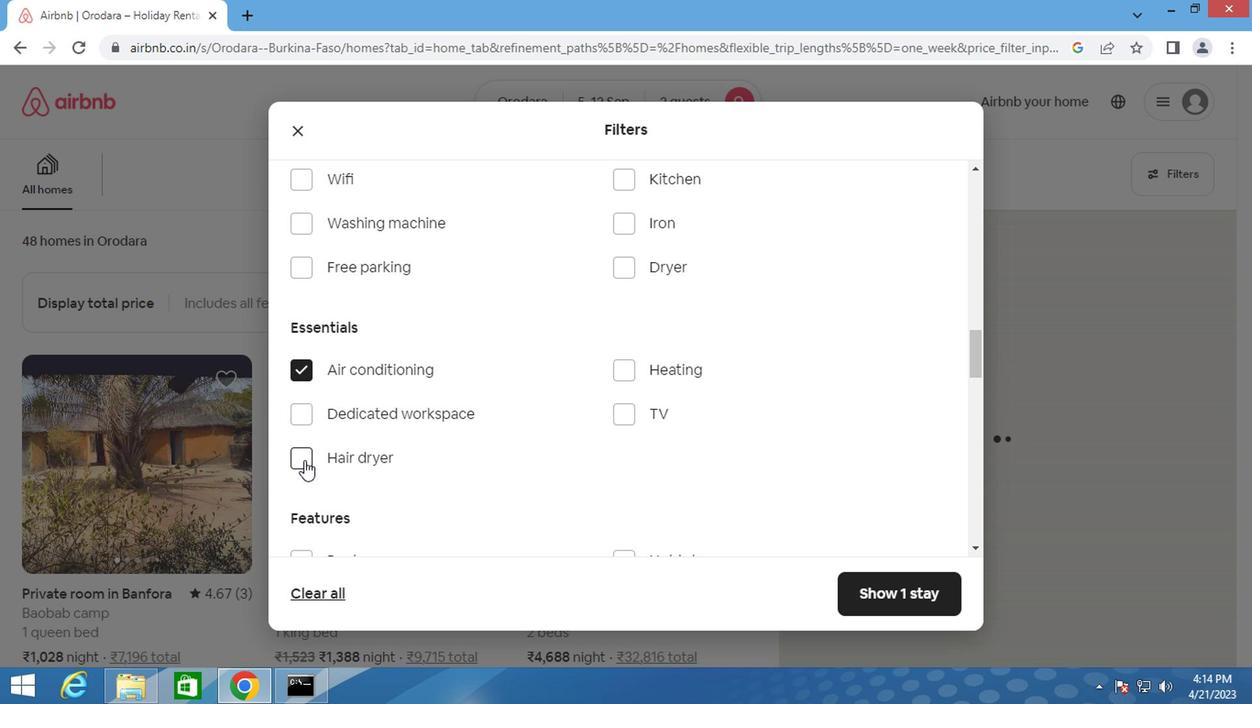 
Action: Mouse moved to (397, 405)
Screenshot: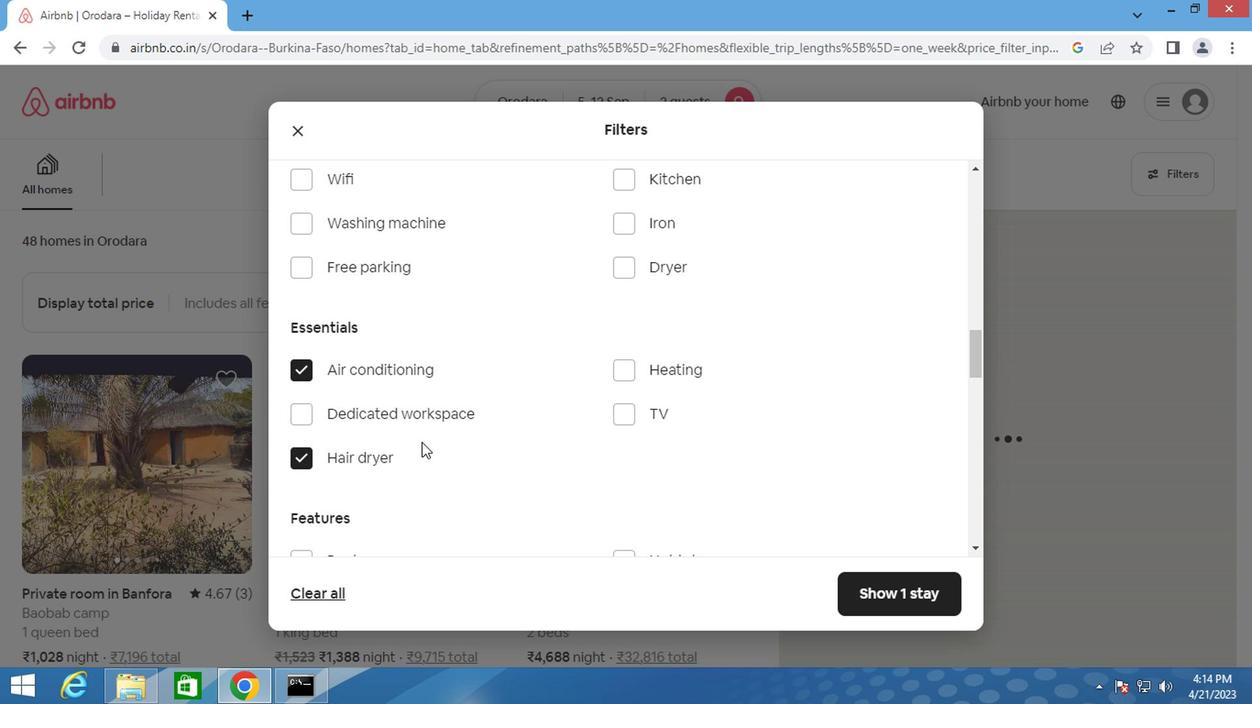 
Action: Mouse scrolled (397, 405) with delta (0, 0)
Screenshot: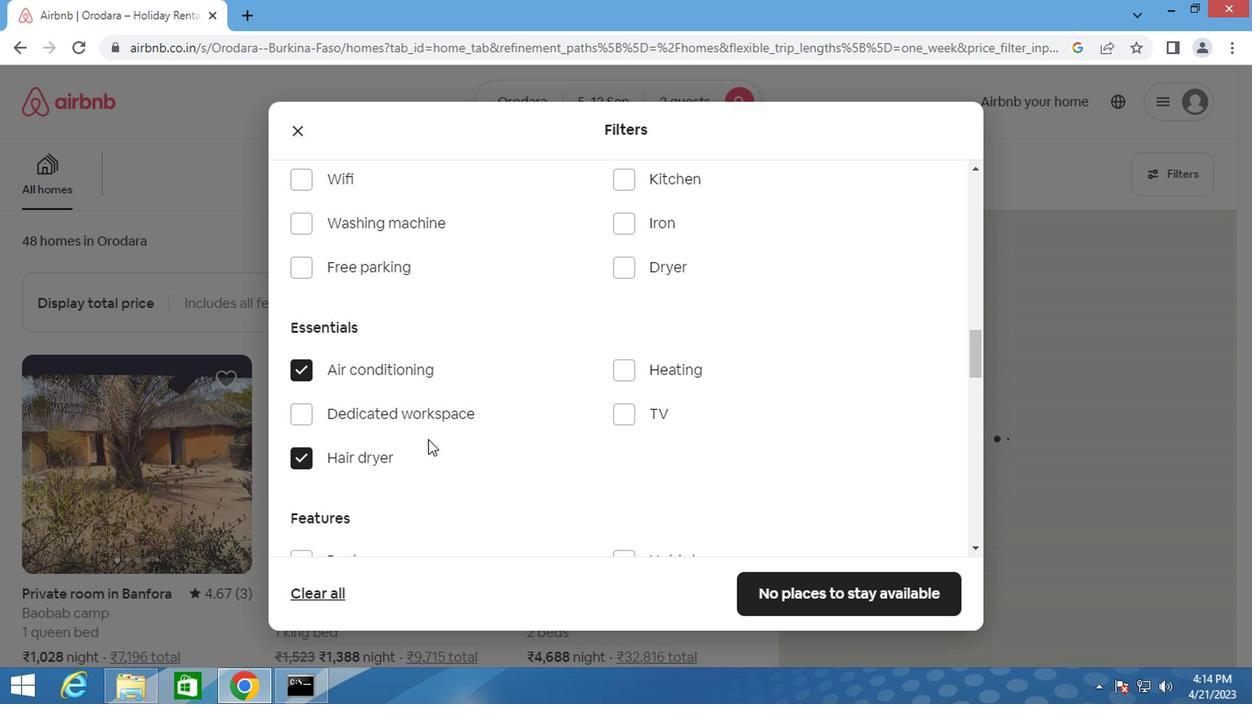 
Action: Mouse scrolled (397, 405) with delta (0, 0)
Screenshot: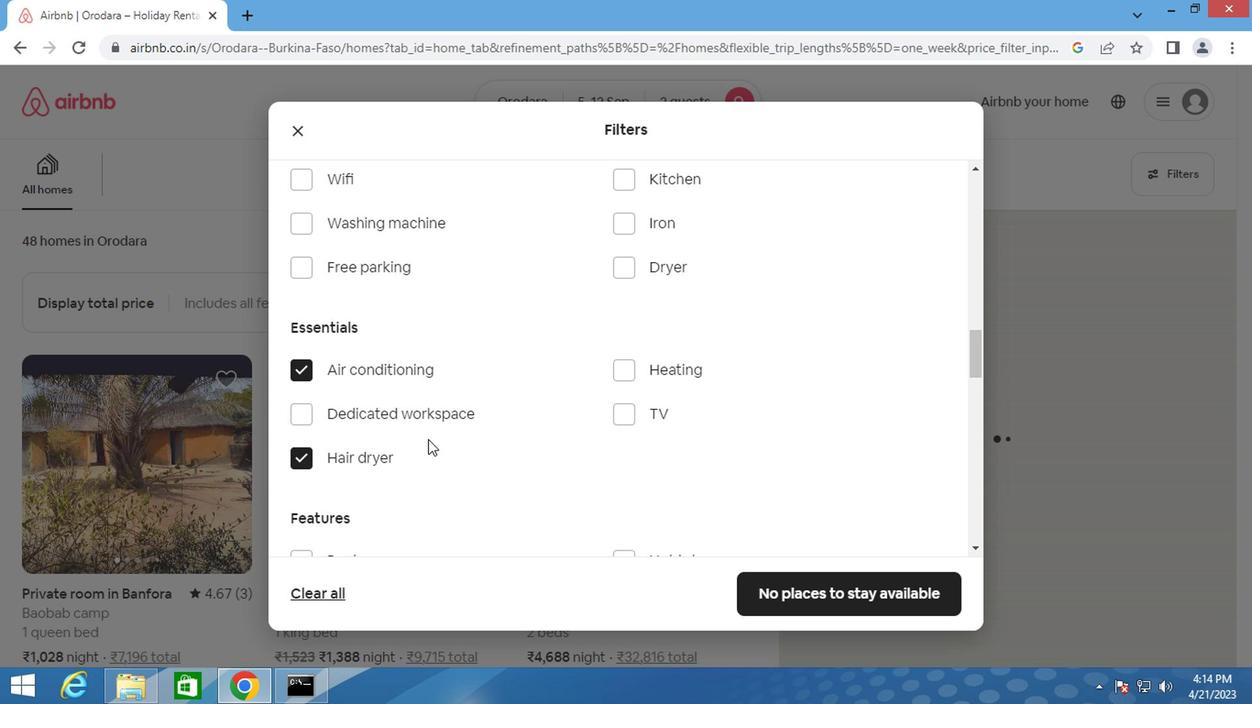 
Action: Mouse scrolled (397, 405) with delta (0, 0)
Screenshot: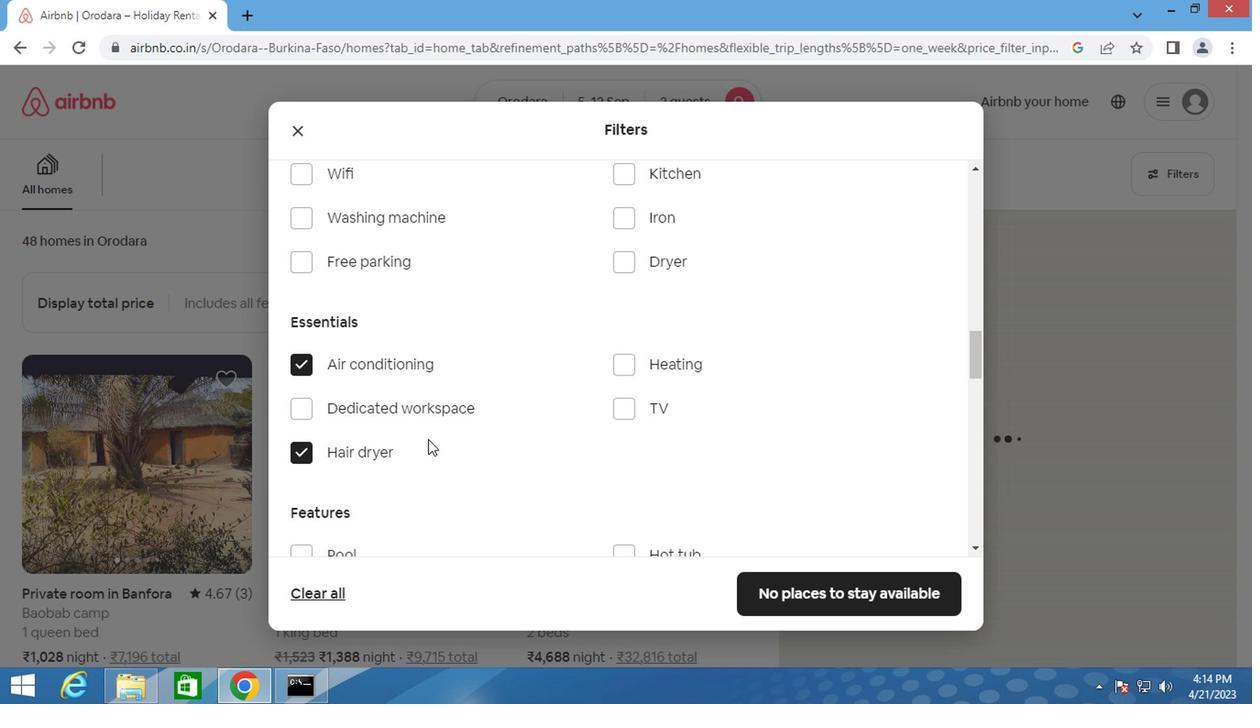 
Action: Mouse scrolled (397, 405) with delta (0, 0)
Screenshot: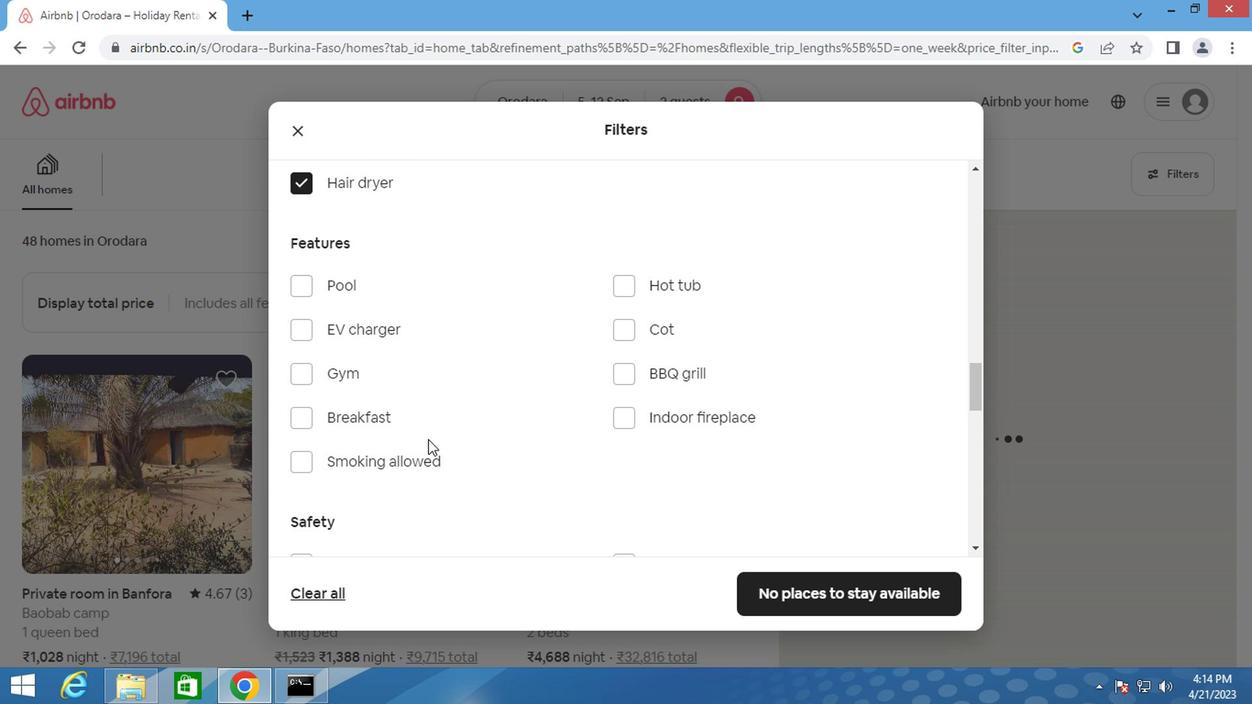 
Action: Mouse scrolled (397, 405) with delta (0, 0)
Screenshot: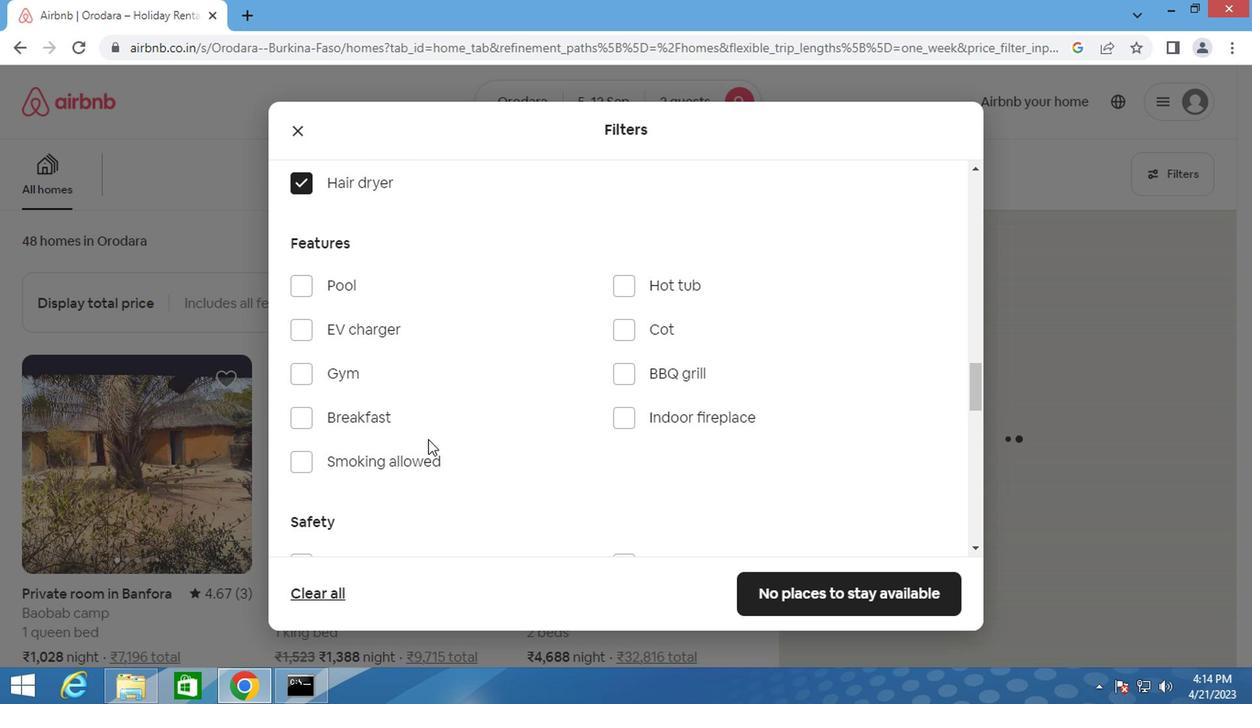 
Action: Mouse scrolled (397, 405) with delta (0, 0)
Screenshot: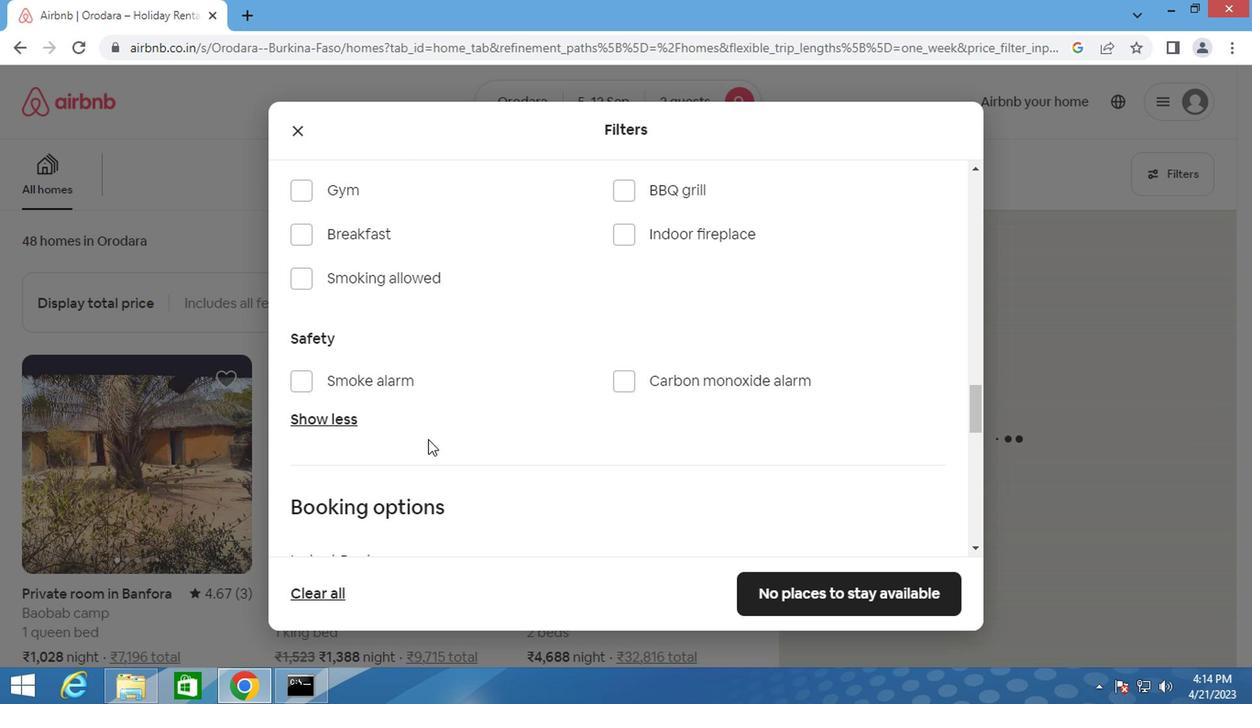 
Action: Mouse scrolled (397, 405) with delta (0, 0)
Screenshot: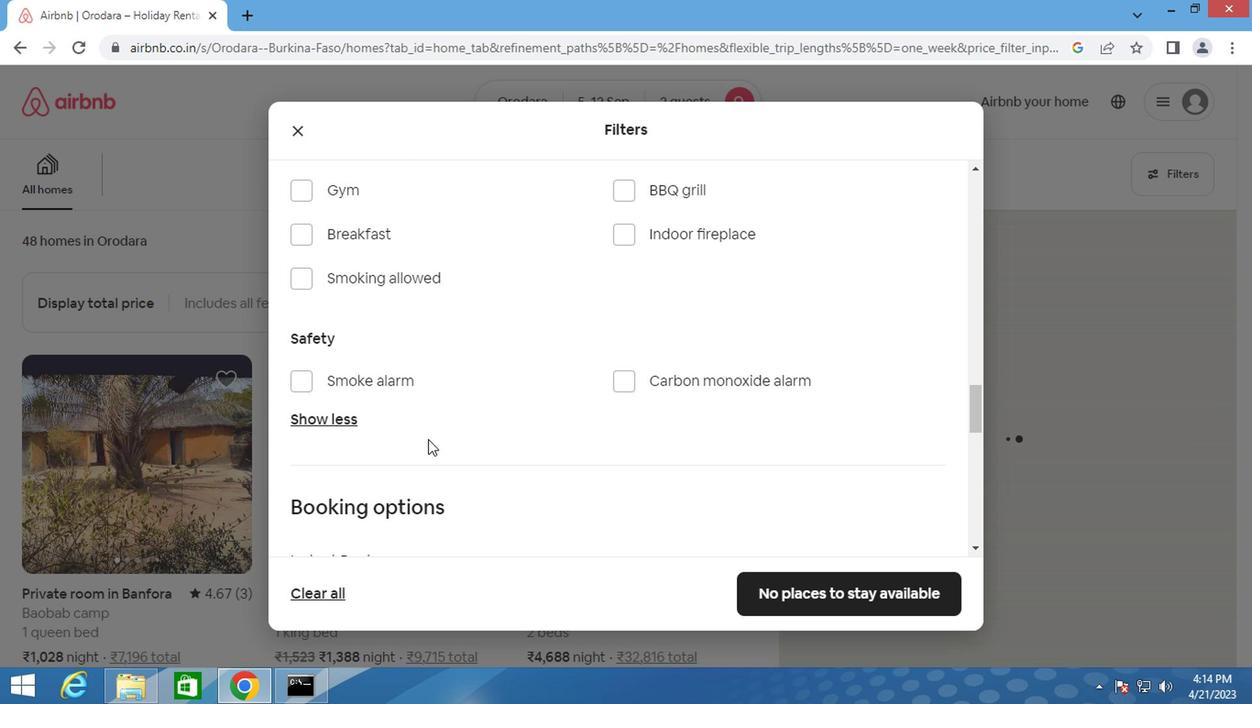 
Action: Mouse moved to (740, 405)
Screenshot: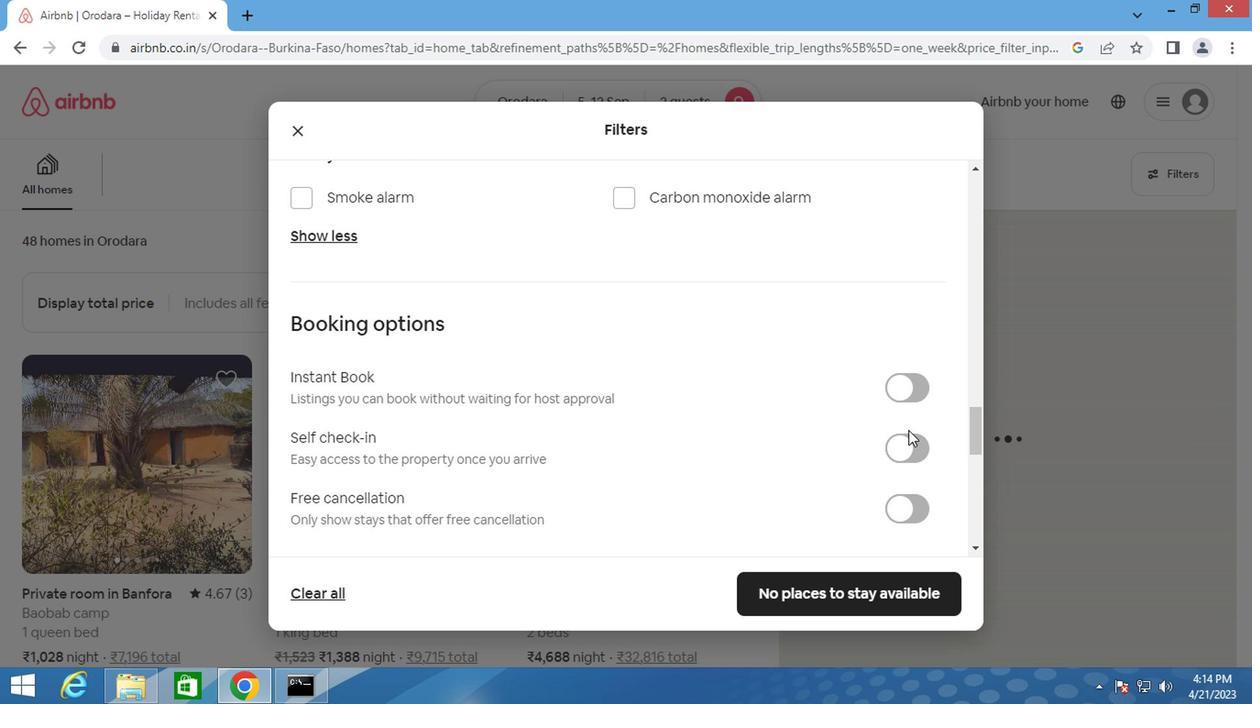
Action: Mouse pressed left at (740, 405)
Screenshot: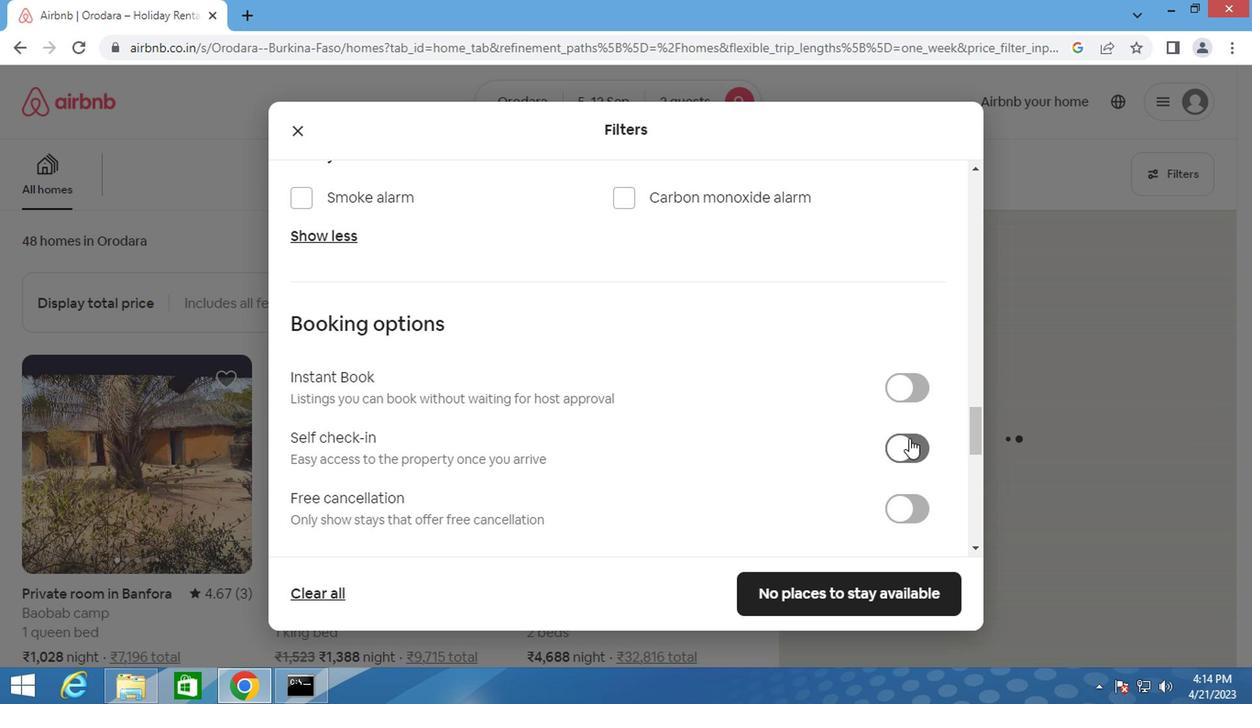 
Action: Mouse moved to (504, 401)
Screenshot: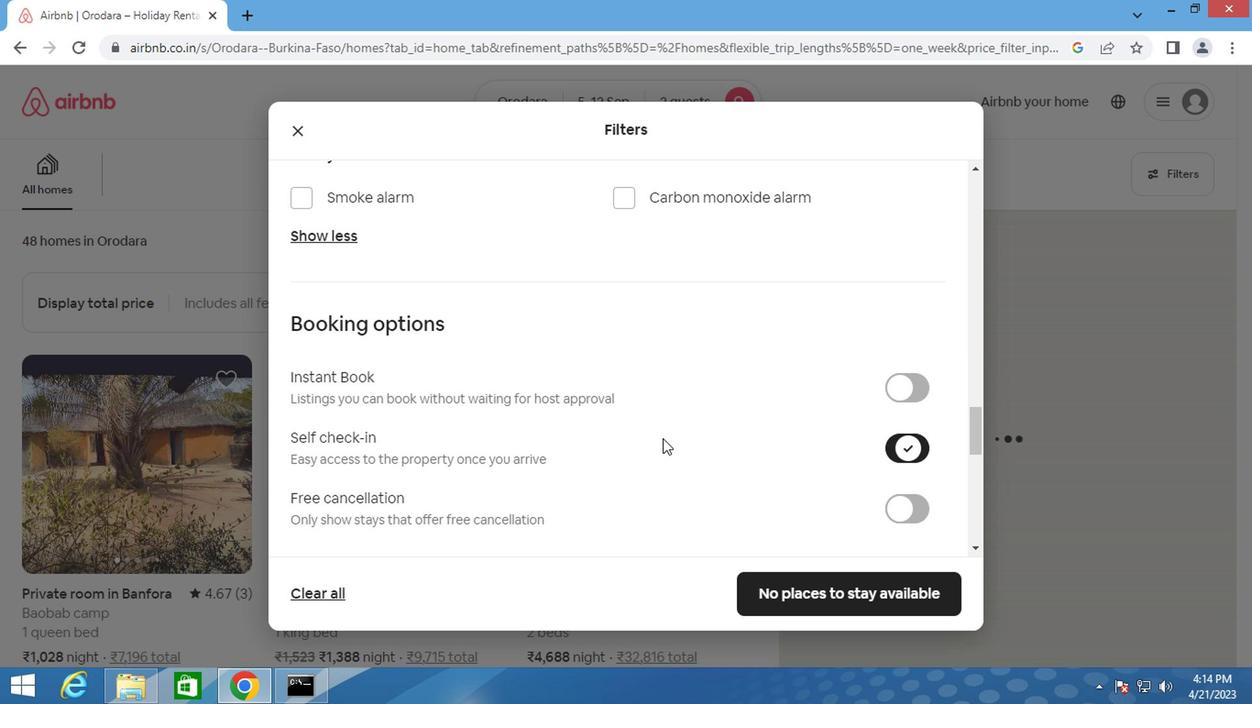 
Action: Mouse scrolled (504, 401) with delta (0, 0)
Screenshot: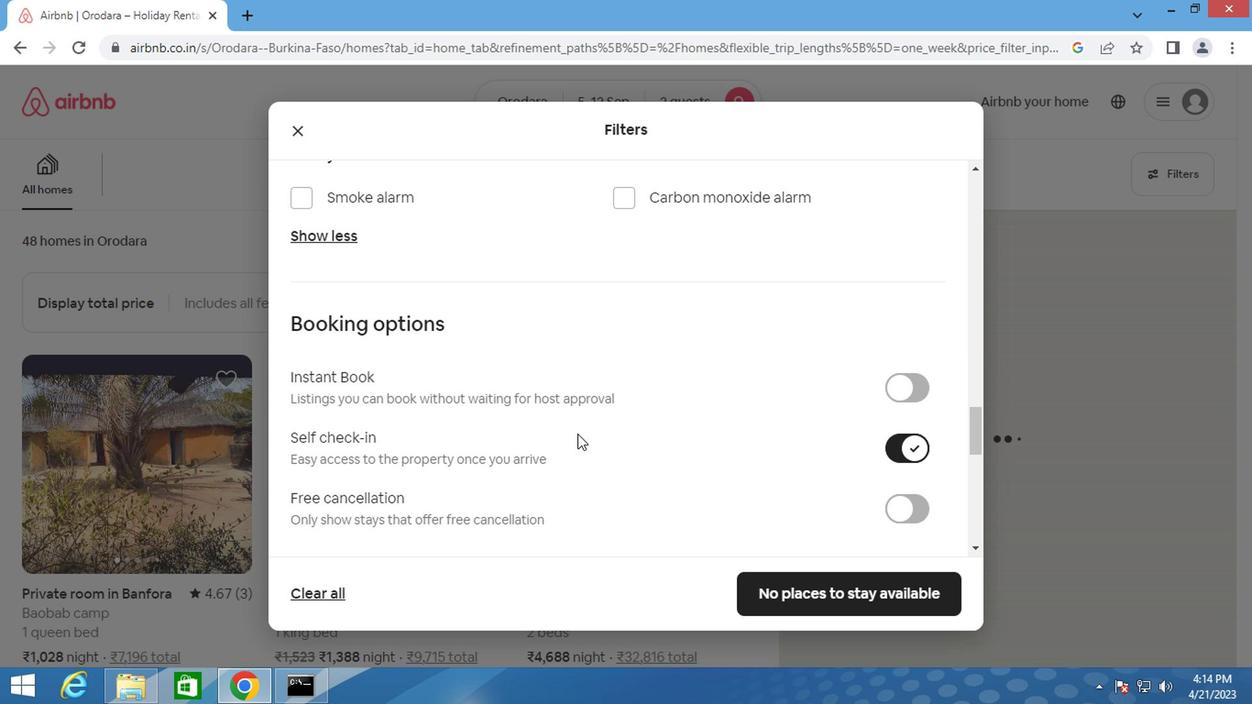 
Action: Mouse scrolled (504, 401) with delta (0, 0)
Screenshot: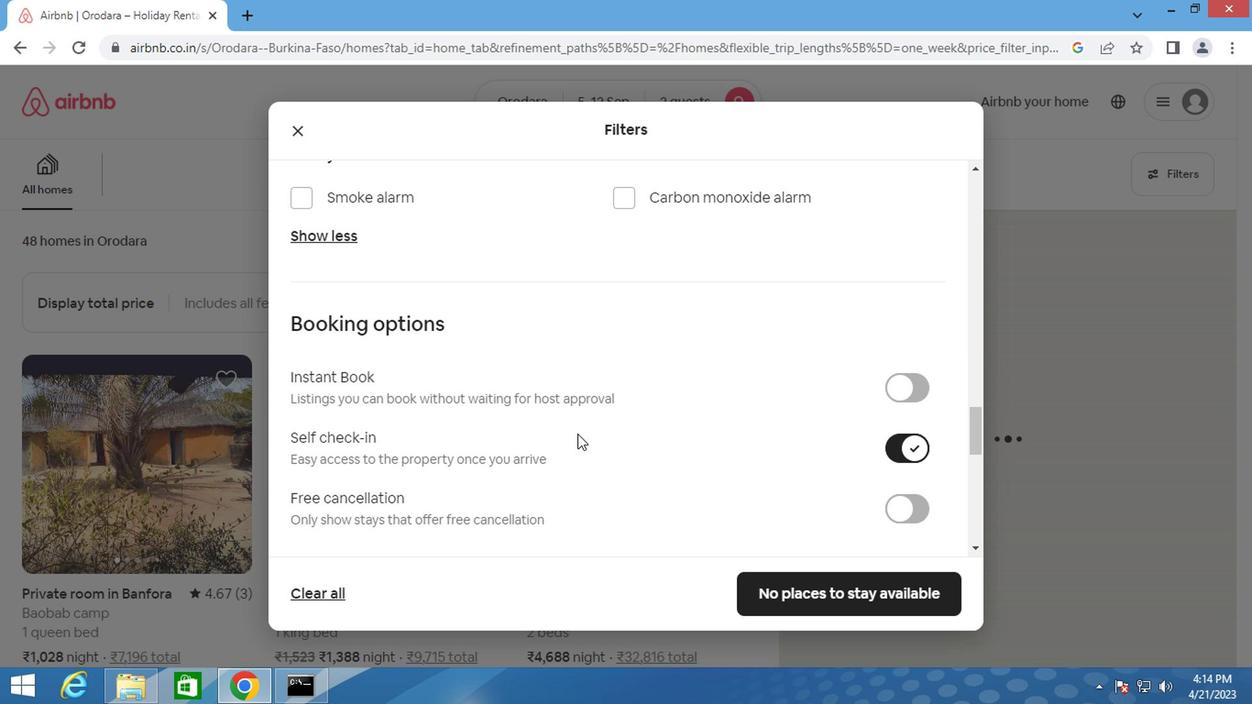 
Action: Mouse moved to (503, 400)
Screenshot: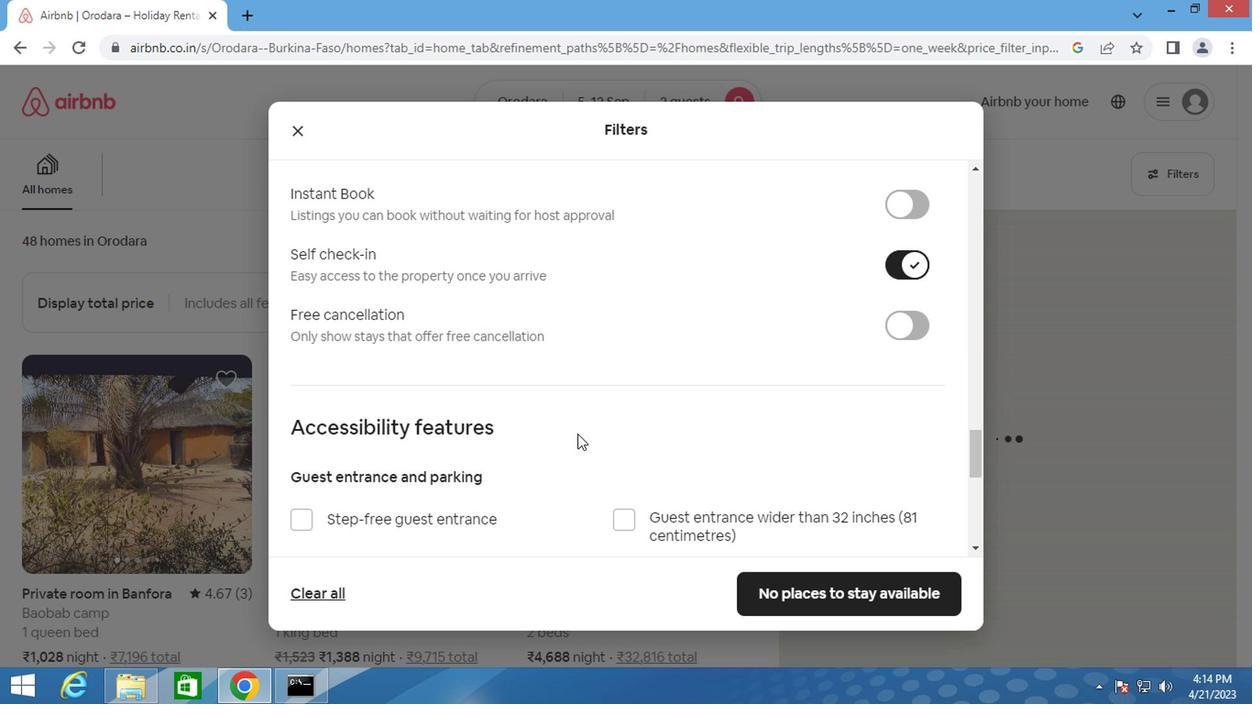 
Action: Mouse scrolled (503, 399) with delta (0, 0)
Screenshot: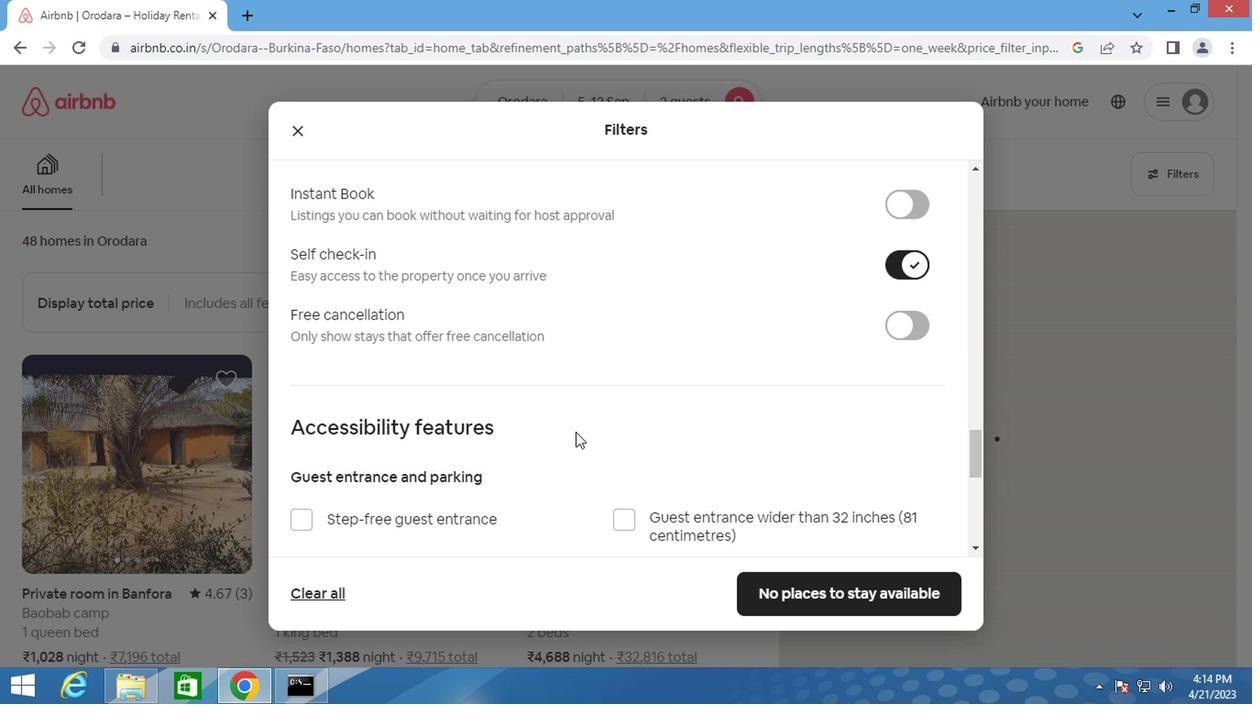 
Action: Mouse scrolled (503, 399) with delta (0, 0)
Screenshot: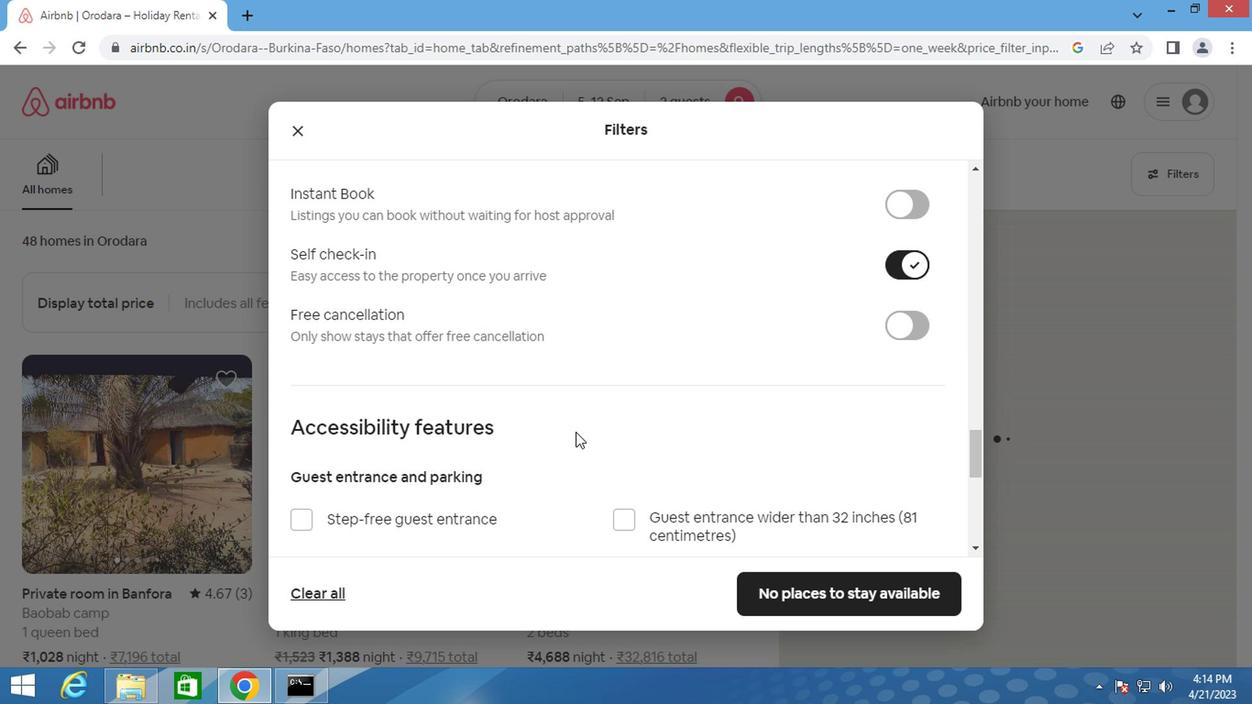 
Action: Mouse scrolled (503, 399) with delta (0, 0)
Screenshot: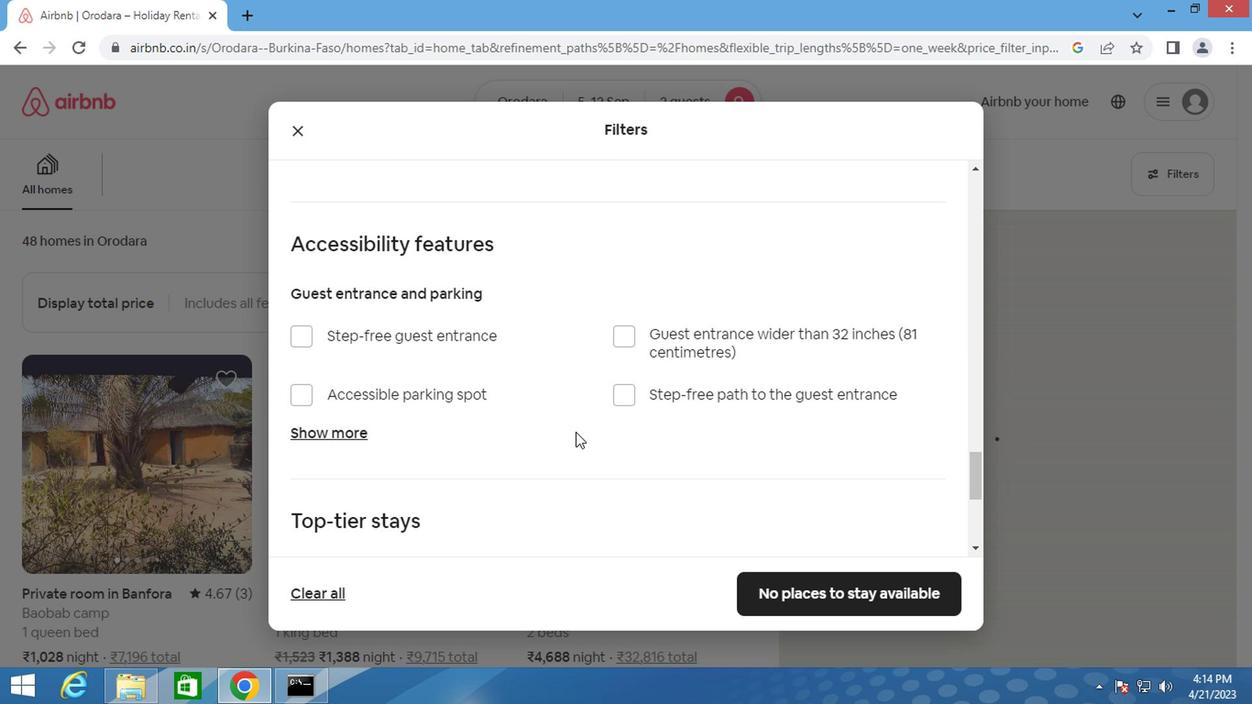 
Action: Mouse scrolled (503, 399) with delta (0, 0)
Screenshot: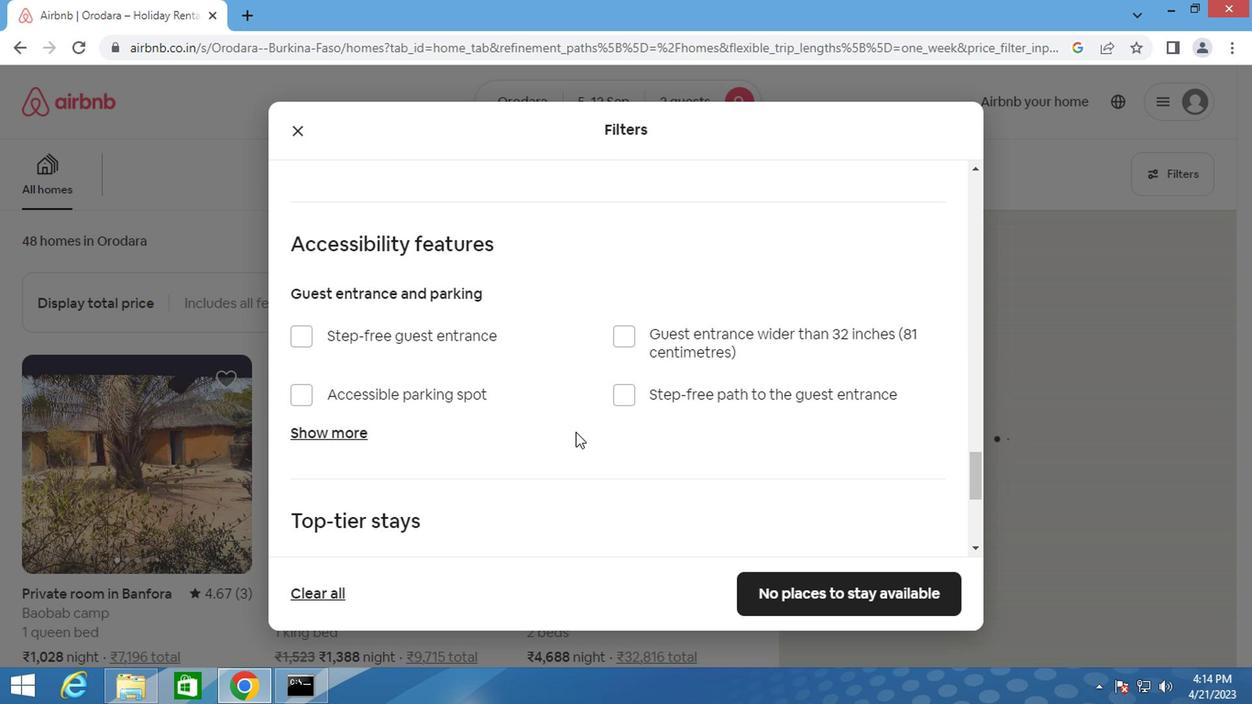 
Action: Mouse scrolled (503, 399) with delta (0, 0)
Screenshot: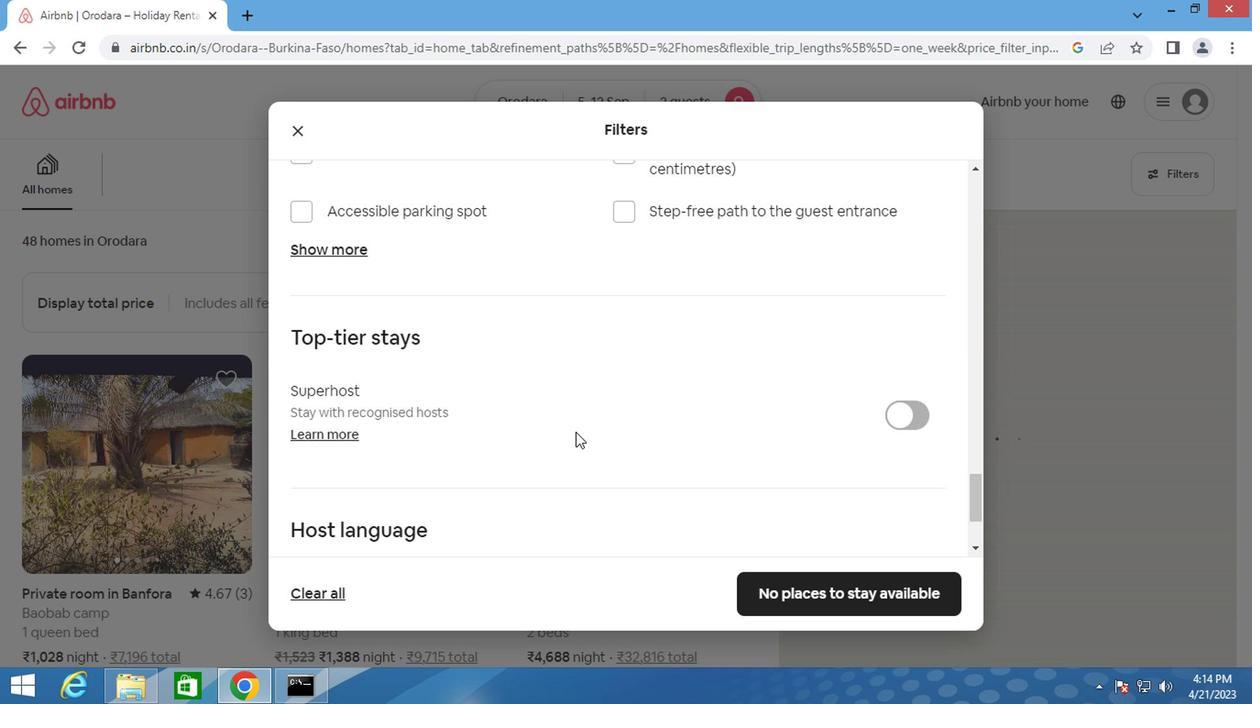 
Action: Mouse scrolled (503, 399) with delta (0, 0)
Screenshot: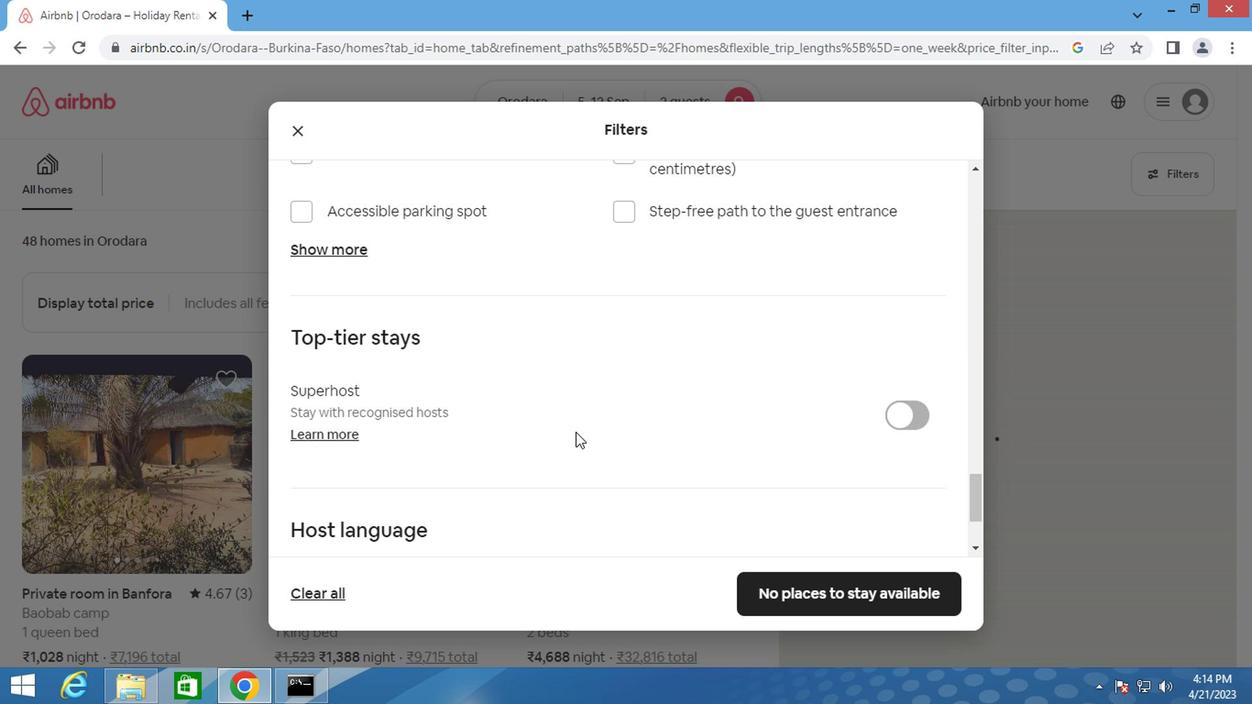 
Action: Mouse scrolled (503, 399) with delta (0, 0)
Screenshot: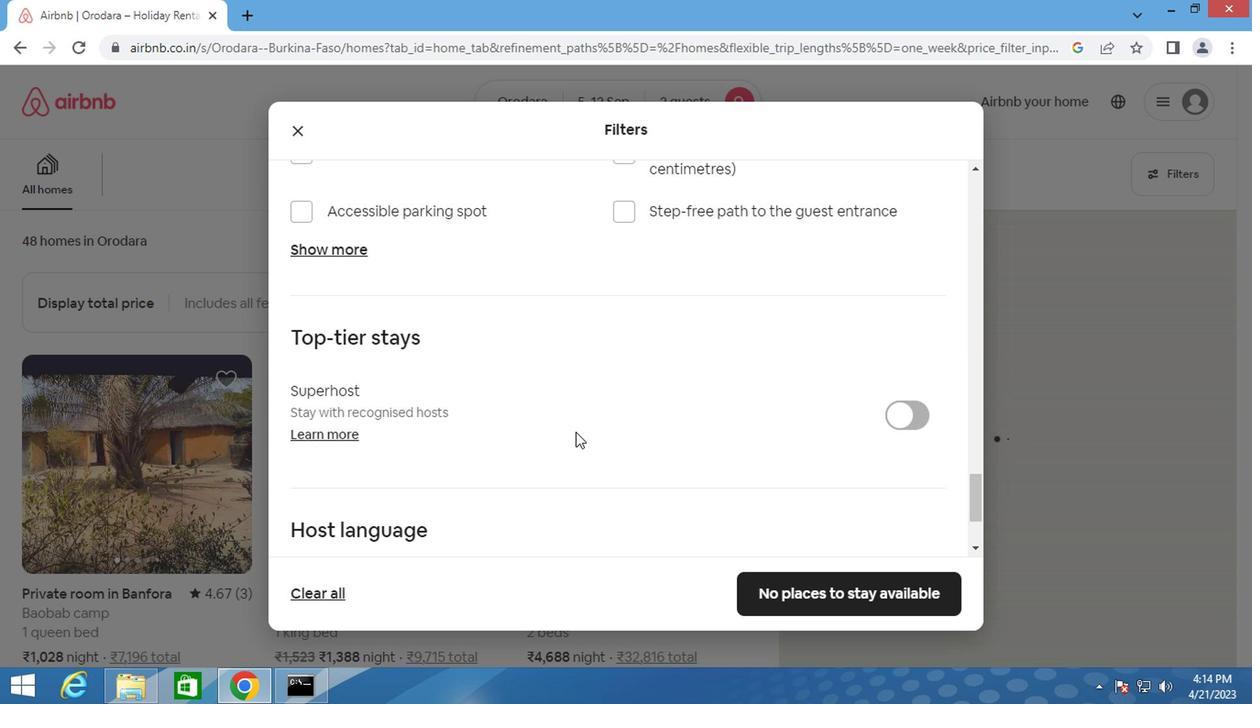 
Action: Mouse scrolled (503, 399) with delta (0, 0)
Screenshot: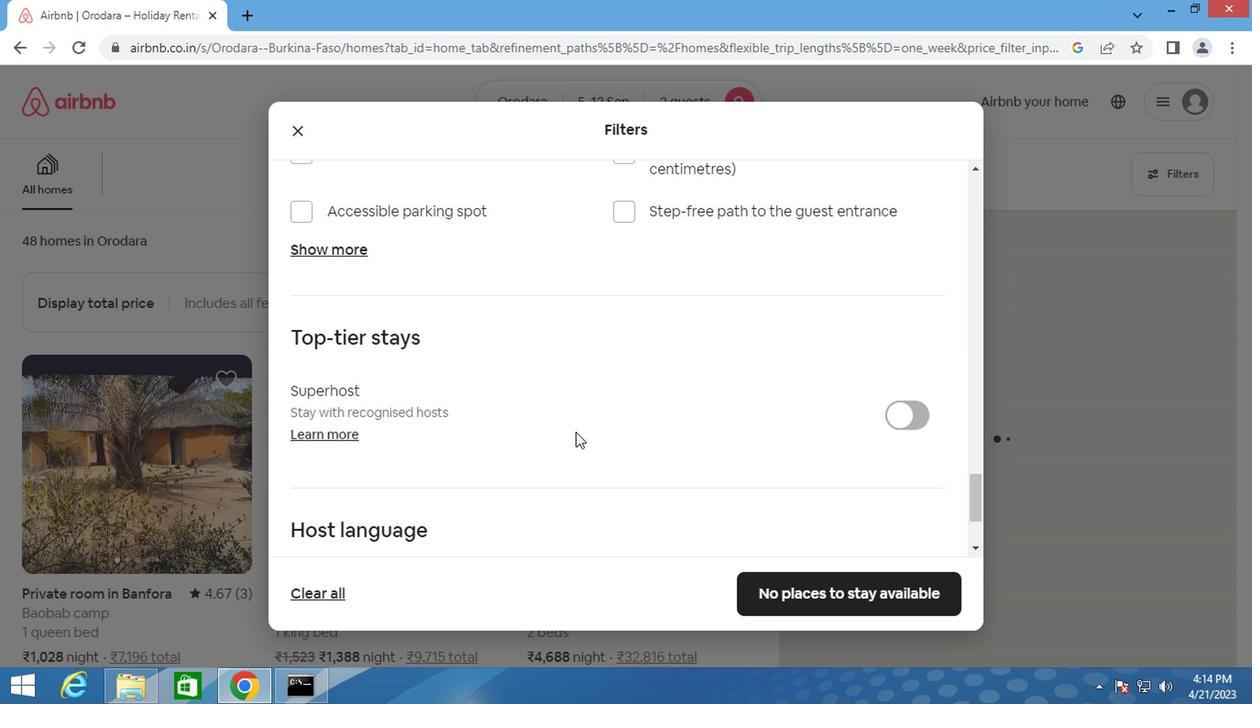 
Action: Mouse moved to (311, 395)
Screenshot: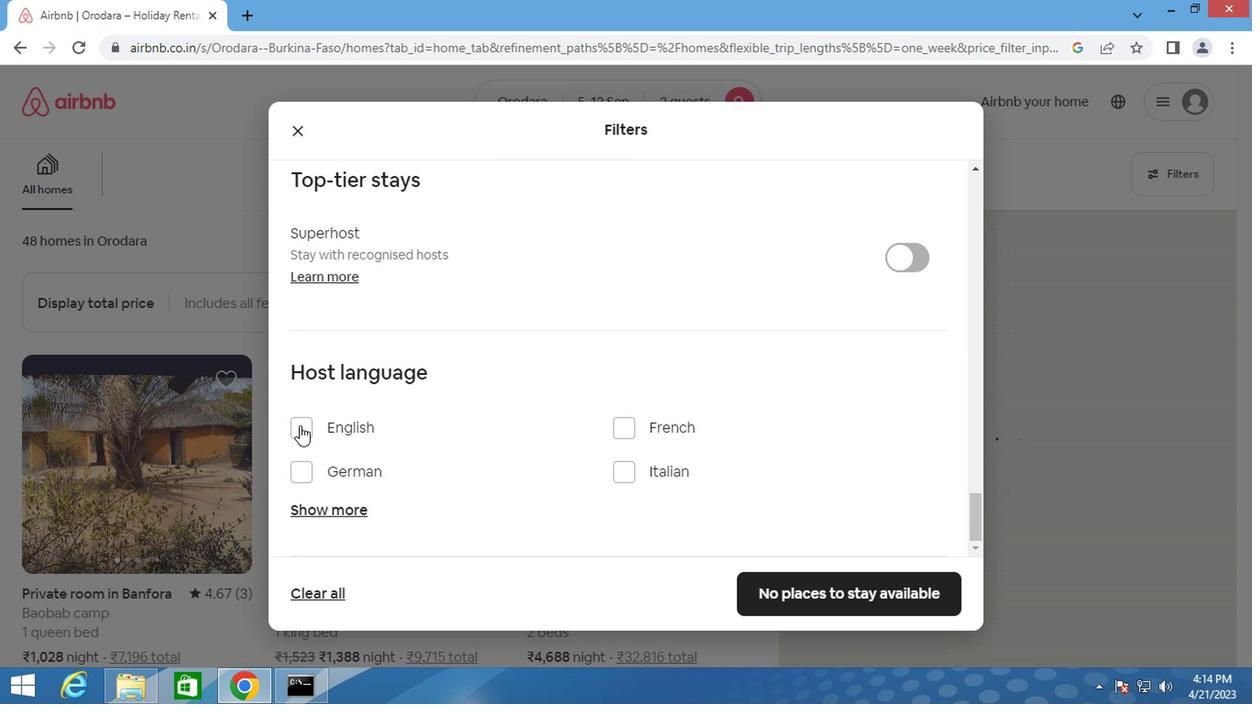 
Action: Mouse pressed left at (311, 395)
Screenshot: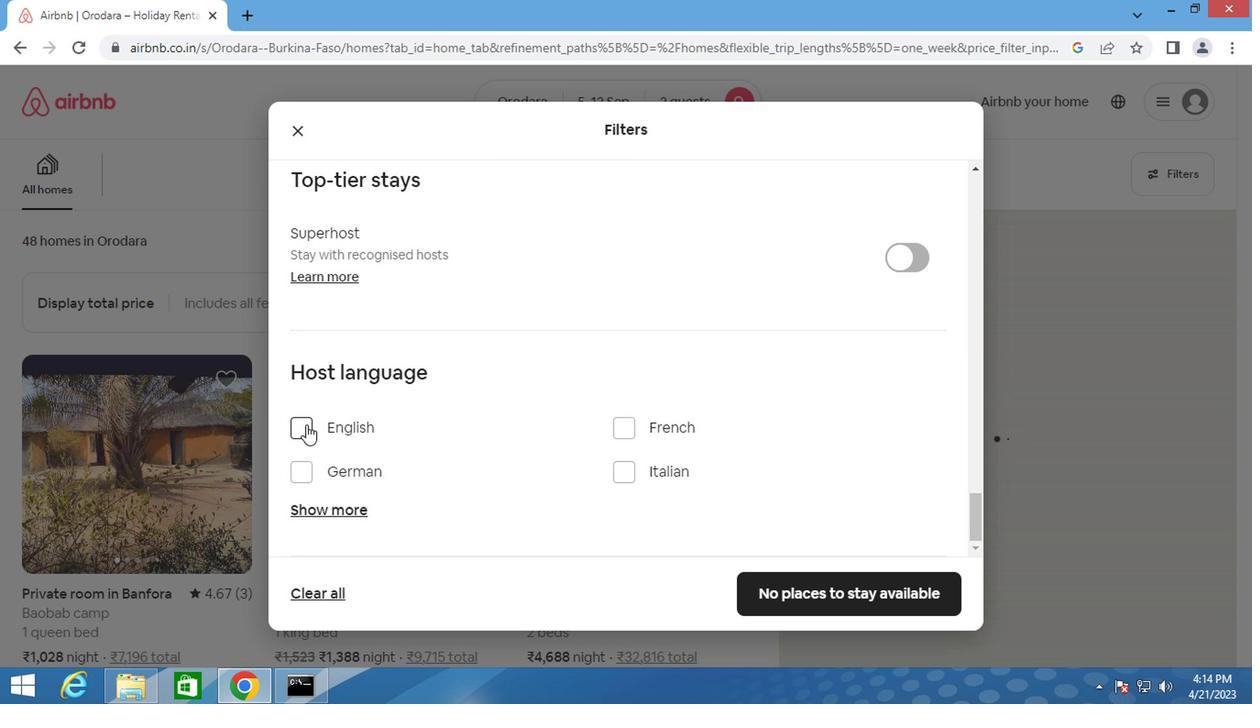 
Action: Mouse moved to (691, 514)
Screenshot: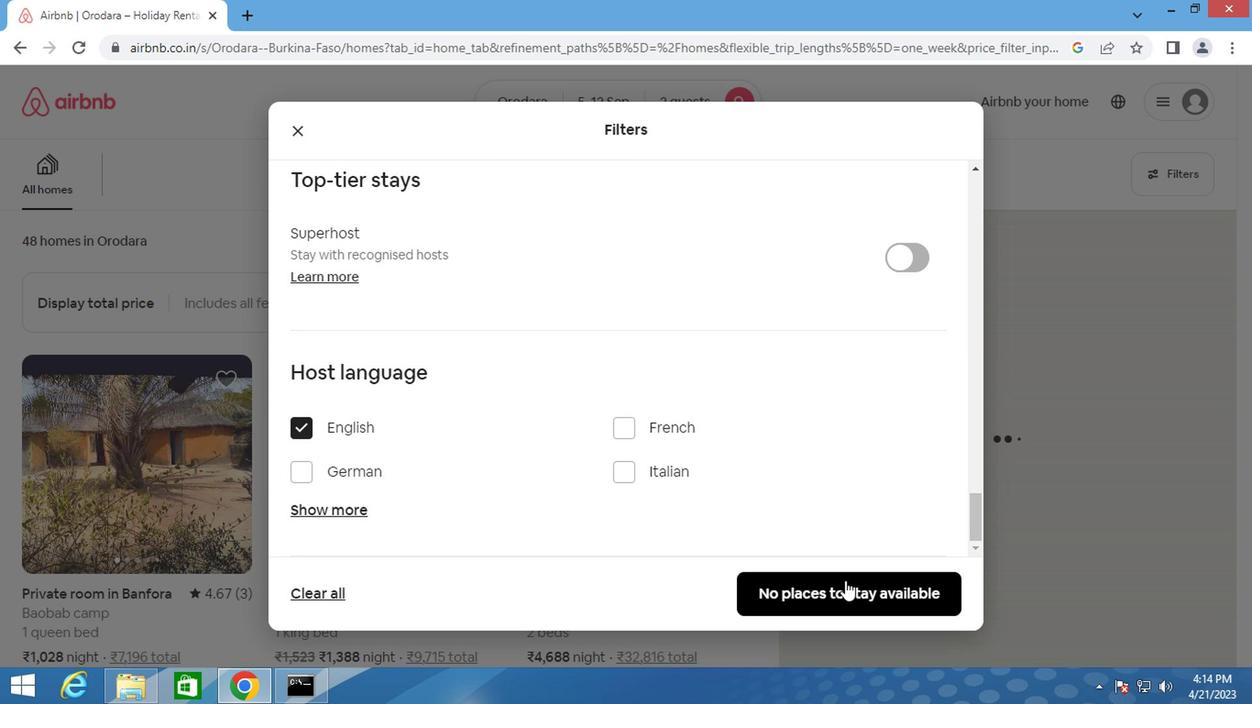 
Action: Mouse pressed left at (691, 514)
Screenshot: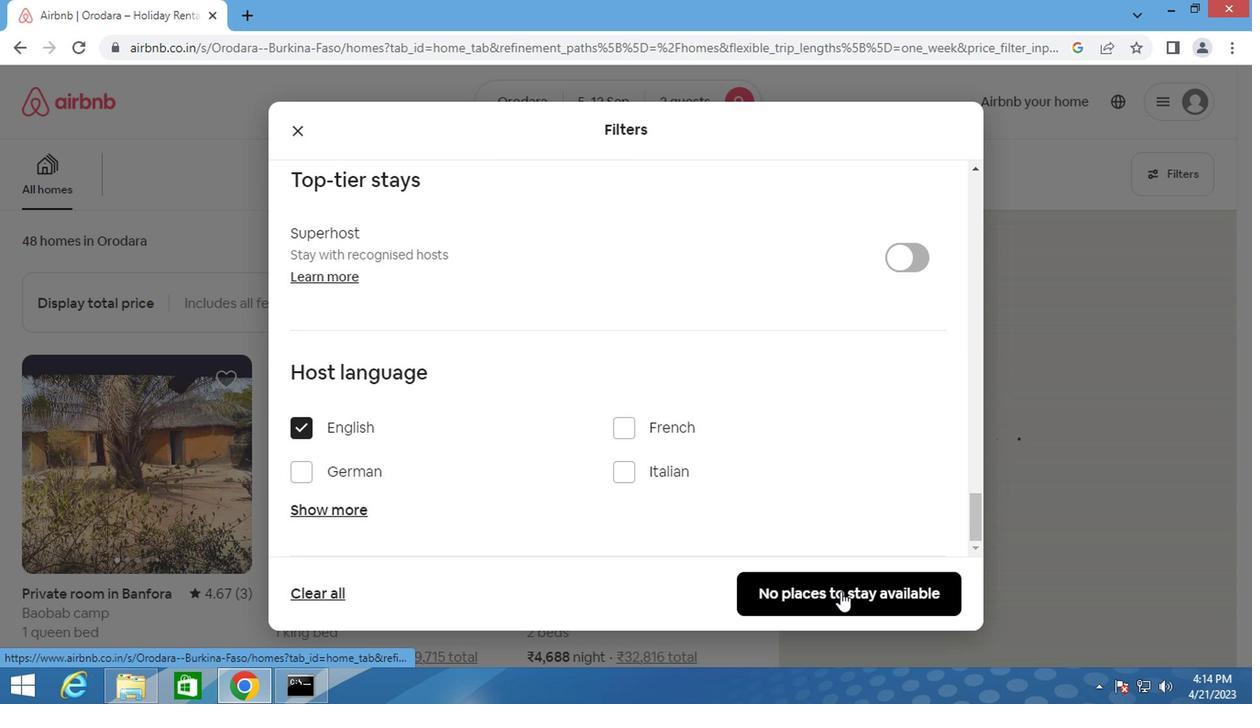 
Action: Mouse moved to (695, 506)
Screenshot: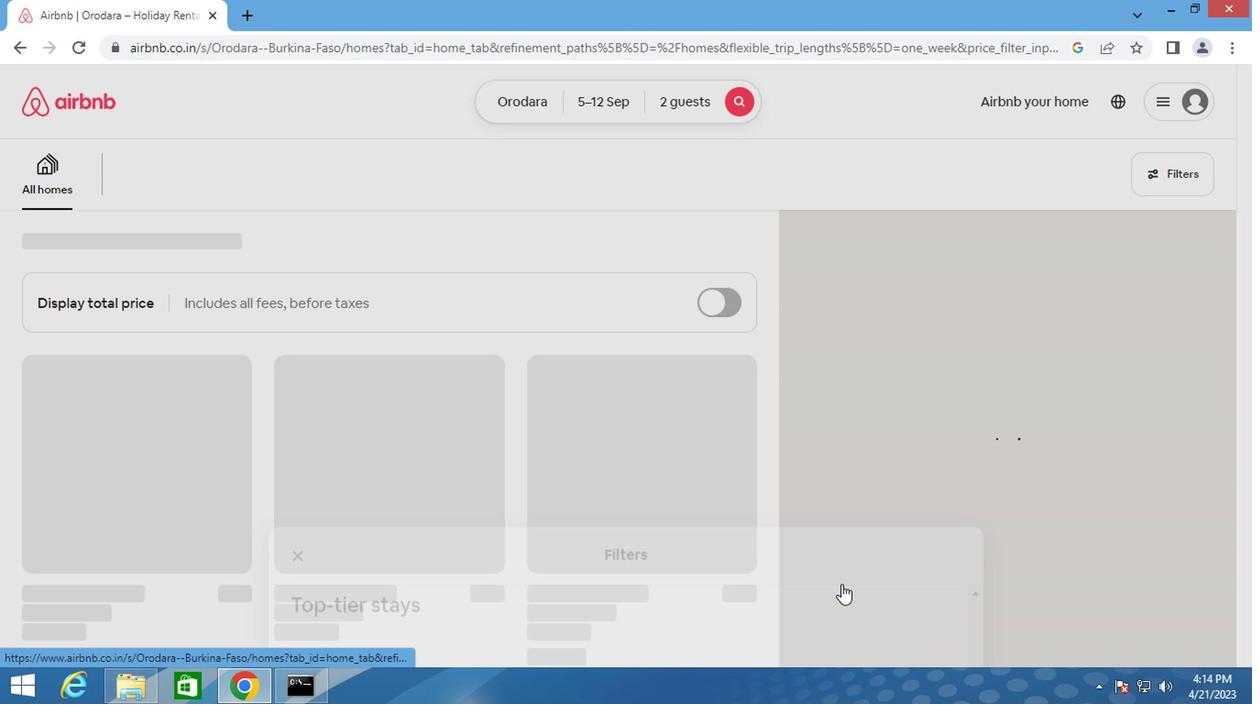 
Action: Key pressed <Key.f8>
Screenshot: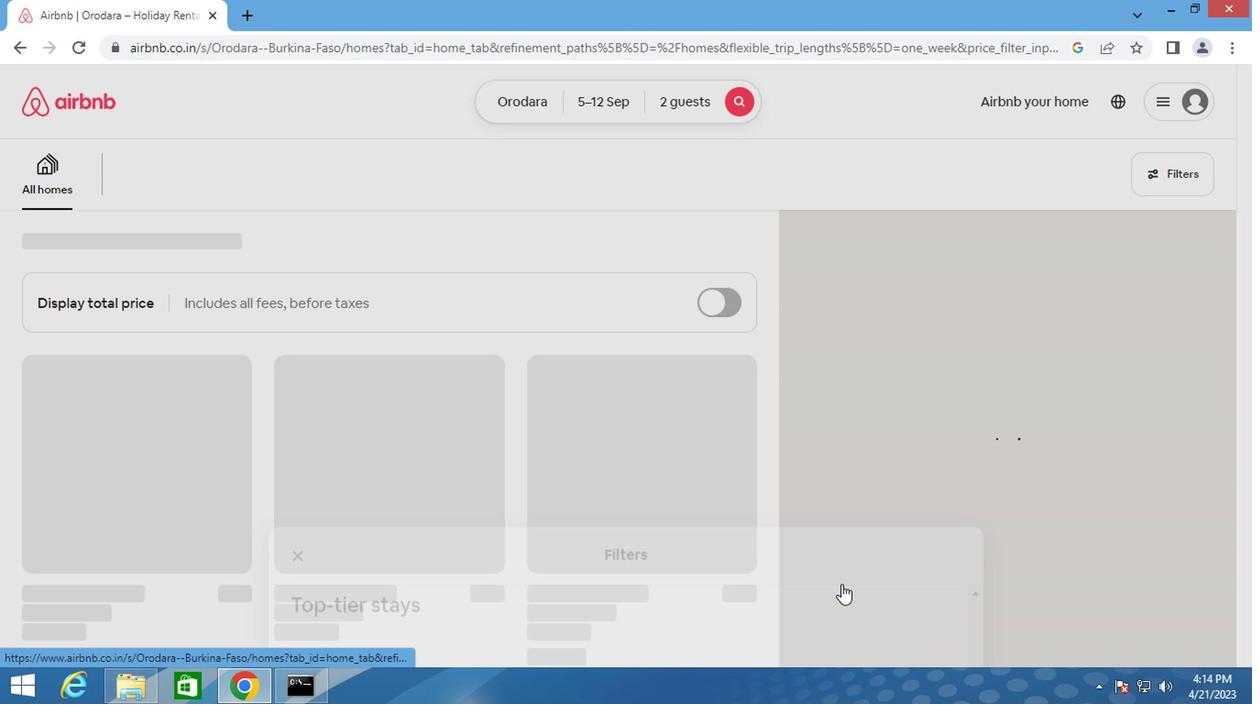 
